 Task: Find connections with filter location Manggar with filter topic #machinelearningwith filter profile language English with filter current company Canada Jobs | Australia | UK | USA | Europe & Gulf Jobs with filter school RICS School of Built Environment, Amity University with filter industry Broadcast Media Production and Distribution with filter service category WordPress Design with filter keywords title Service Dog Trainer
Action: Mouse pressed left at (405, 30)
Screenshot: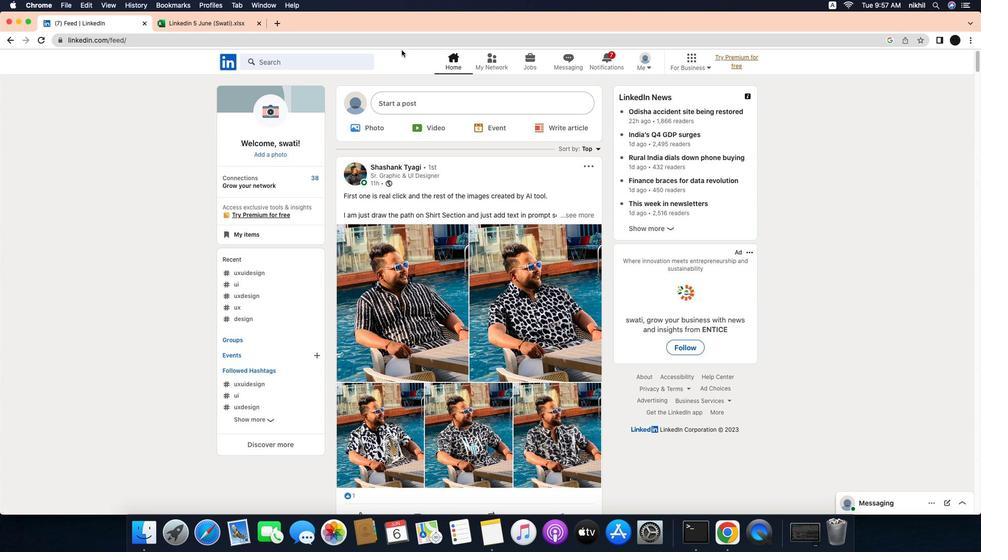 
Action: Mouse moved to (495, 42)
Screenshot: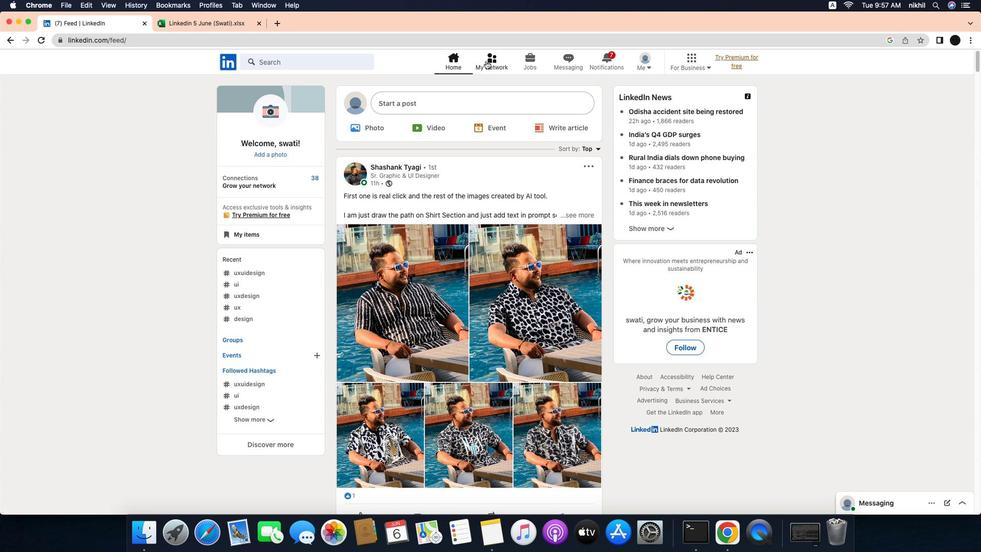 
Action: Mouse pressed left at (495, 42)
Screenshot: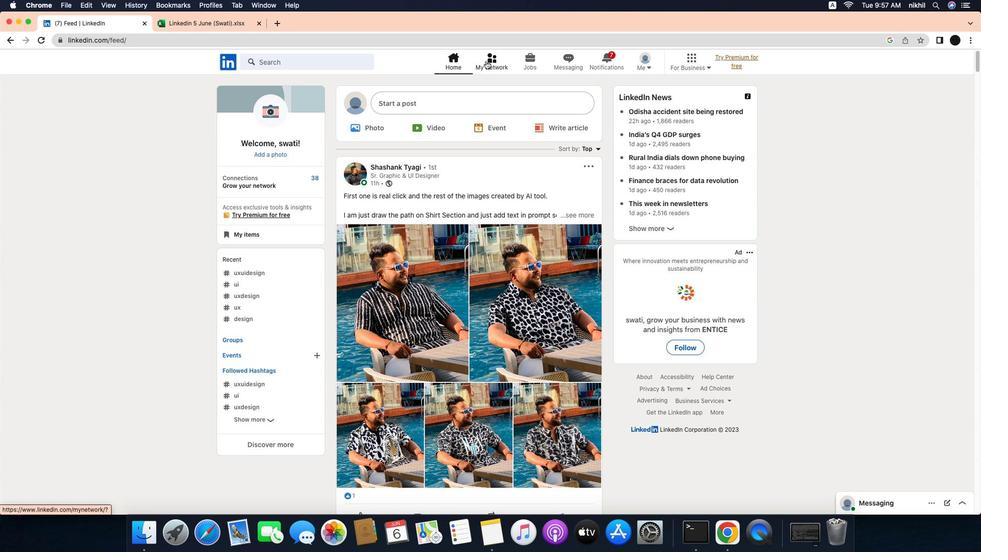
Action: Mouse moved to (303, 103)
Screenshot: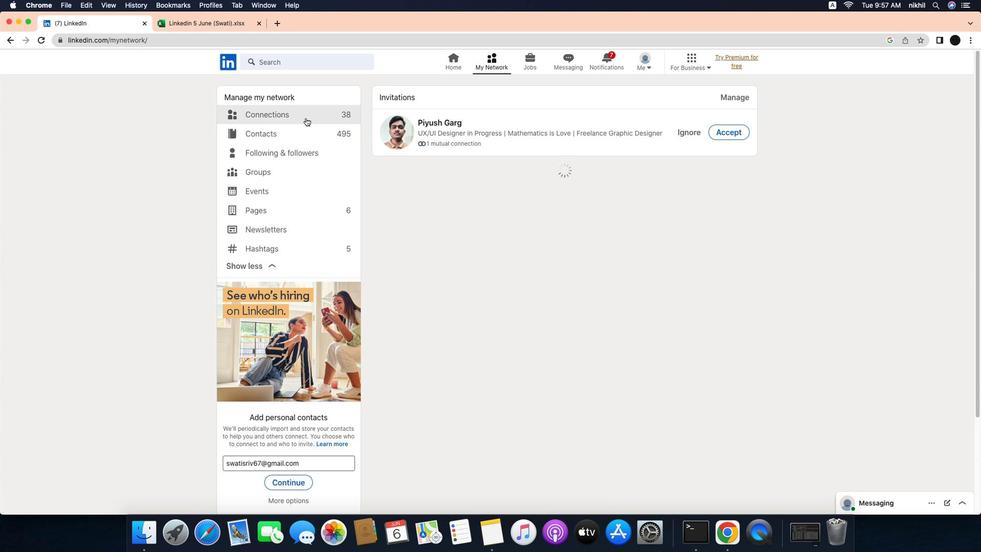 
Action: Mouse pressed left at (303, 103)
Screenshot: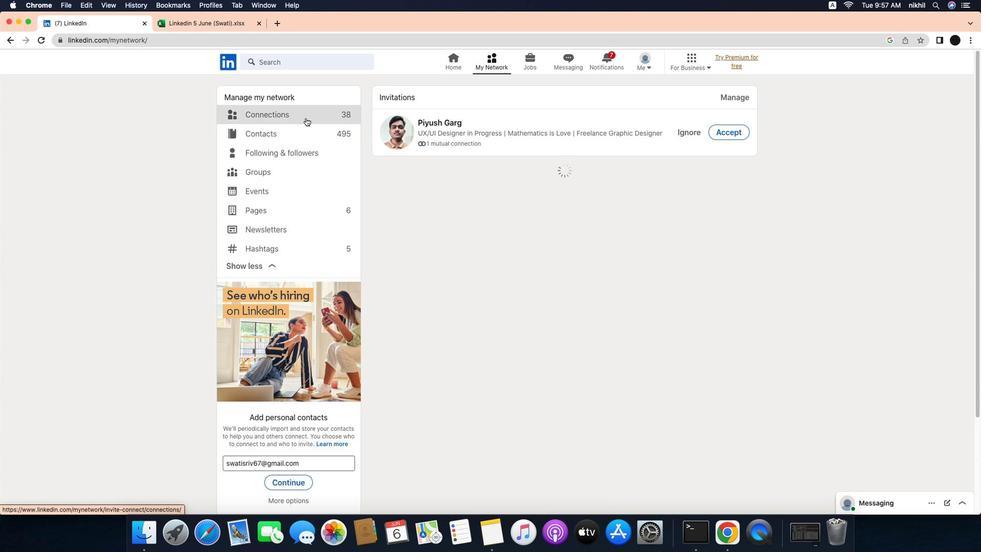 
Action: Mouse moved to (578, 98)
Screenshot: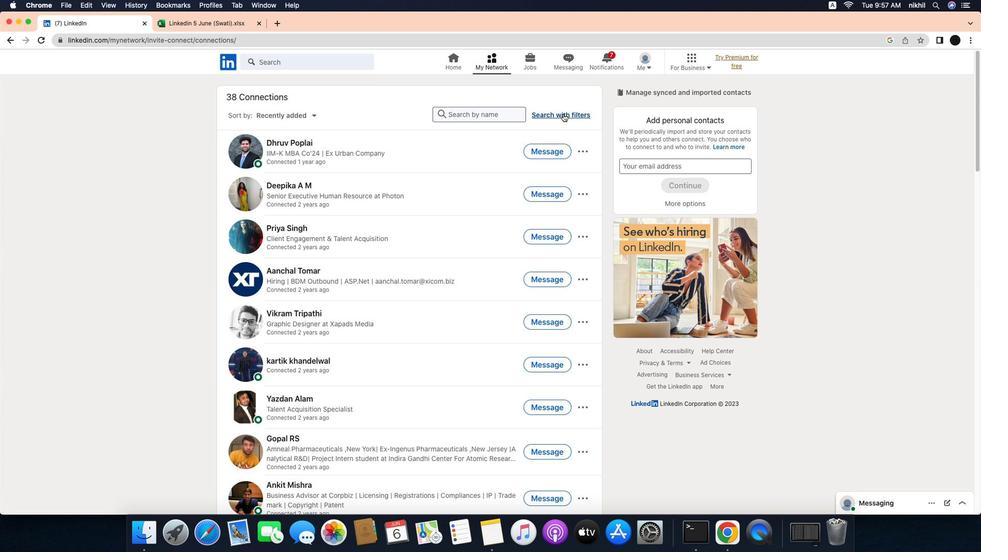 
Action: Mouse pressed left at (578, 98)
Screenshot: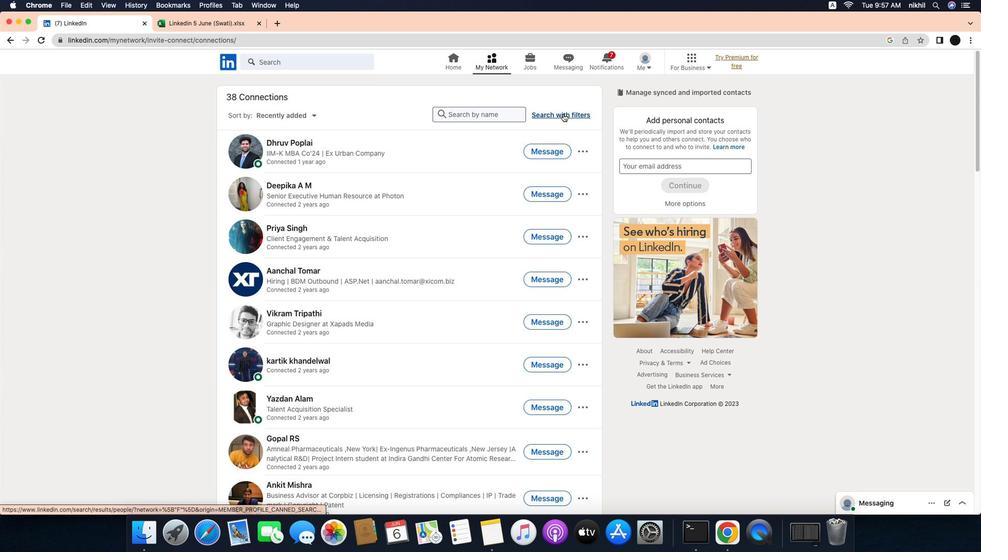 
Action: Mouse moved to (545, 72)
Screenshot: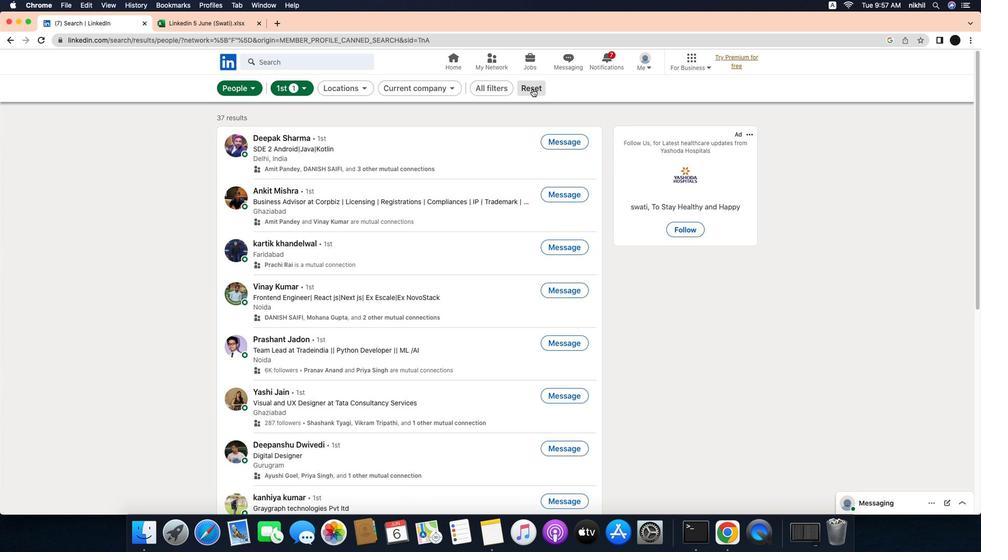 
Action: Mouse pressed left at (545, 72)
Screenshot: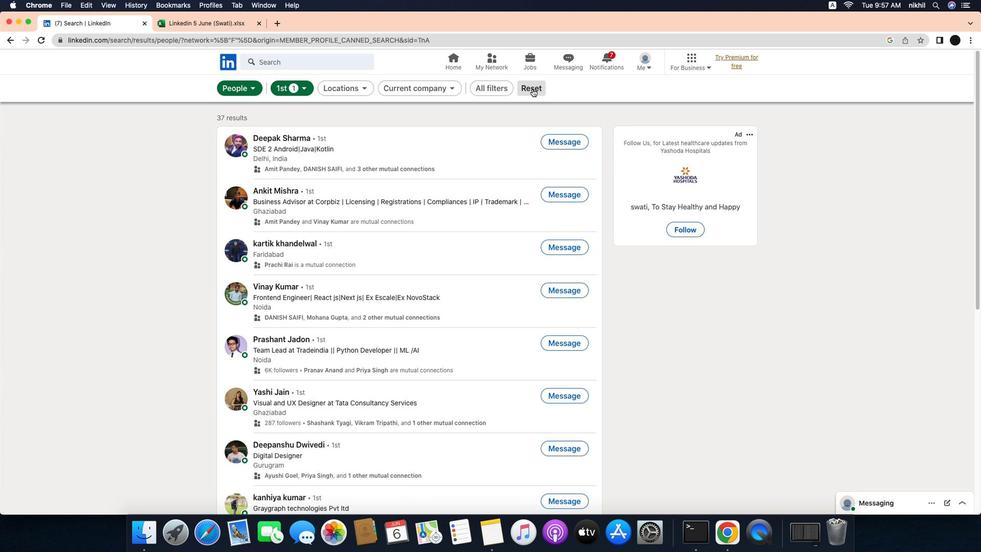 
Action: Mouse moved to (530, 72)
Screenshot: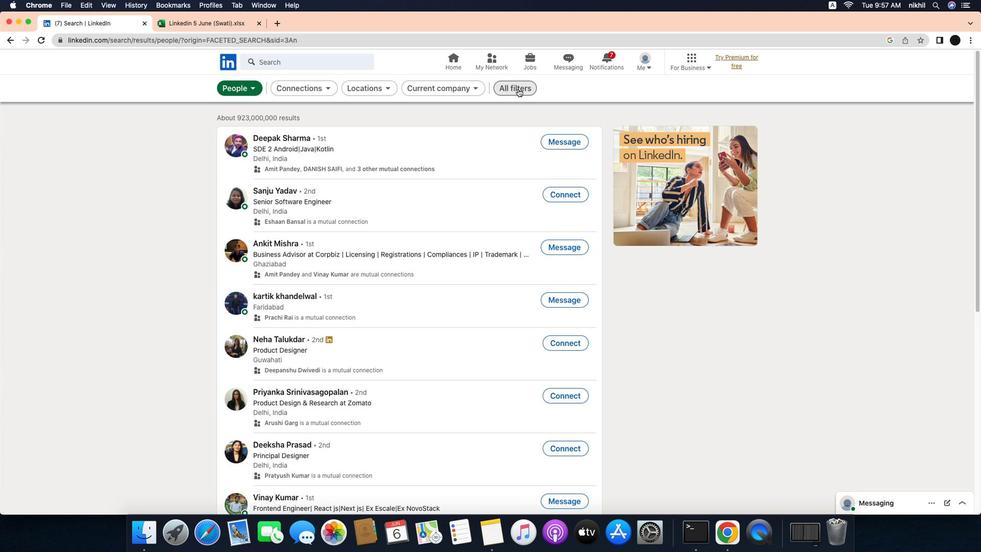 
Action: Mouse pressed left at (530, 72)
Screenshot: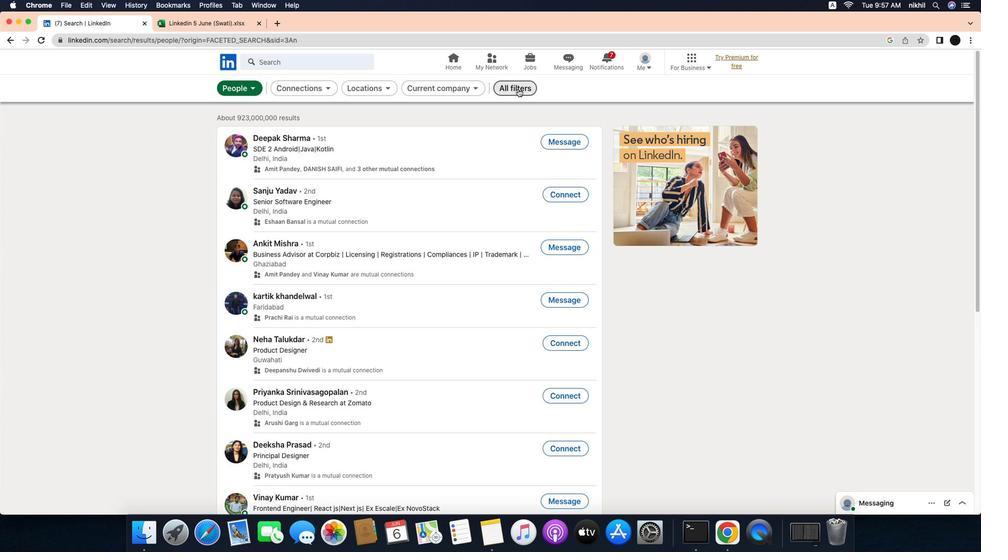 
Action: Mouse moved to (839, 259)
Screenshot: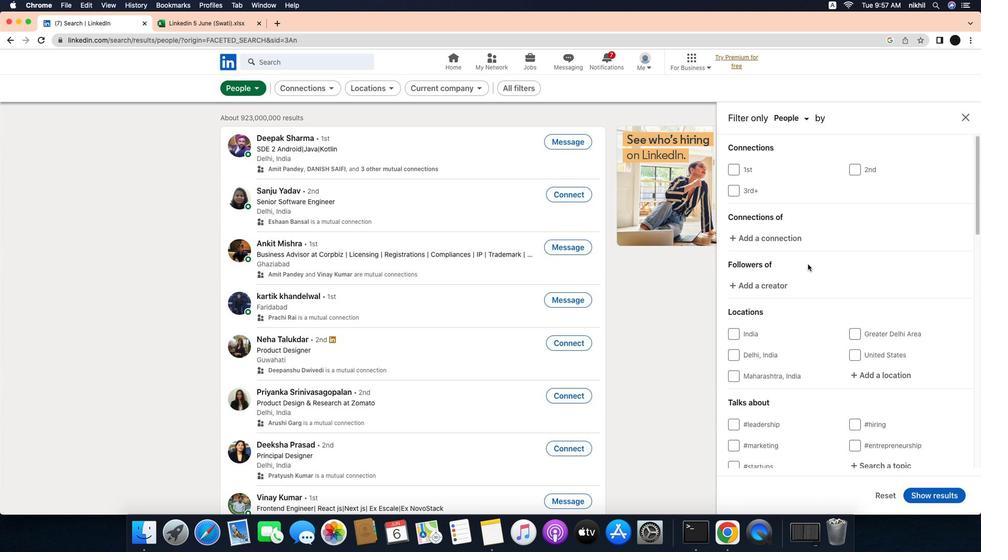 
Action: Mouse scrolled (839, 259) with delta (-21, -22)
Screenshot: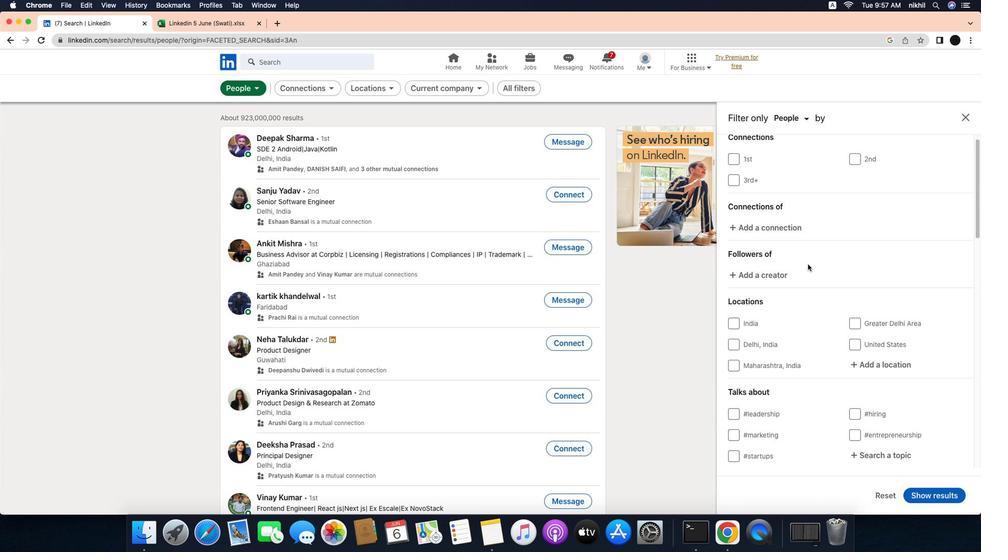 
Action: Mouse scrolled (839, 259) with delta (-21, -22)
Screenshot: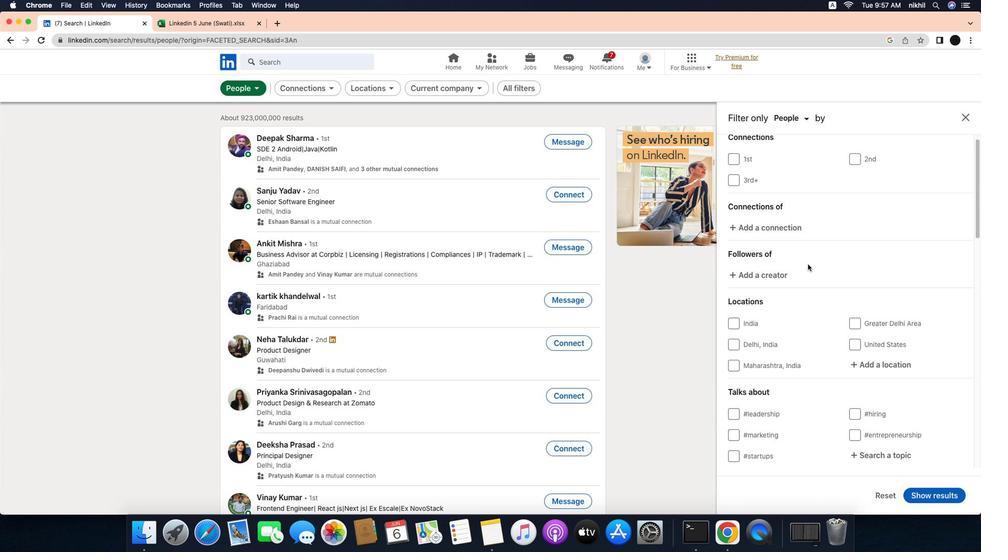 
Action: Mouse moved to (905, 358)
Screenshot: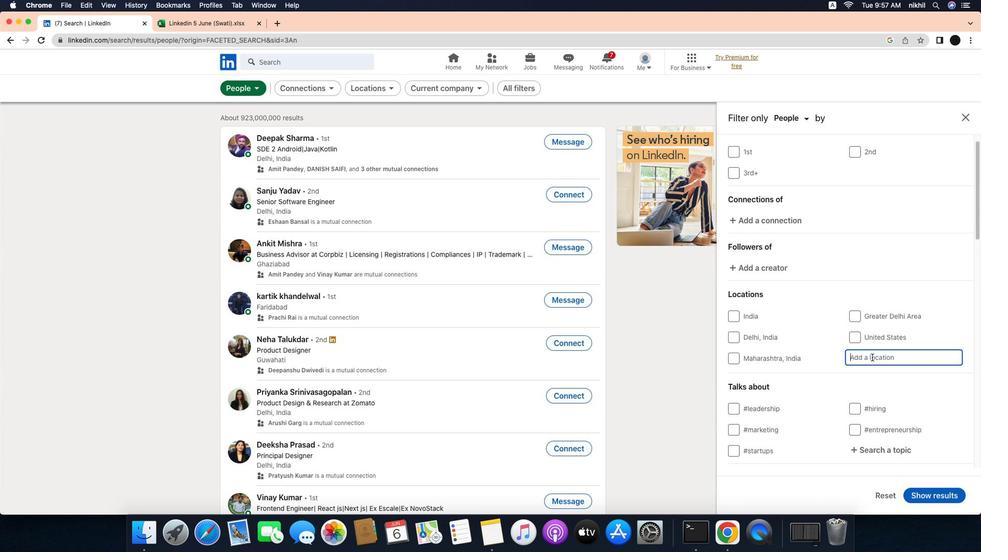 
Action: Mouse pressed left at (905, 358)
Screenshot: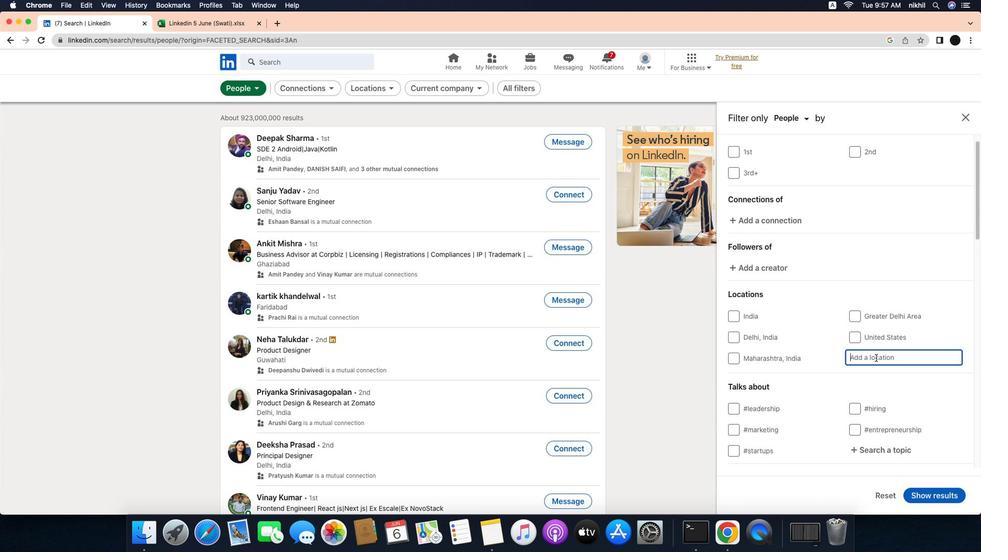 
Action: Mouse moved to (916, 358)
Screenshot: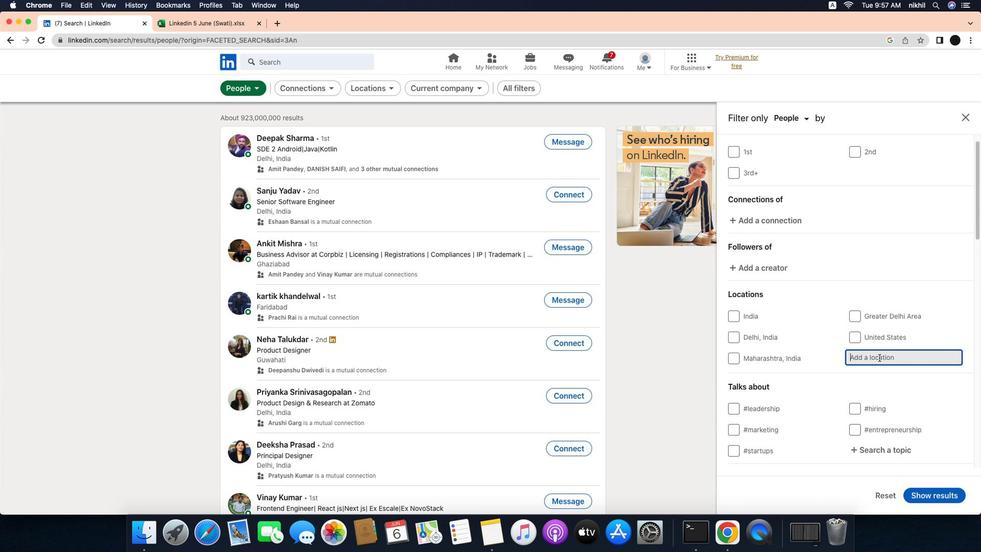 
Action: Mouse pressed left at (916, 358)
Screenshot: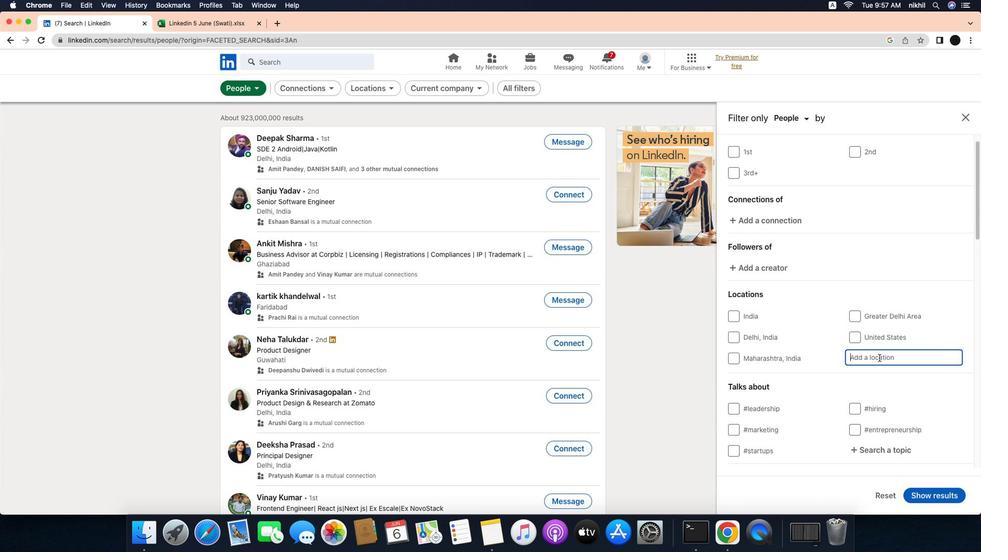 
Action: Mouse moved to (914, 358)
Screenshot: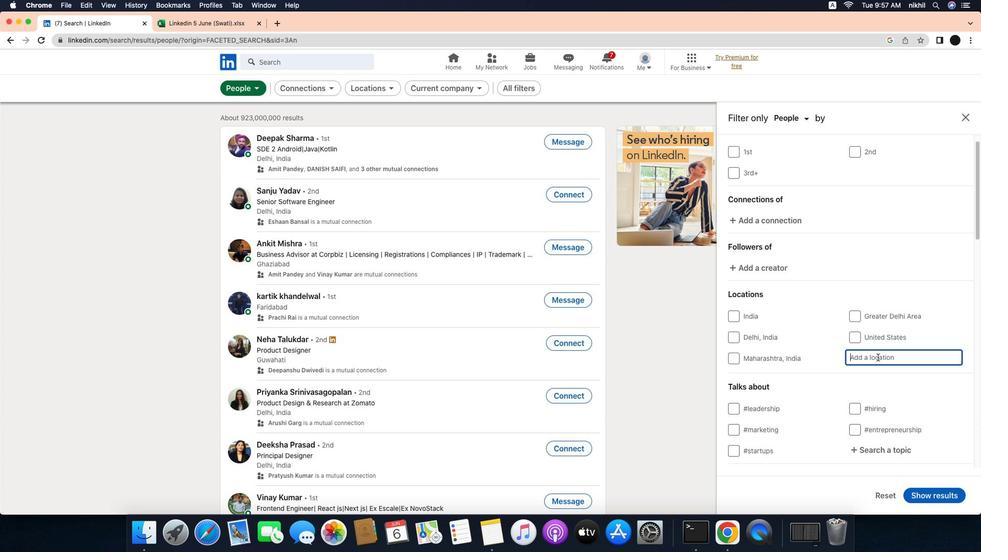 
Action: Key pressed Key.caps_lock'M'Key.caps_lock'a''n''g''g''a''r'Key.enter
Screenshot: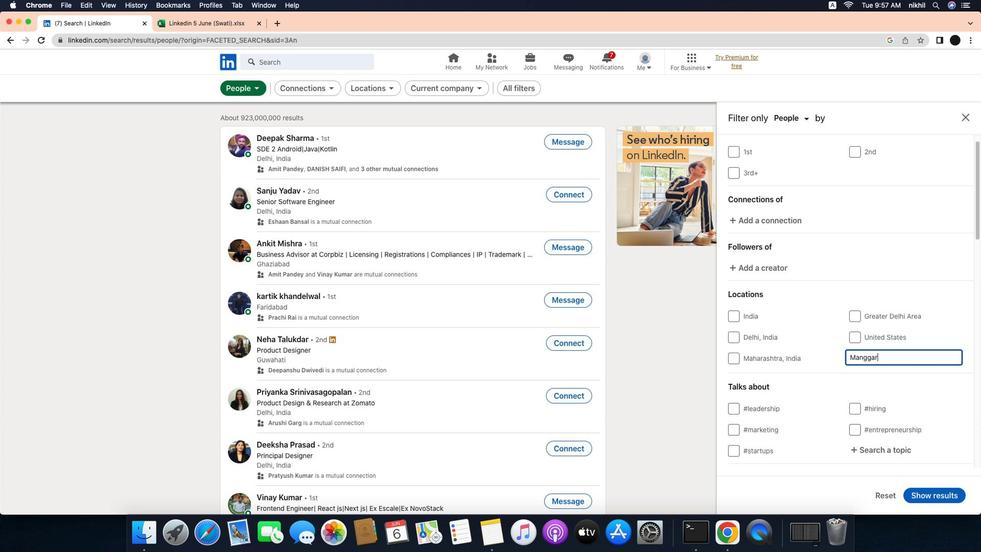 
Action: Mouse moved to (898, 378)
Screenshot: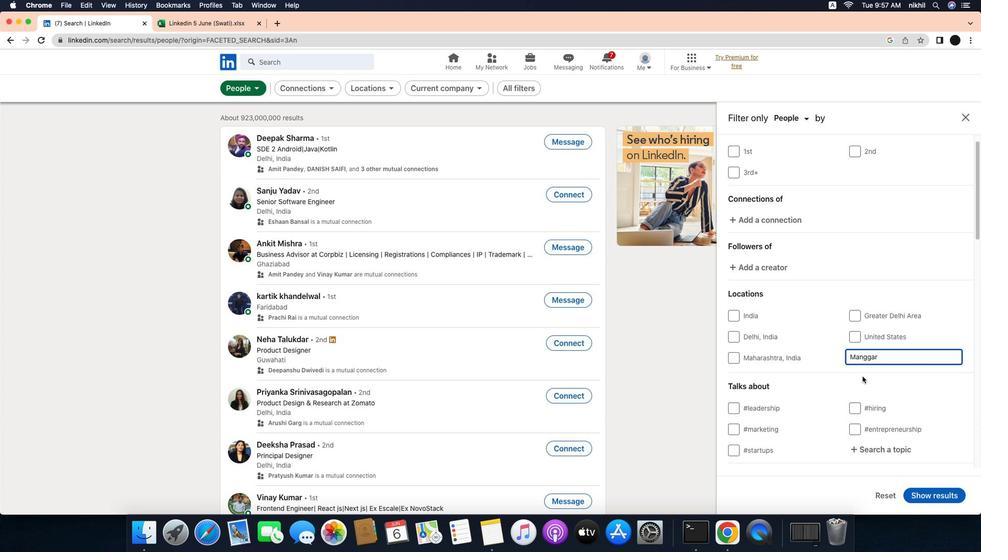 
Action: Mouse scrolled (898, 378) with delta (-21, -22)
Screenshot: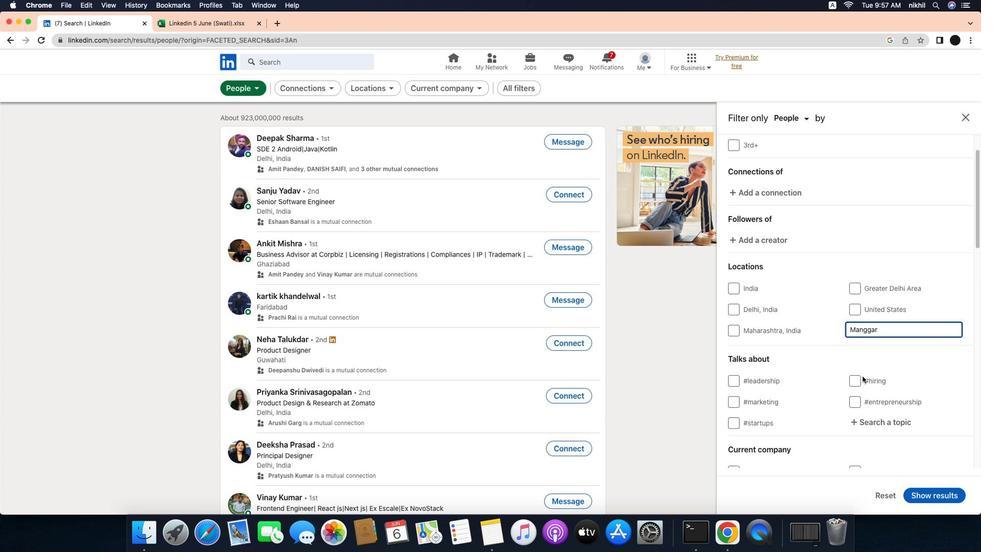 
Action: Mouse scrolled (898, 378) with delta (-21, -22)
Screenshot: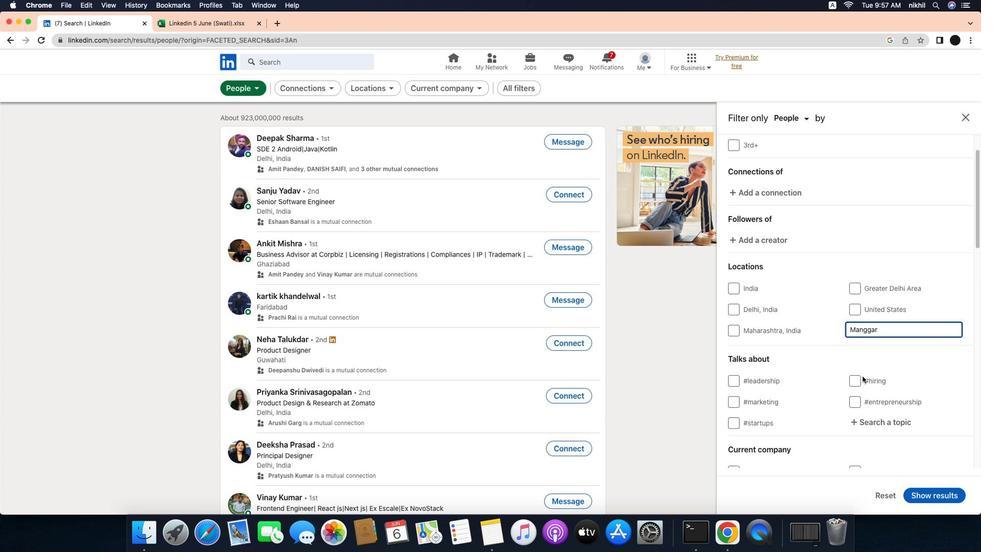
Action: Mouse scrolled (898, 378) with delta (-21, -23)
Screenshot: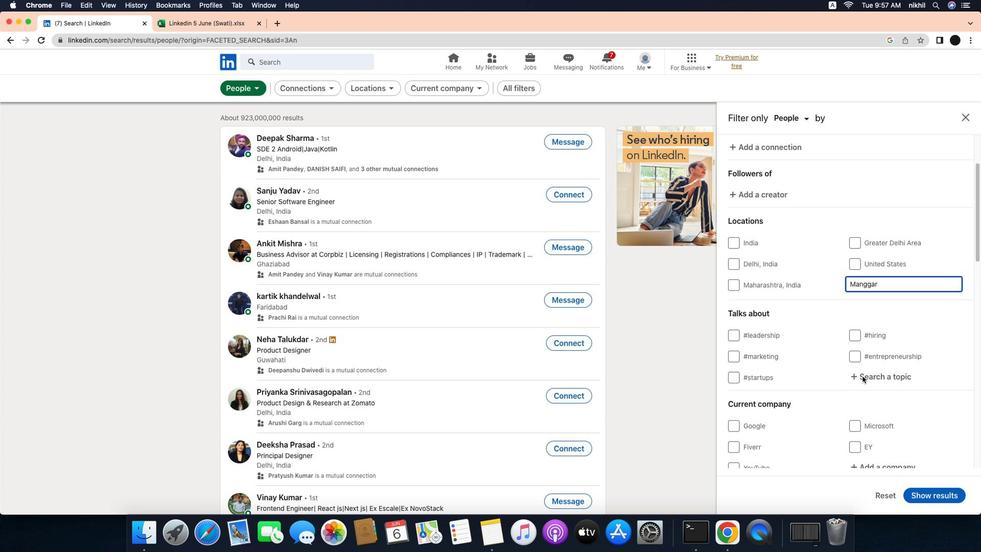 
Action: Mouse scrolled (898, 378) with delta (-21, -23)
Screenshot: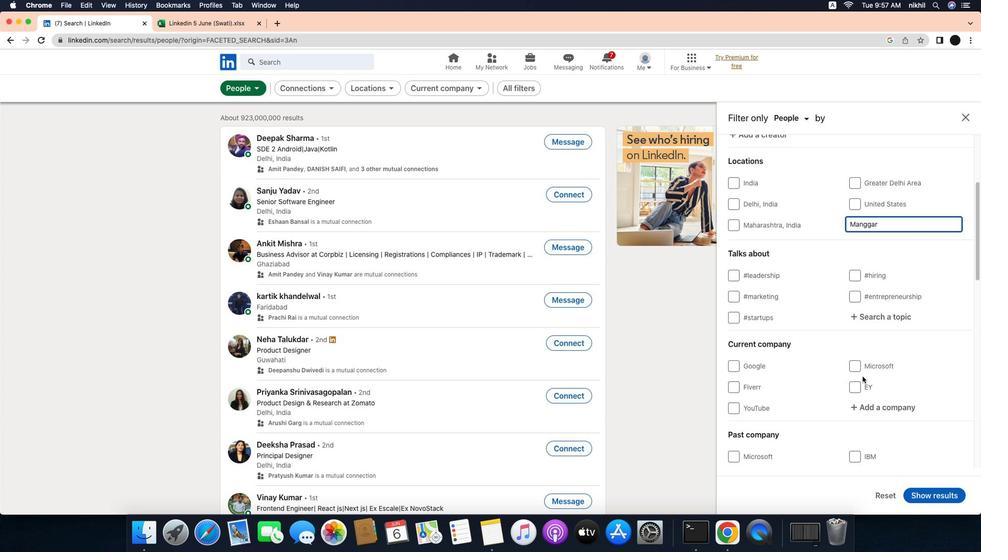 
Action: Mouse scrolled (898, 378) with delta (-21, -23)
Screenshot: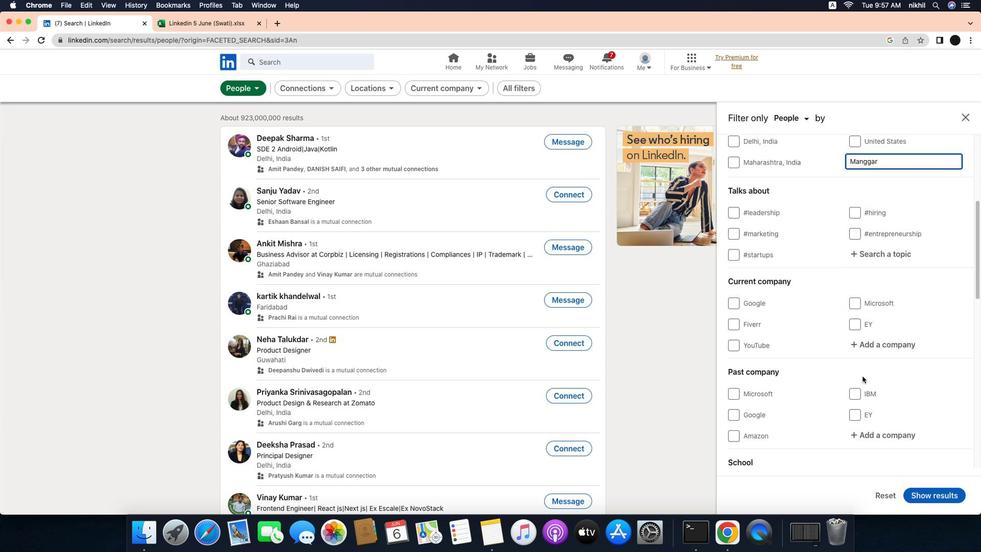
Action: Mouse moved to (904, 243)
Screenshot: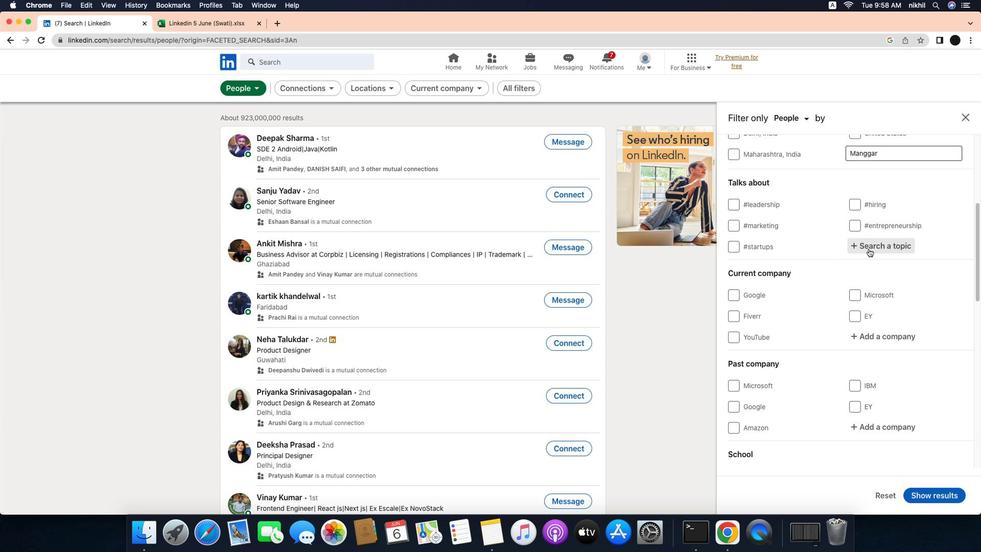 
Action: Mouse pressed left at (904, 243)
Screenshot: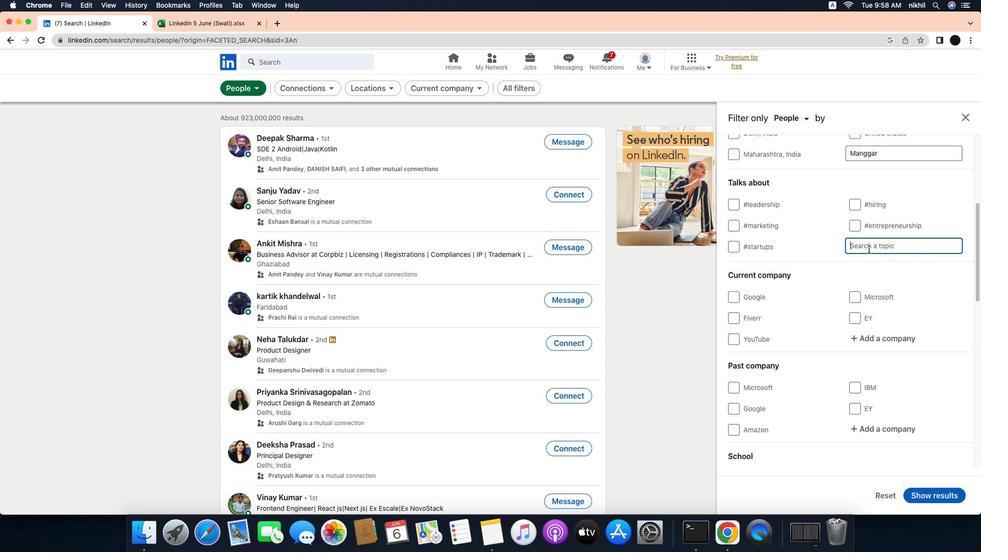 
Action: Mouse moved to (914, 241)
Screenshot: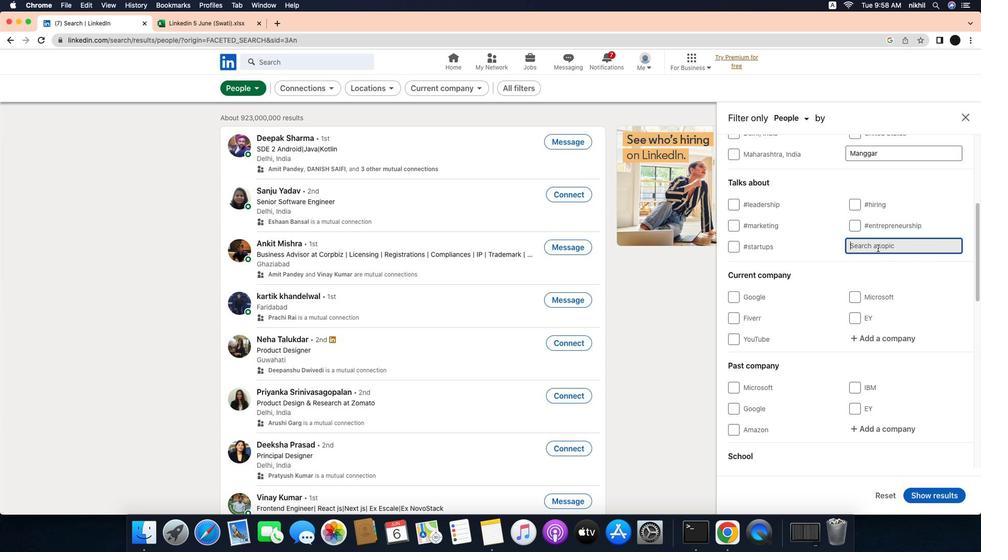 
Action: Mouse pressed left at (914, 241)
Screenshot: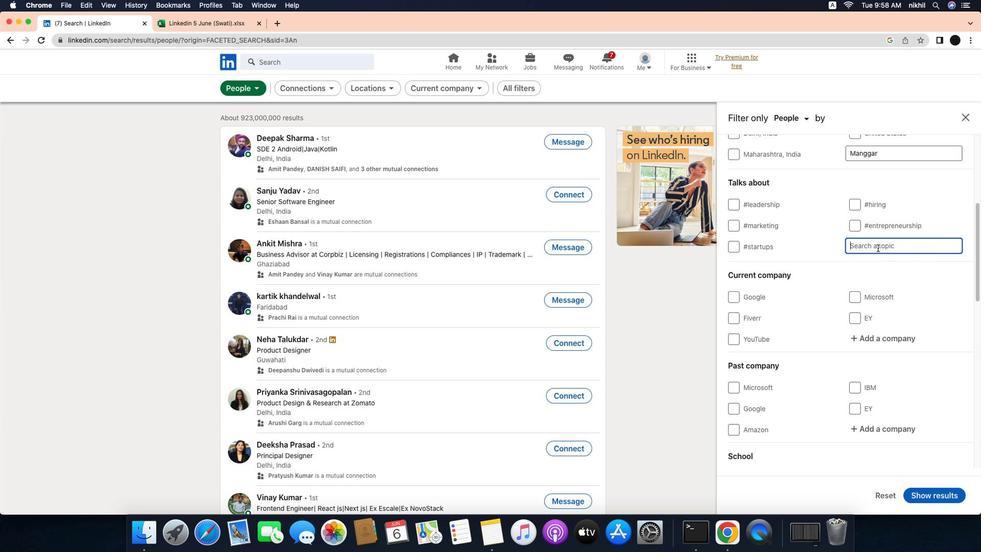 
Action: Key pressed 'm''a''c''h''i''n''e''l''e''a''r''n''i''n''g'
Screenshot: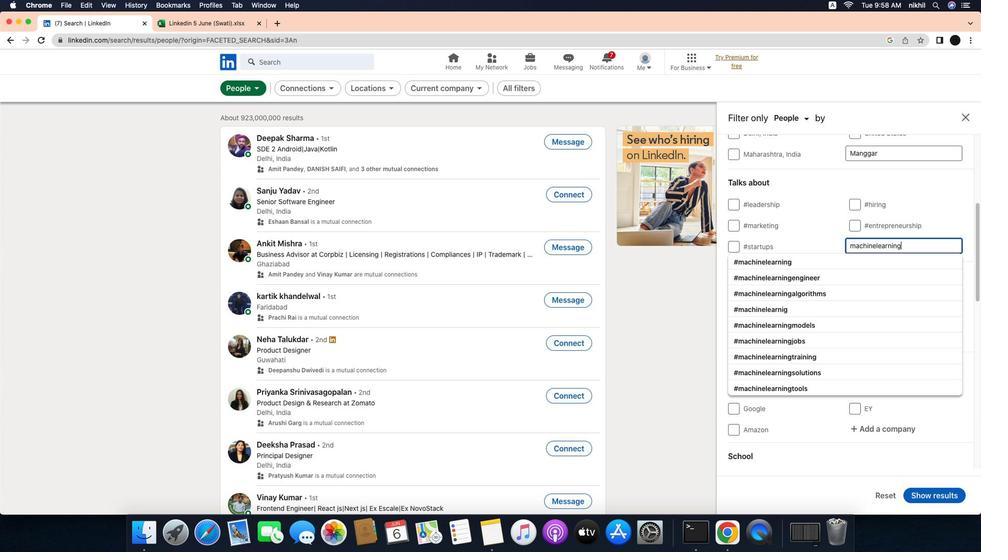 
Action: Mouse moved to (893, 255)
Screenshot: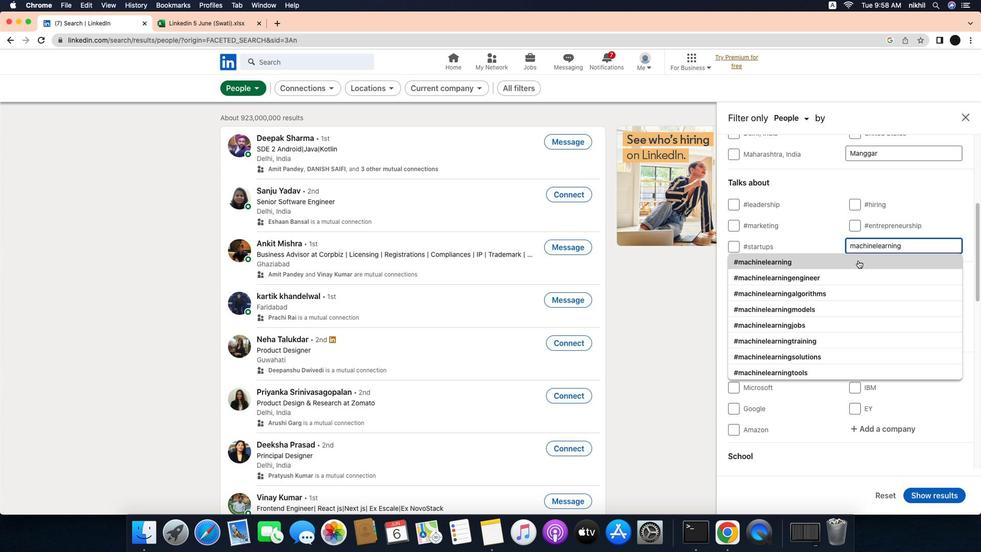 
Action: Mouse pressed left at (893, 255)
Screenshot: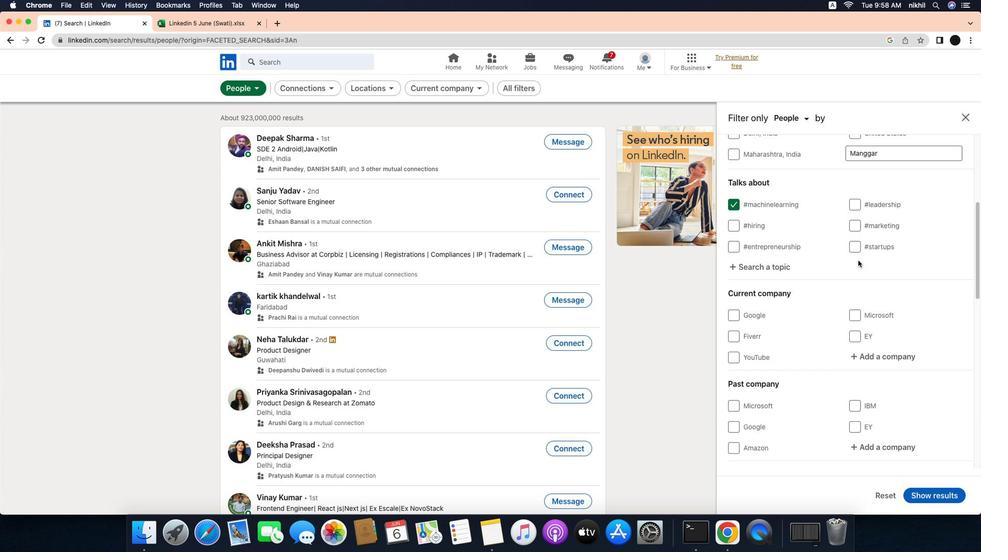 
Action: Mouse moved to (898, 282)
Screenshot: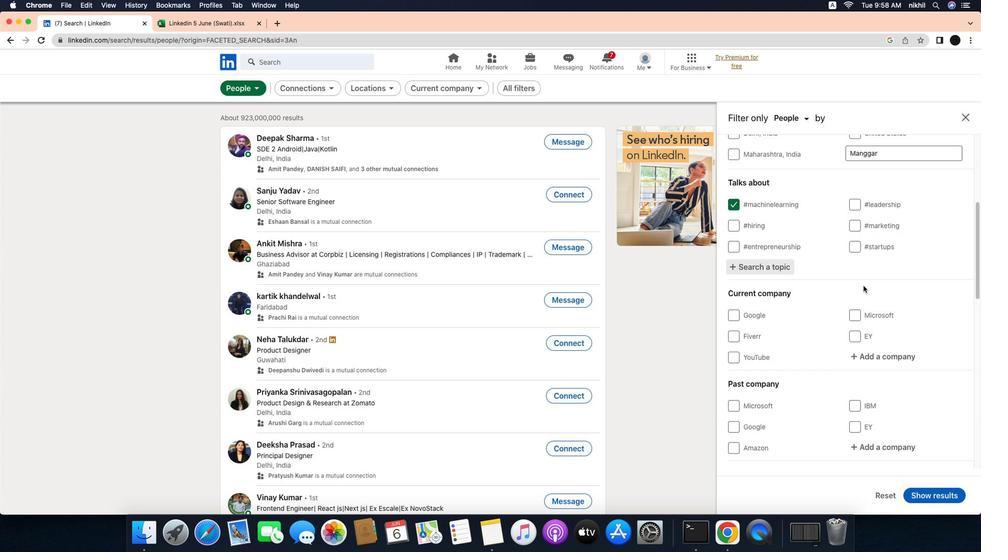 
Action: Mouse scrolled (898, 282) with delta (-21, -22)
Screenshot: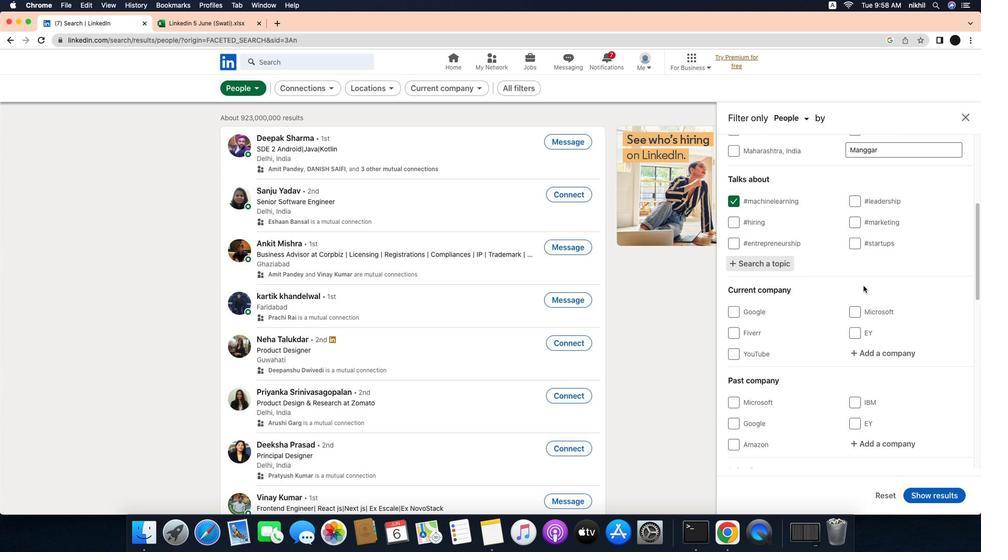 
Action: Mouse scrolled (898, 282) with delta (-21, -22)
Screenshot: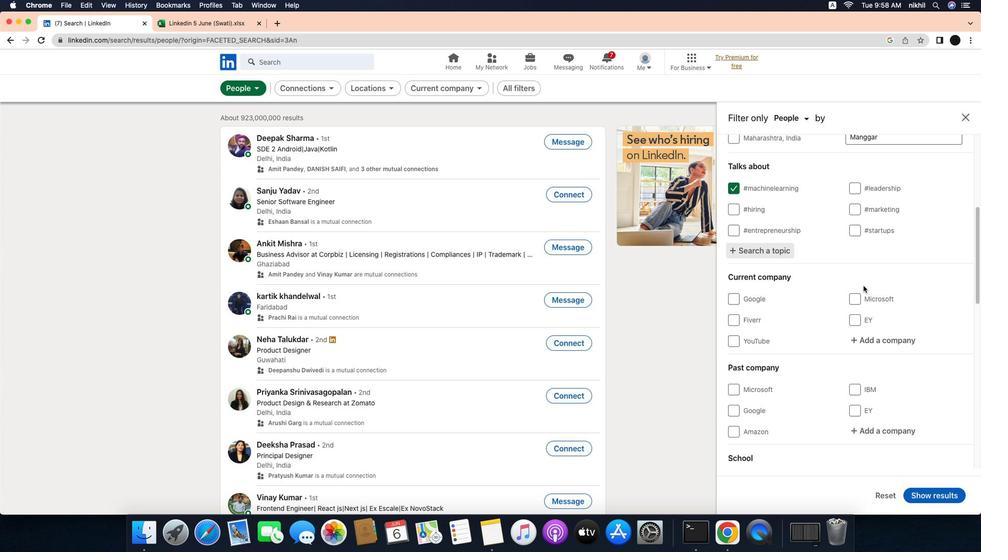 
Action: Mouse scrolled (898, 282) with delta (-21, -22)
Screenshot: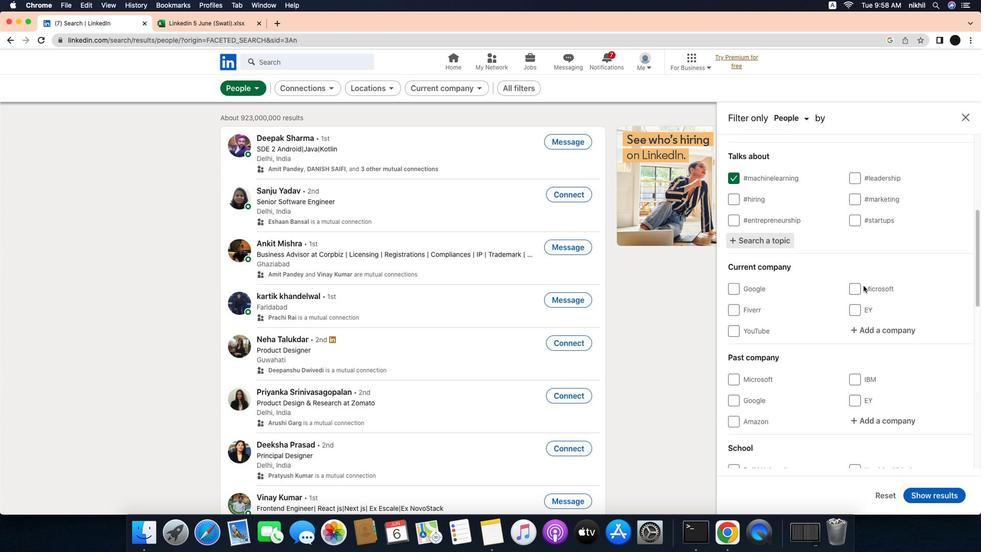 
Action: Mouse moved to (893, 283)
Screenshot: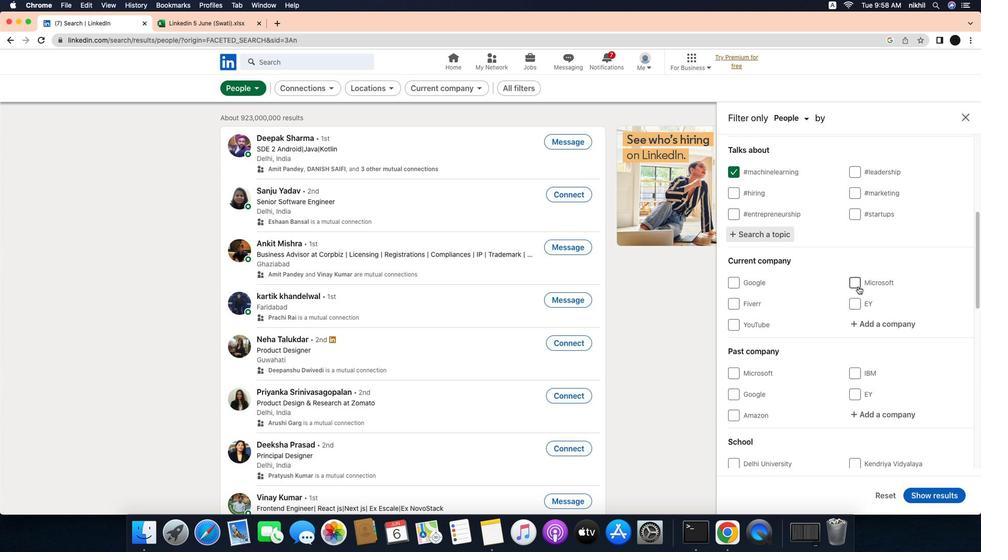 
Action: Mouse scrolled (893, 283) with delta (-21, -22)
Screenshot: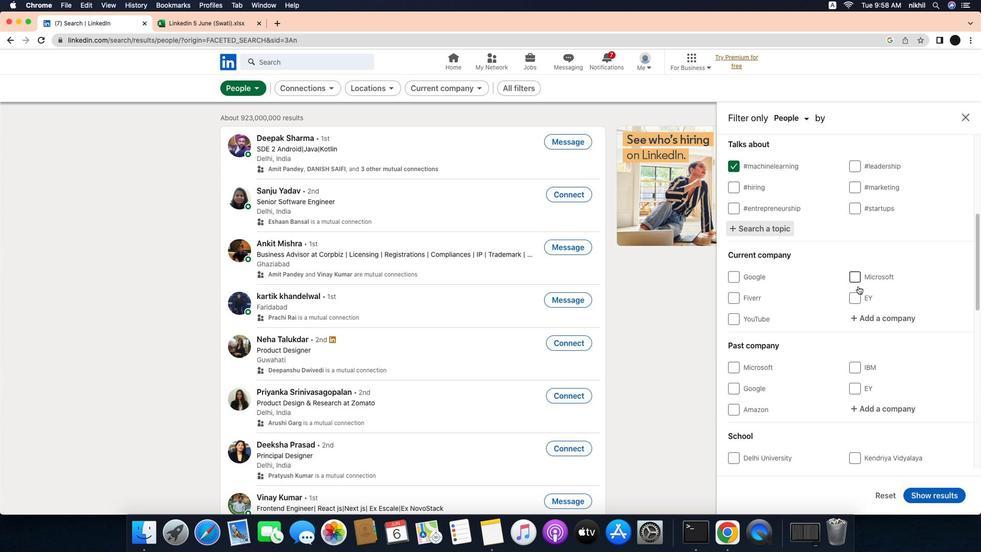 
Action: Mouse scrolled (893, 283) with delta (-21, -22)
Screenshot: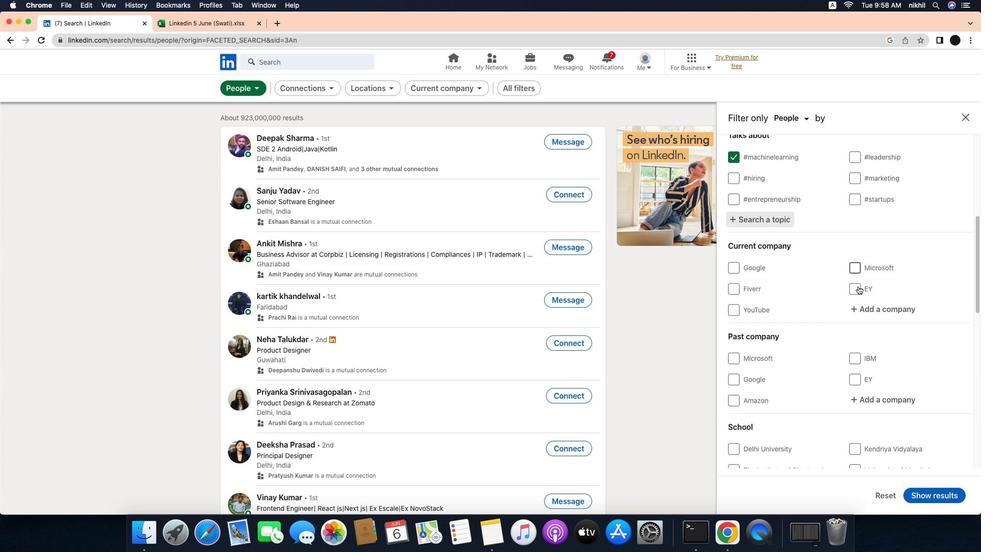 
Action: Mouse scrolled (893, 283) with delta (-21, -22)
Screenshot: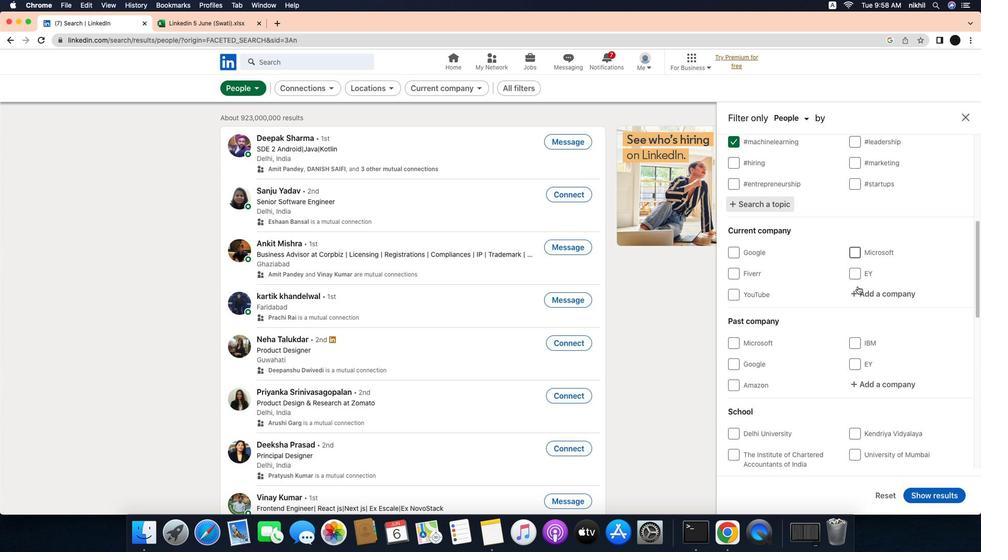 
Action: Mouse moved to (892, 283)
Screenshot: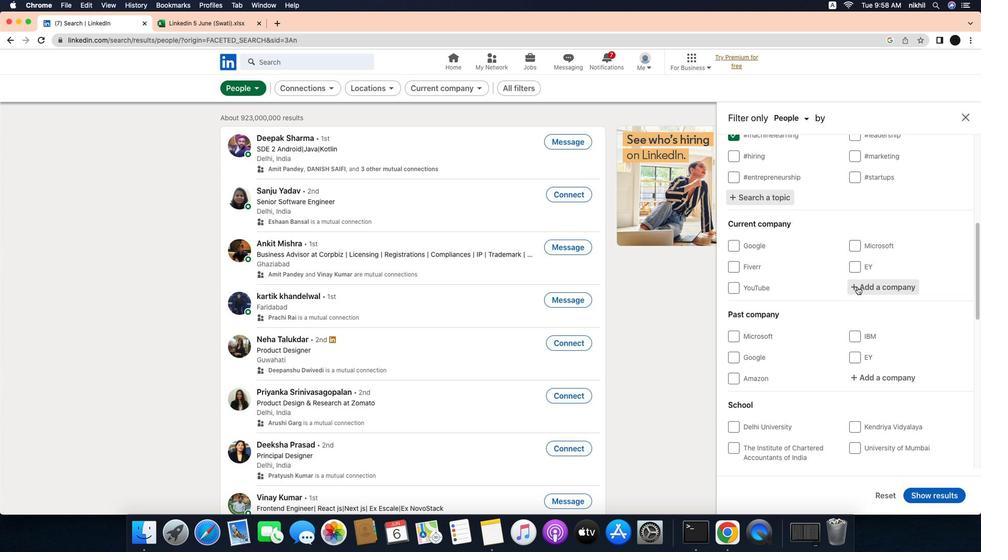 
Action: Mouse scrolled (892, 283) with delta (-21, -22)
Screenshot: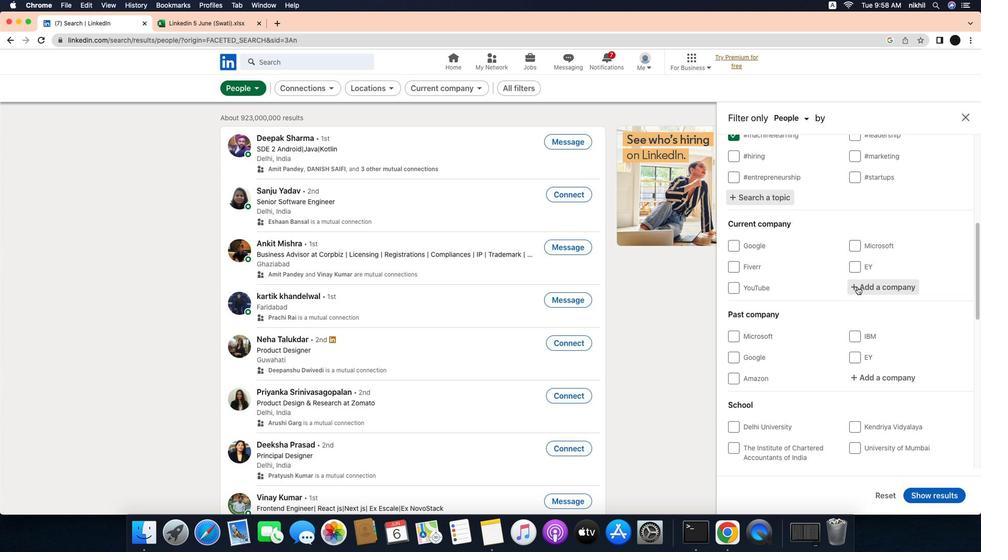 
Action: Mouse moved to (892, 283)
Screenshot: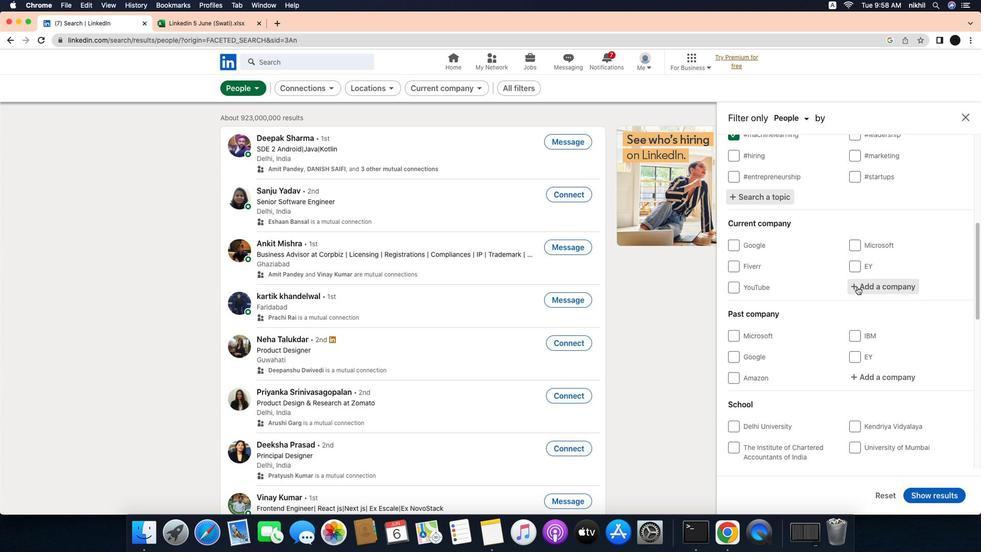 
Action: Mouse scrolled (892, 283) with delta (-21, -22)
Screenshot: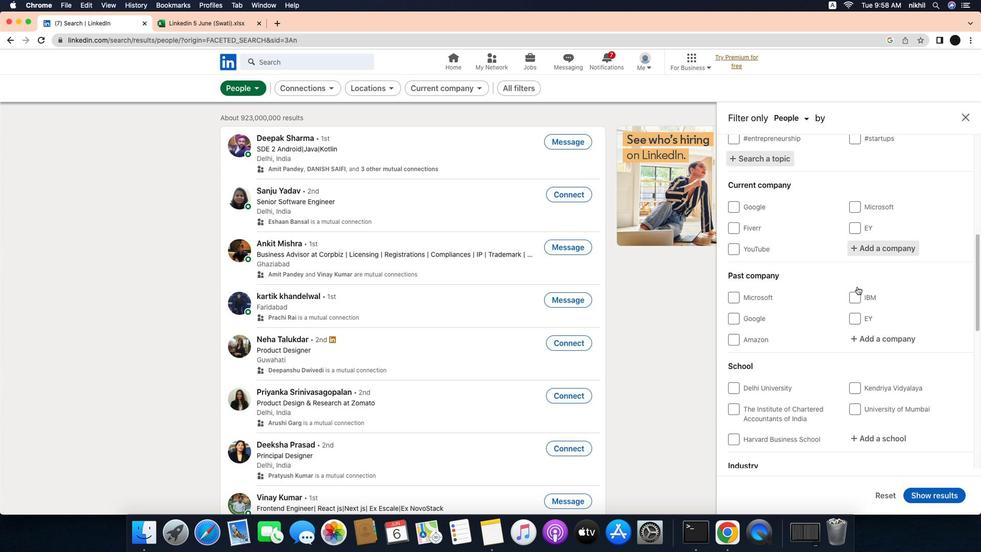 
Action: Mouse scrolled (892, 283) with delta (-21, -22)
Screenshot: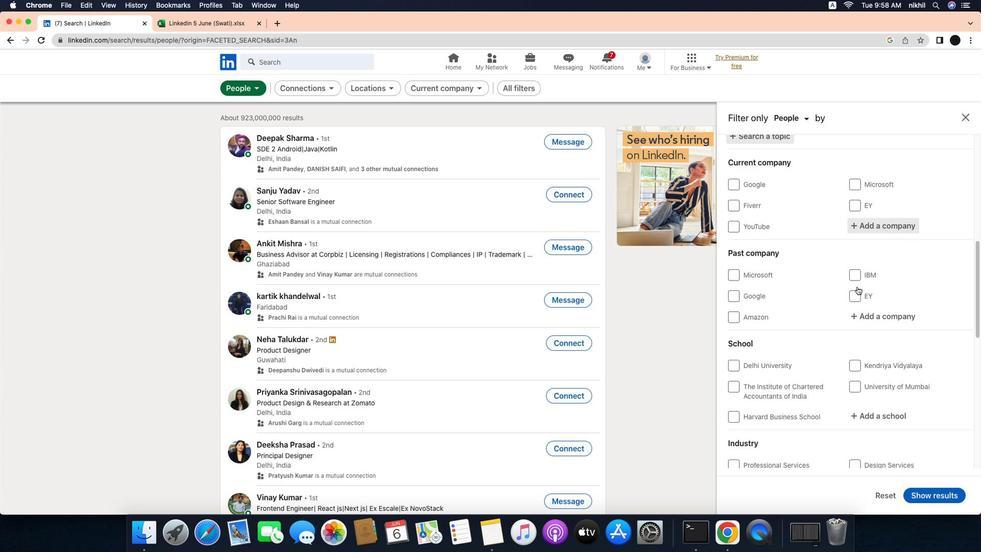 
Action: Mouse scrolled (892, 283) with delta (-21, -23)
Screenshot: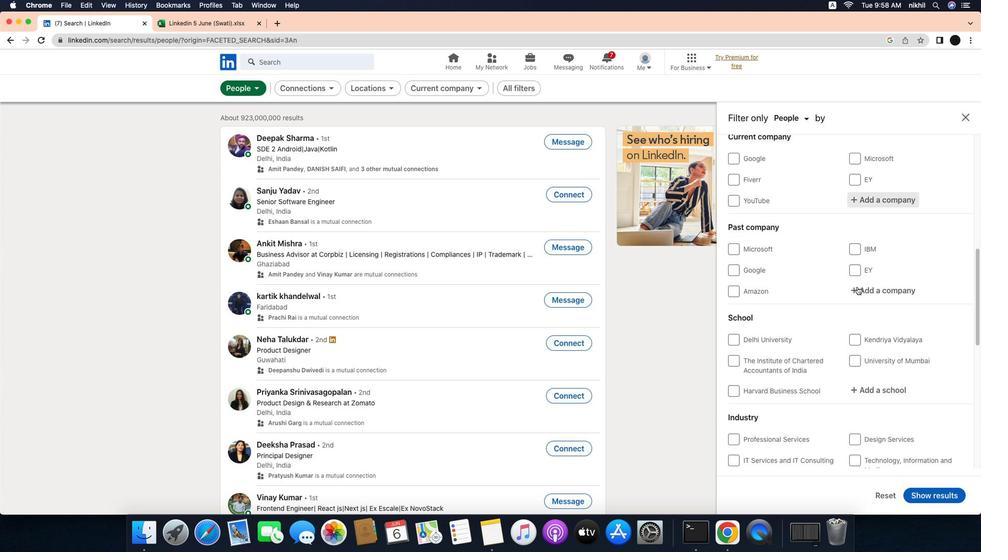 
Action: Mouse scrolled (892, 283) with delta (-21, -23)
Screenshot: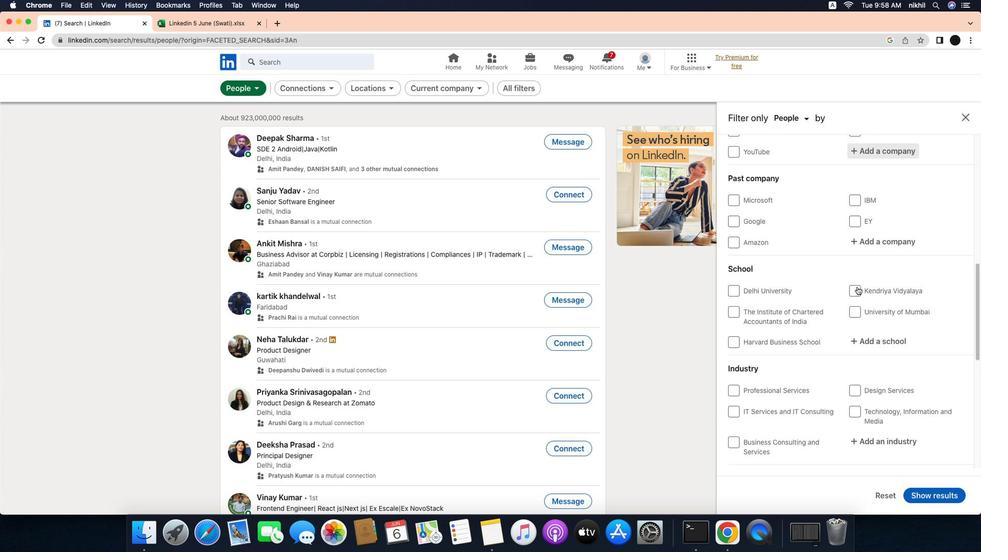 
Action: Mouse scrolled (892, 283) with delta (-21, -22)
Screenshot: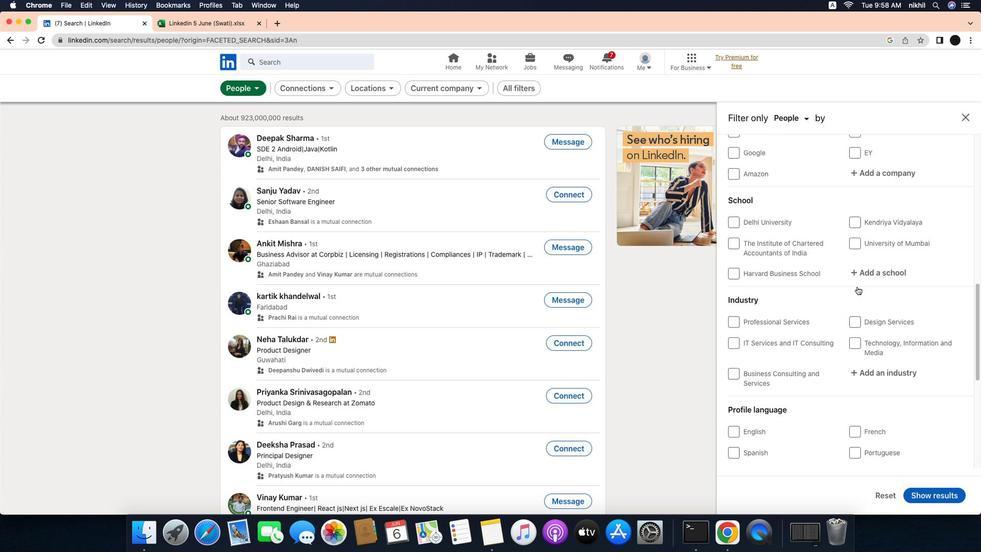 
Action: Mouse scrolled (892, 283) with delta (-21, -22)
Screenshot: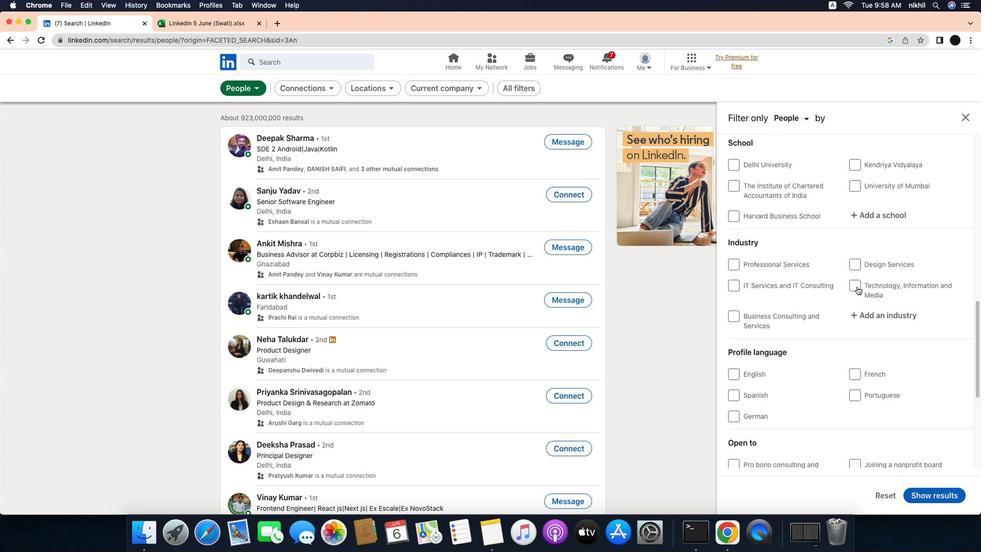 
Action: Mouse scrolled (892, 283) with delta (-21, -23)
Screenshot: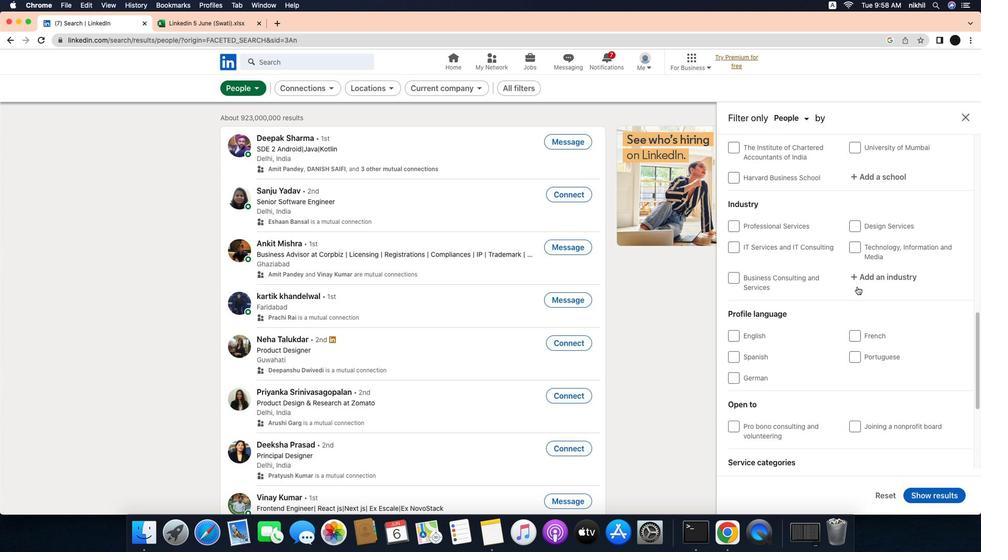 
Action: Mouse scrolled (892, 283) with delta (-21, -24)
Screenshot: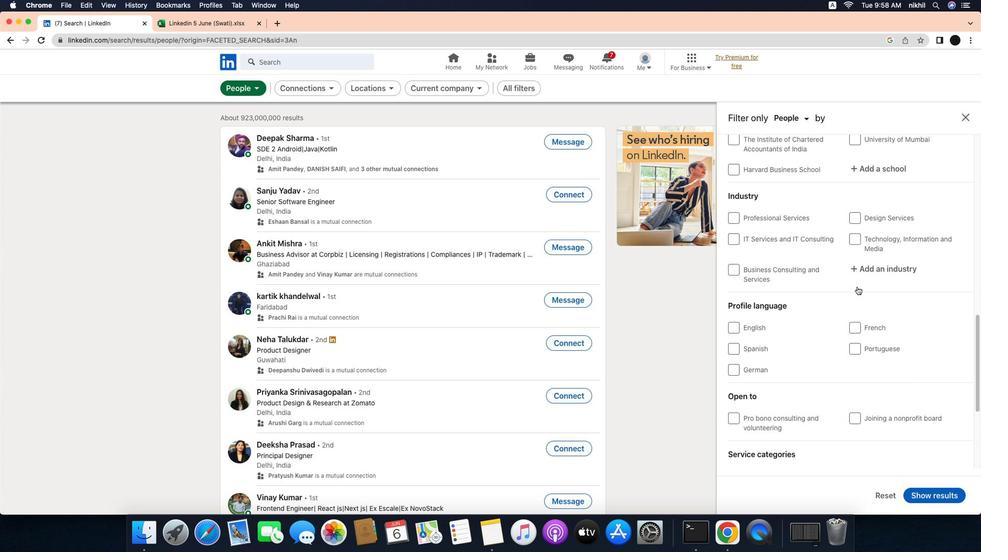 
Action: Mouse moved to (756, 325)
Screenshot: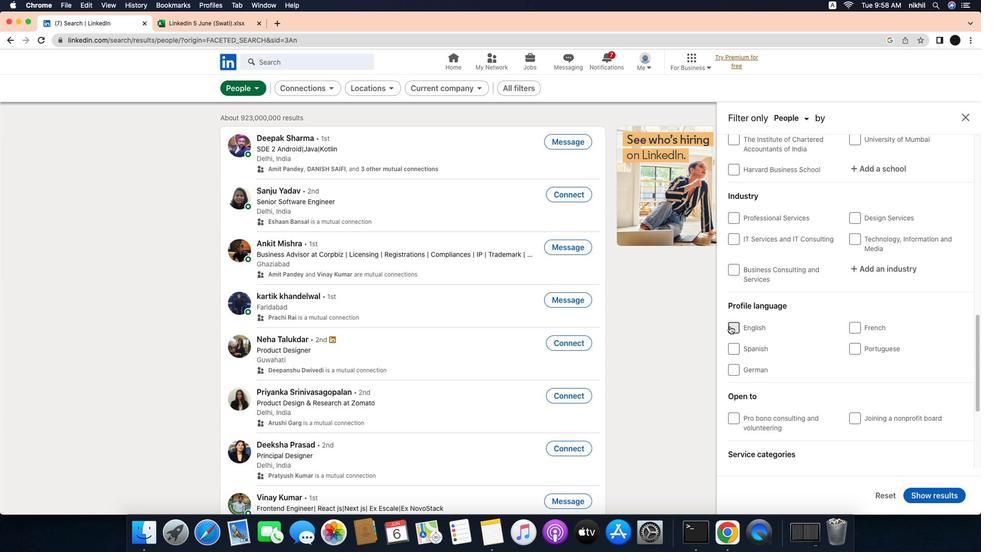 
Action: Mouse pressed left at (756, 325)
Screenshot: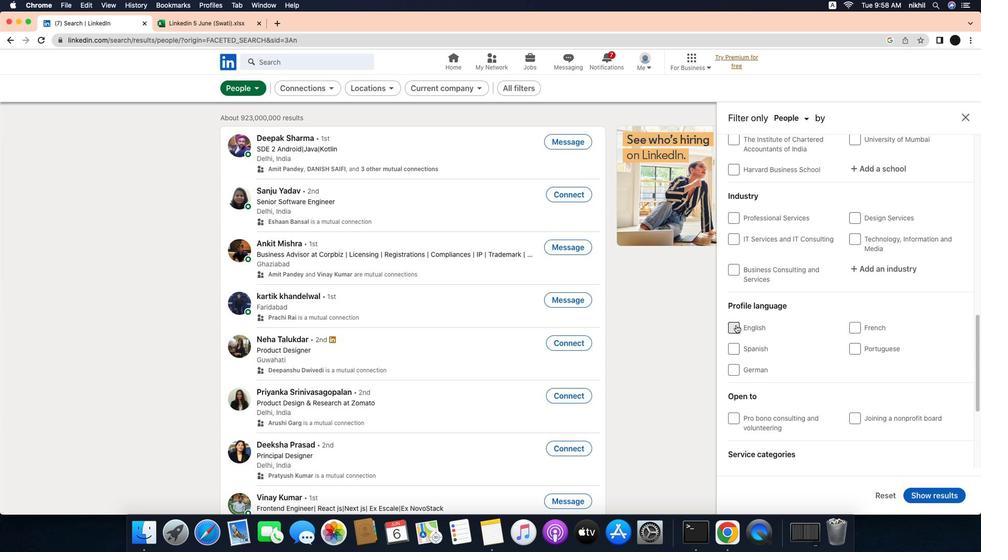 
Action: Mouse moved to (861, 287)
Screenshot: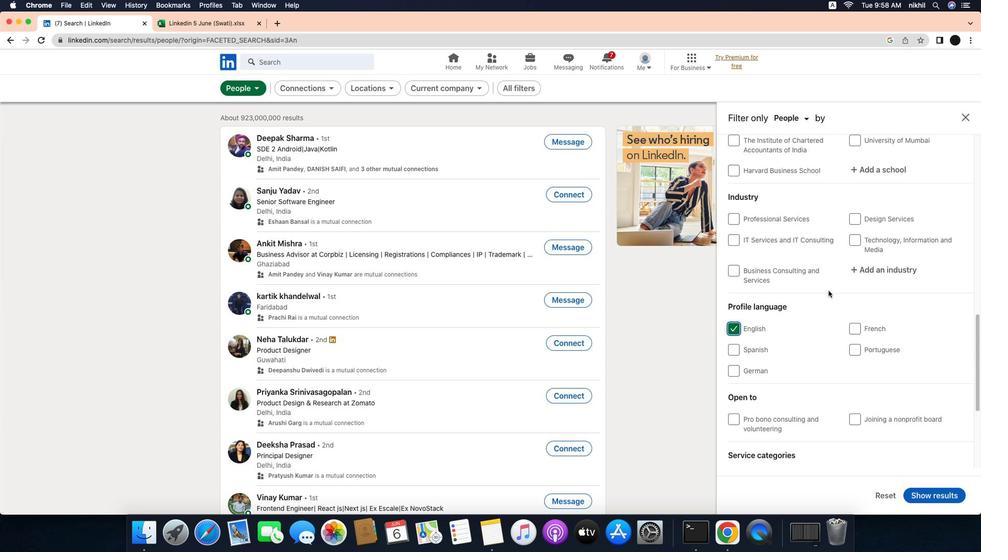 
Action: Mouse scrolled (861, 287) with delta (-21, -21)
Screenshot: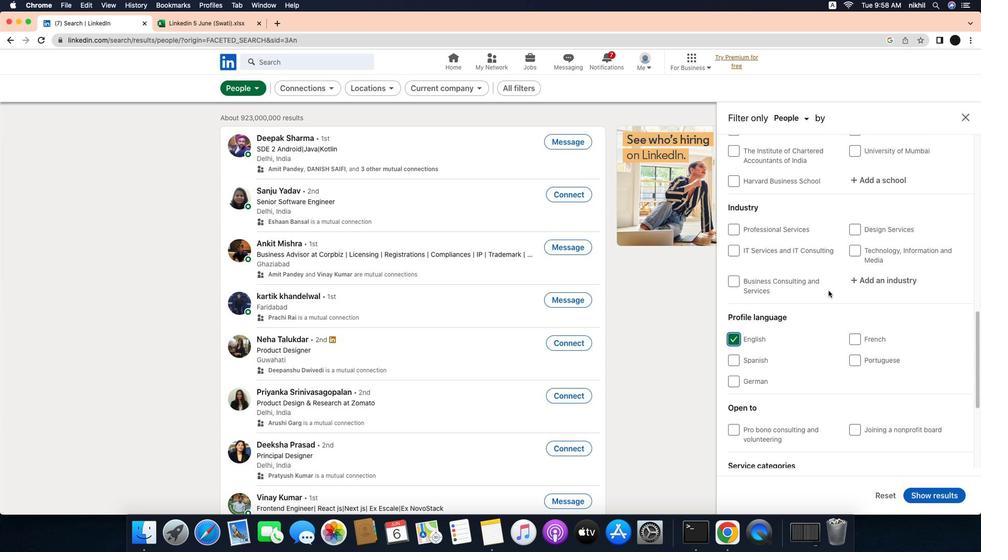 
Action: Mouse scrolled (861, 287) with delta (-21, -21)
Screenshot: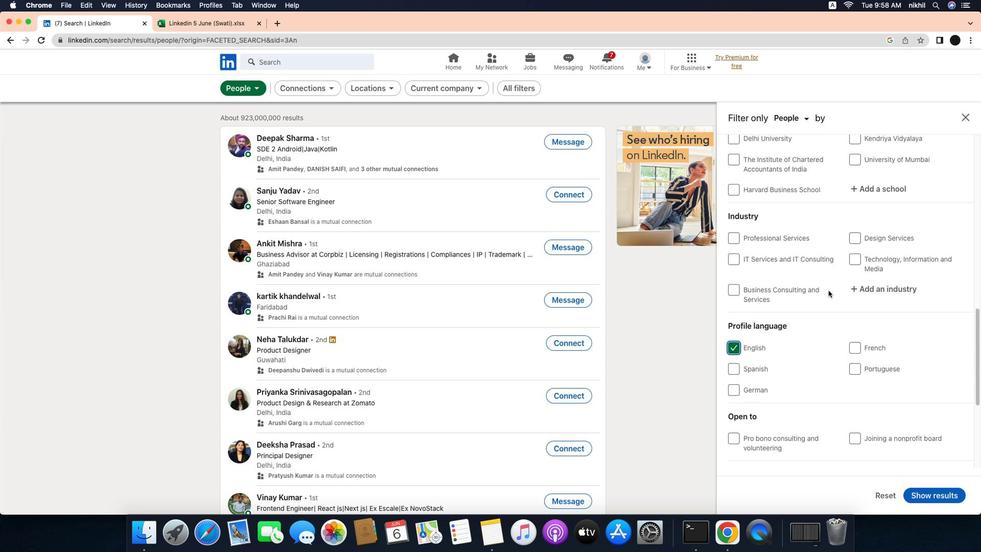 
Action: Mouse scrolled (861, 287) with delta (-21, -21)
Screenshot: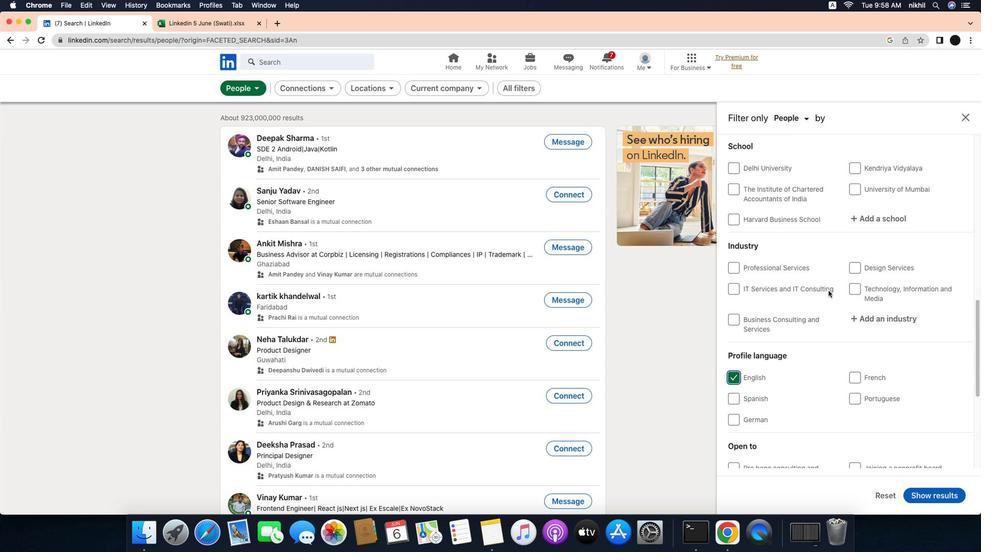 
Action: Mouse scrolled (861, 287) with delta (-21, -21)
Screenshot: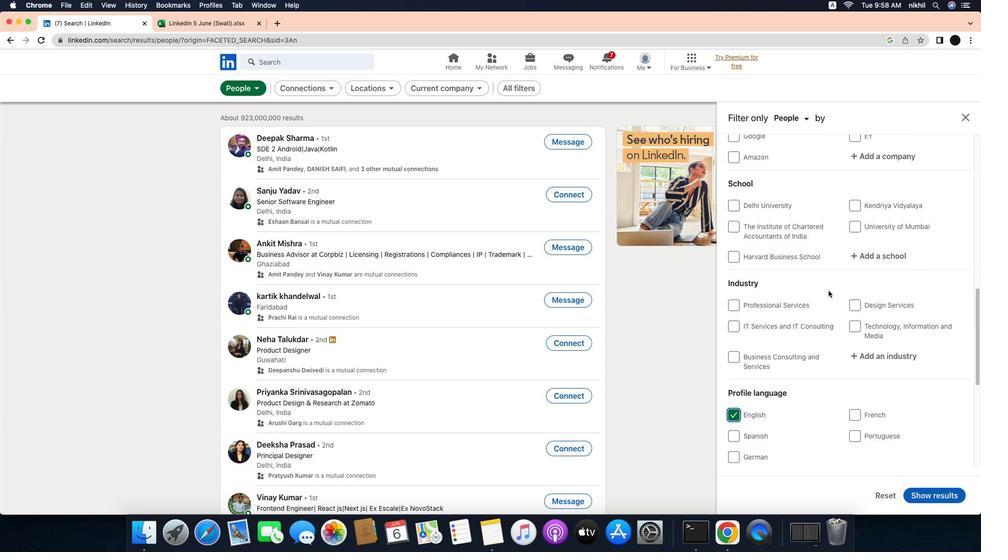 
Action: Mouse scrolled (861, 287) with delta (-21, -20)
Screenshot: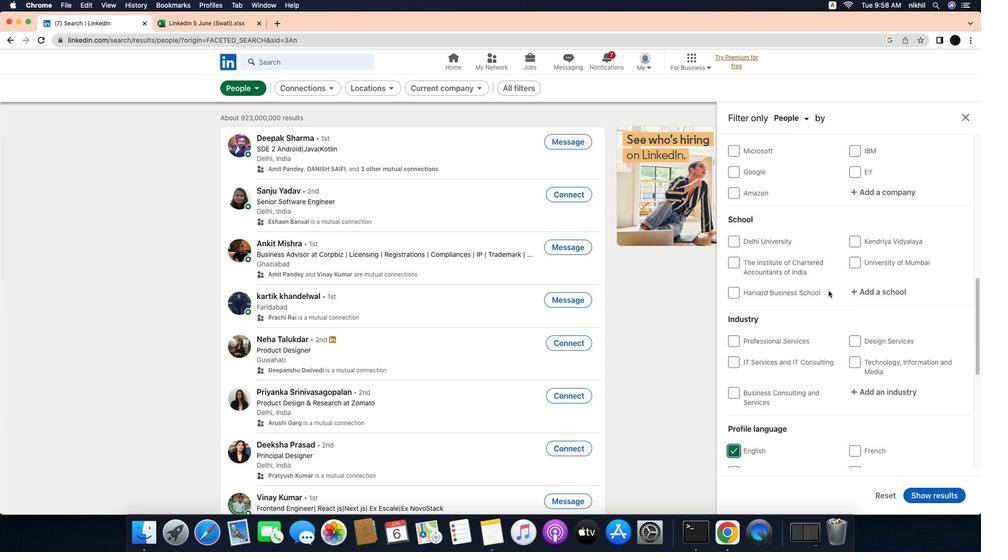 
Action: Mouse scrolled (861, 287) with delta (-21, -21)
Screenshot: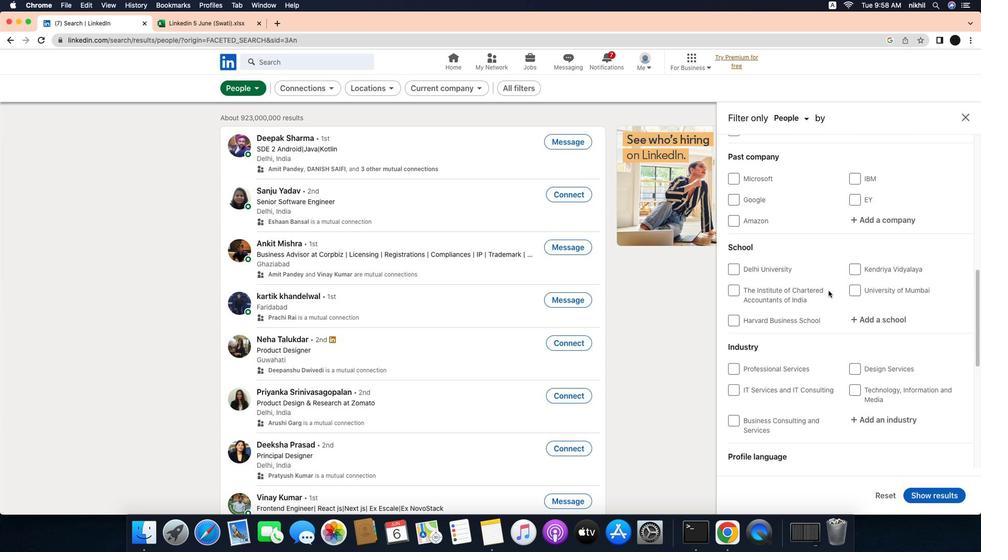 
Action: Mouse scrolled (861, 287) with delta (-21, -21)
Screenshot: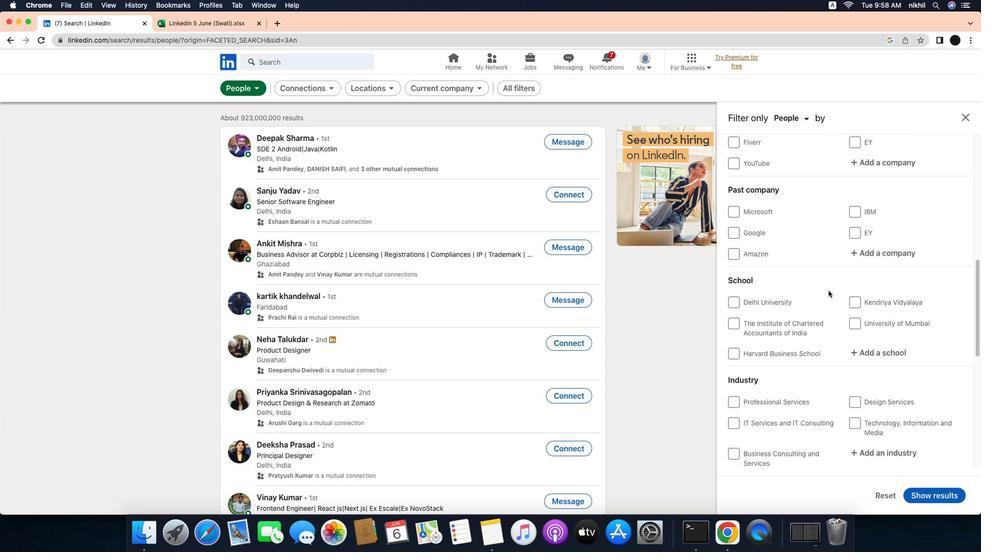 
Action: Mouse scrolled (861, 287) with delta (-21, -20)
Screenshot: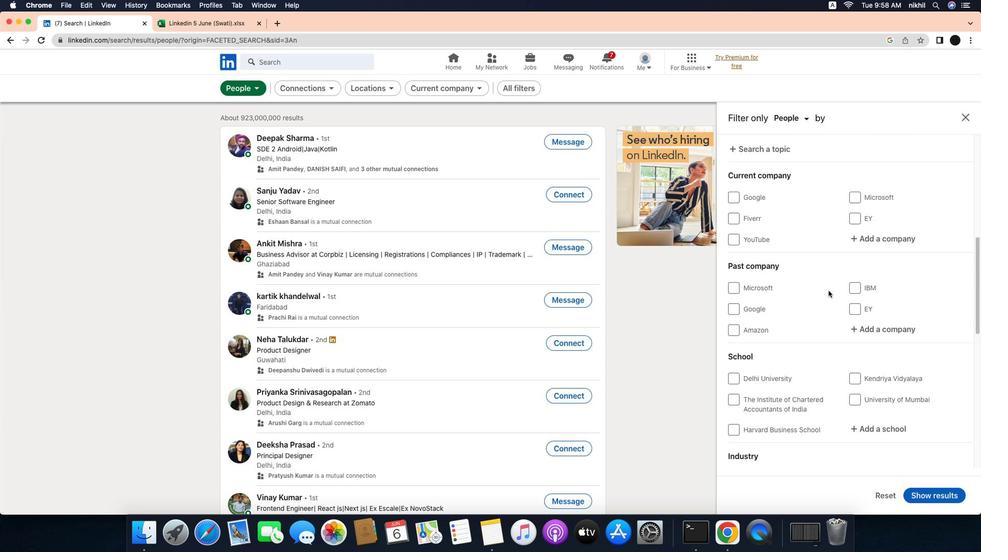 
Action: Mouse scrolled (861, 287) with delta (-21, -19)
Screenshot: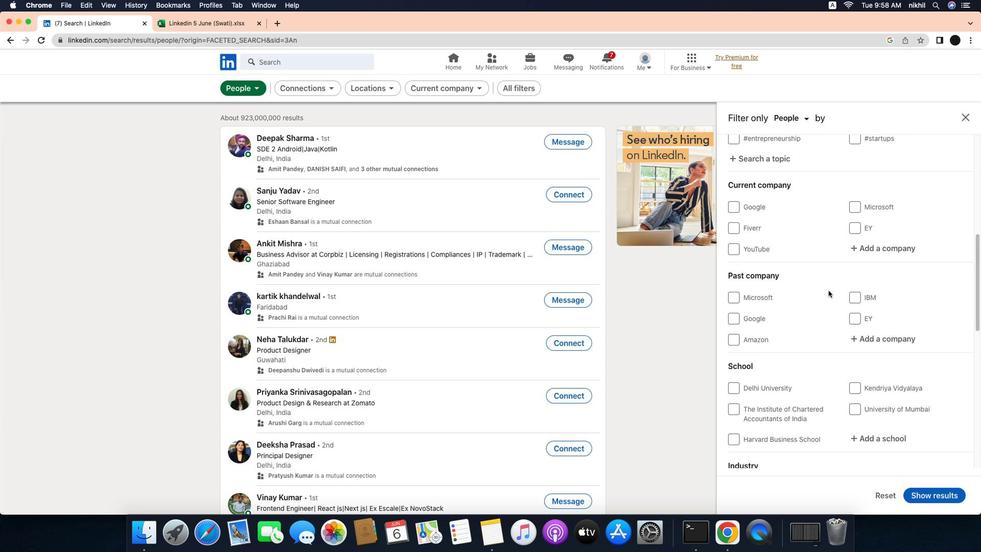
Action: Mouse scrolled (861, 287) with delta (-21, -21)
Screenshot: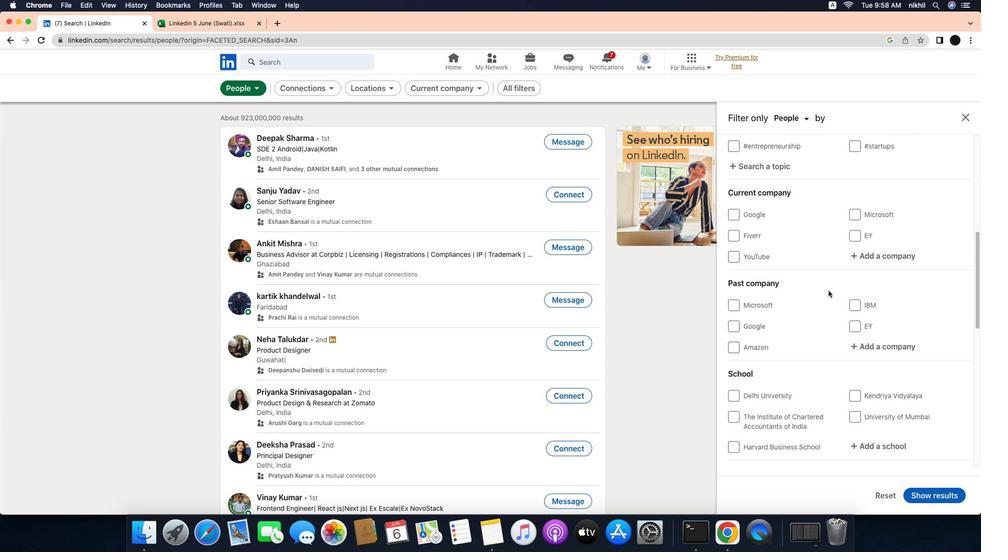 
Action: Mouse scrolled (861, 287) with delta (-21, -21)
Screenshot: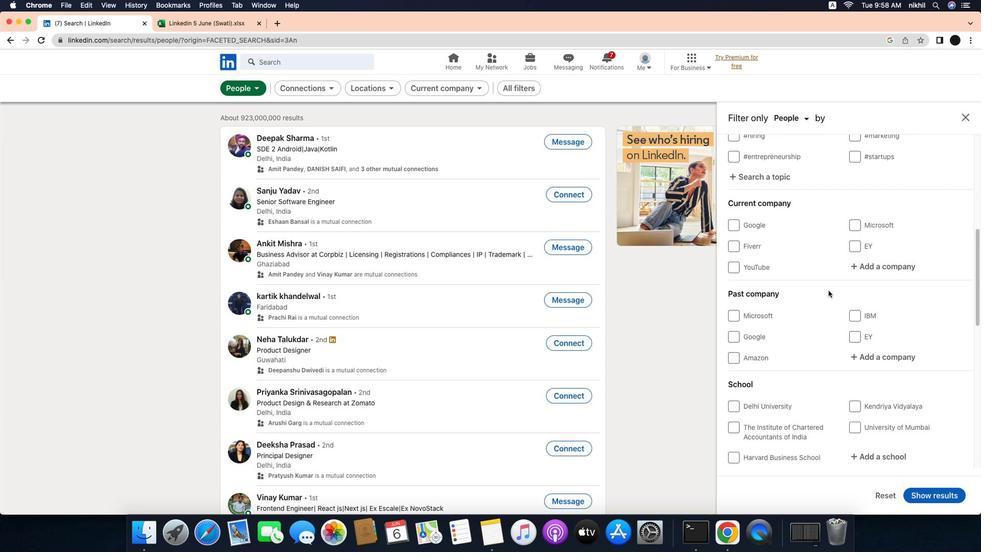 
Action: Mouse scrolled (861, 287) with delta (-21, -21)
Screenshot: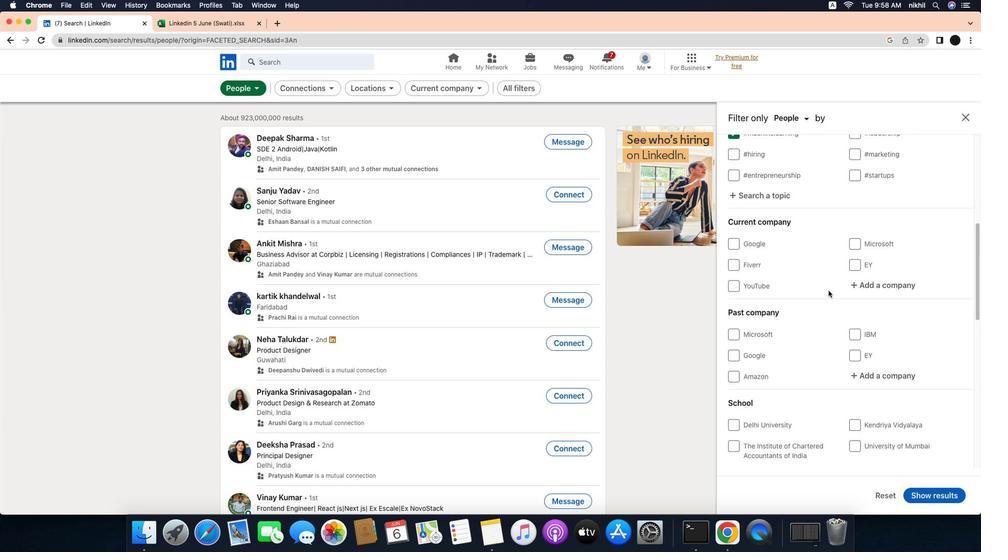 
Action: Mouse scrolled (861, 287) with delta (-21, -21)
Screenshot: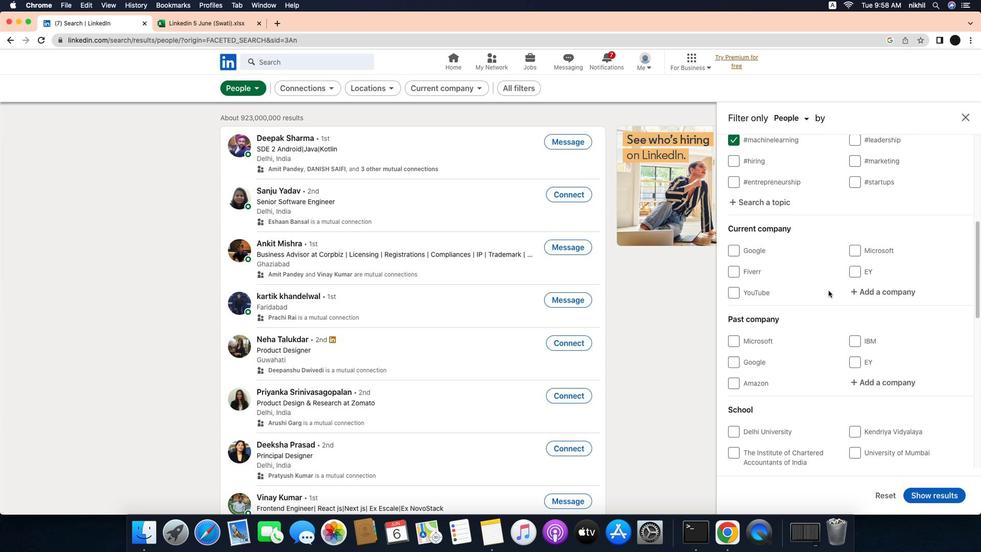 
Action: Mouse scrolled (861, 287) with delta (-21, -21)
Screenshot: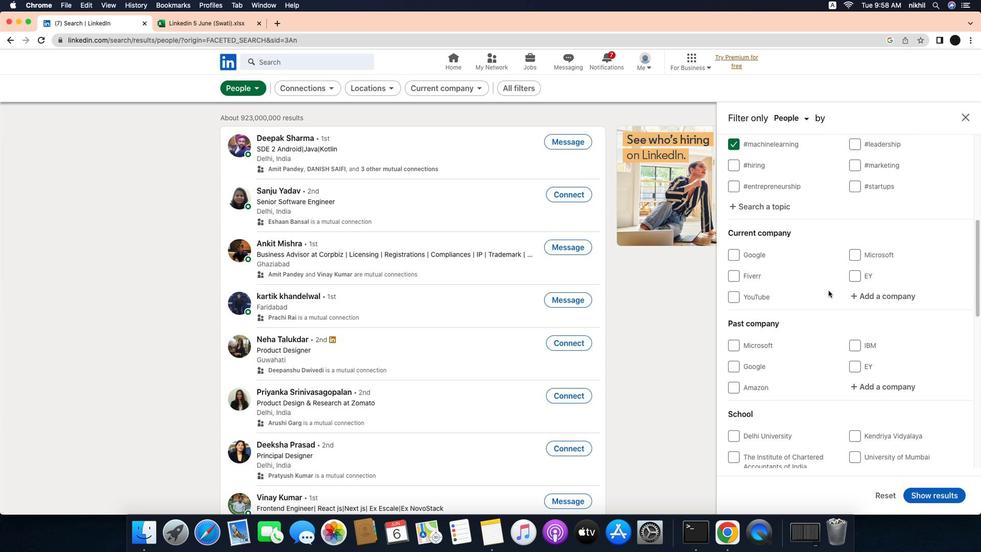 
Action: Mouse moved to (911, 293)
Screenshot: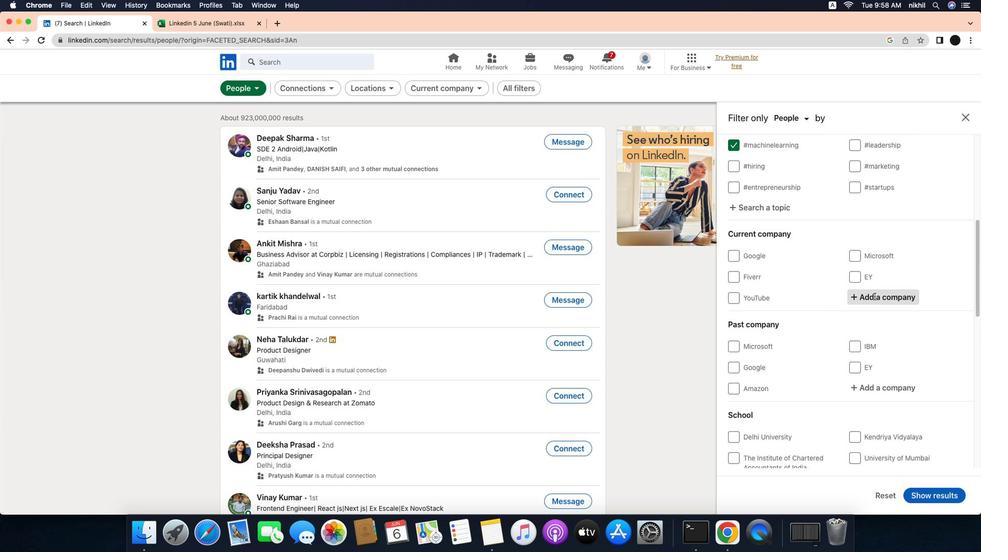 
Action: Mouse pressed left at (911, 293)
Screenshot: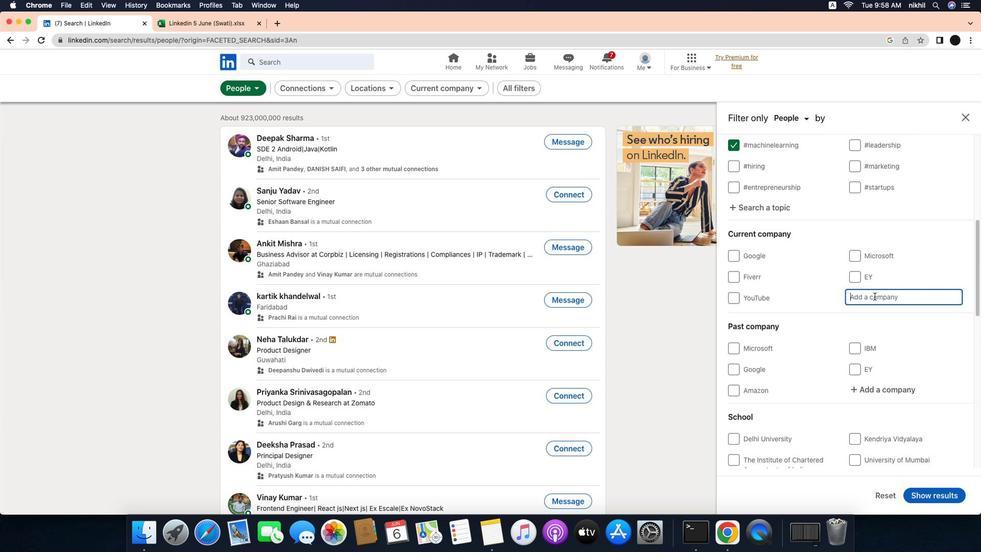 
Action: Mouse moved to (917, 293)
Screenshot: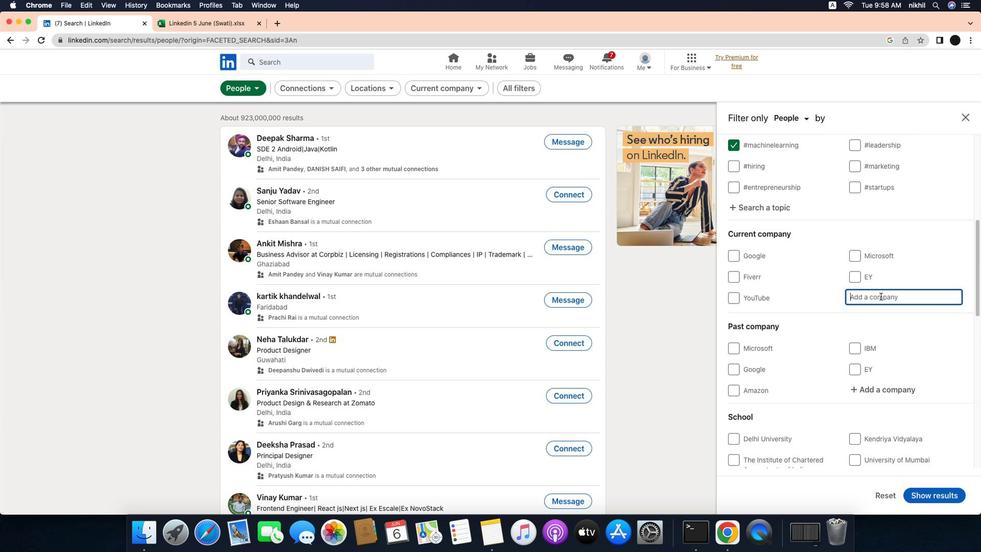 
Action: Mouse pressed left at (917, 293)
Screenshot: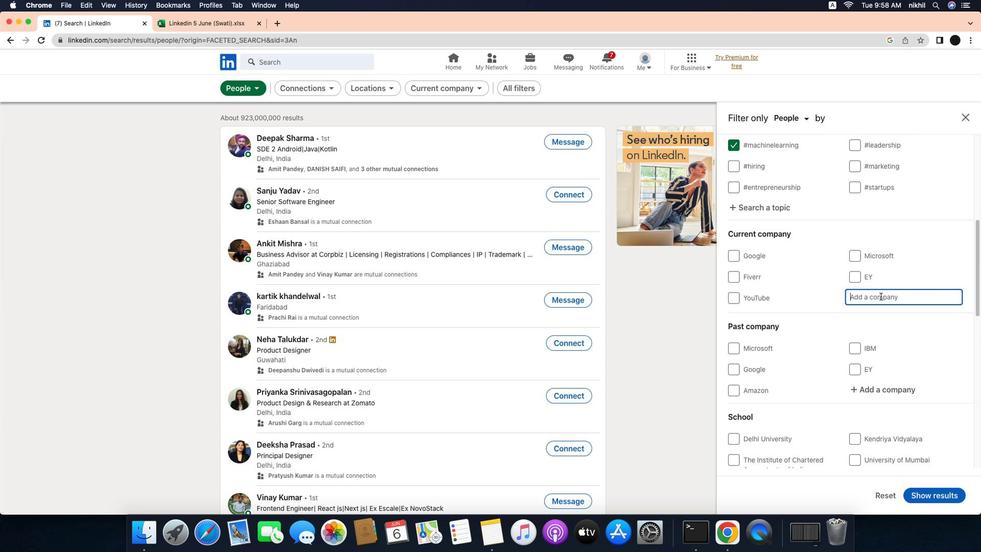 
Action: Mouse moved to (917, 293)
Screenshot: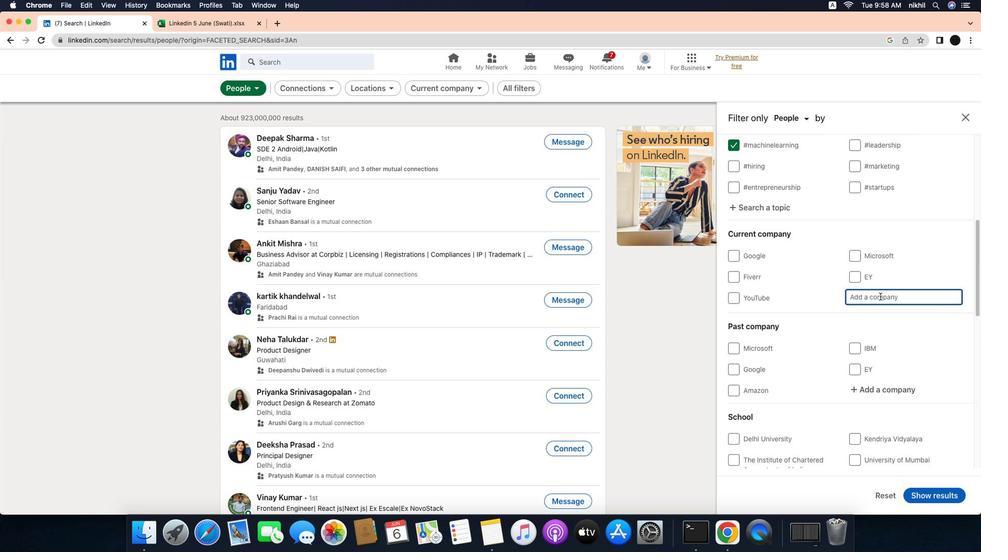 
Action: Key pressed Key.caps_lock'C'Key.caps_lock'a''n''a''d''a'Key.spaceKey.caps_lock'J'Key.caps_lock'o''b''s'
Screenshot: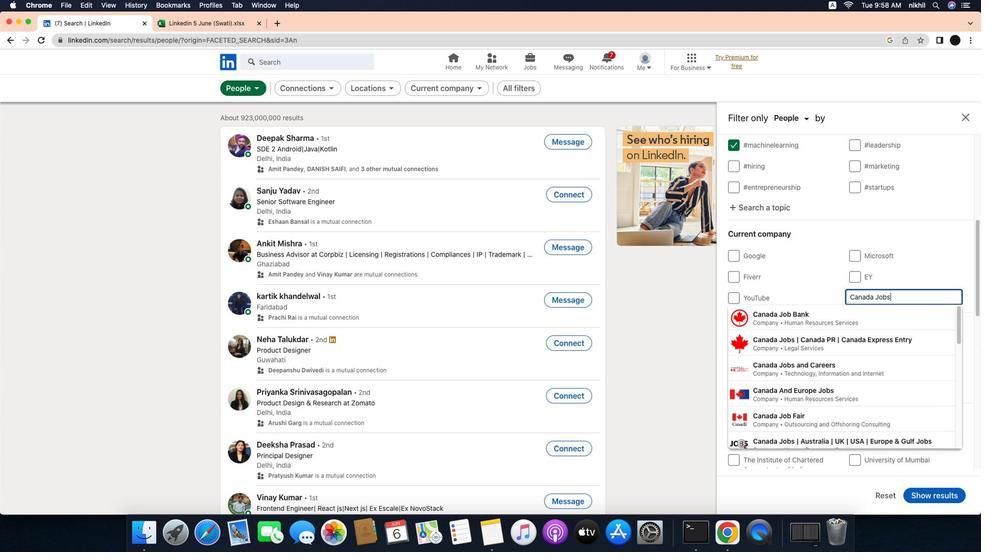 
Action: Mouse moved to (879, 335)
Screenshot: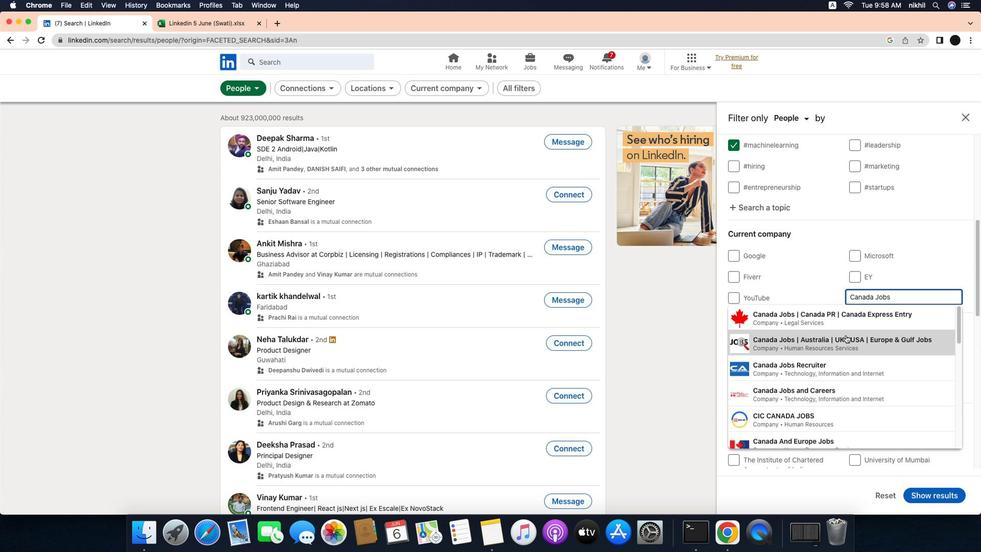 
Action: Mouse pressed left at (879, 335)
Screenshot: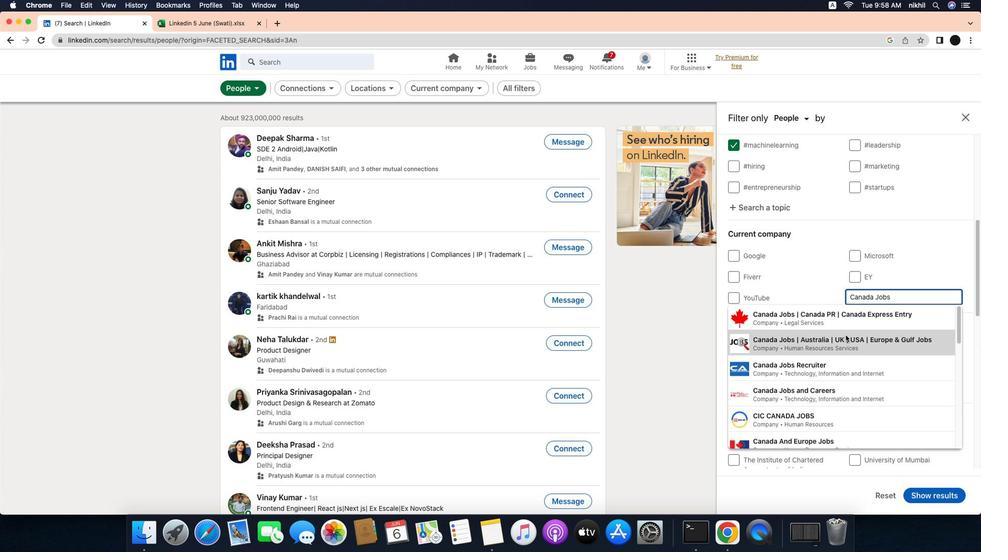 
Action: Mouse moved to (889, 329)
Screenshot: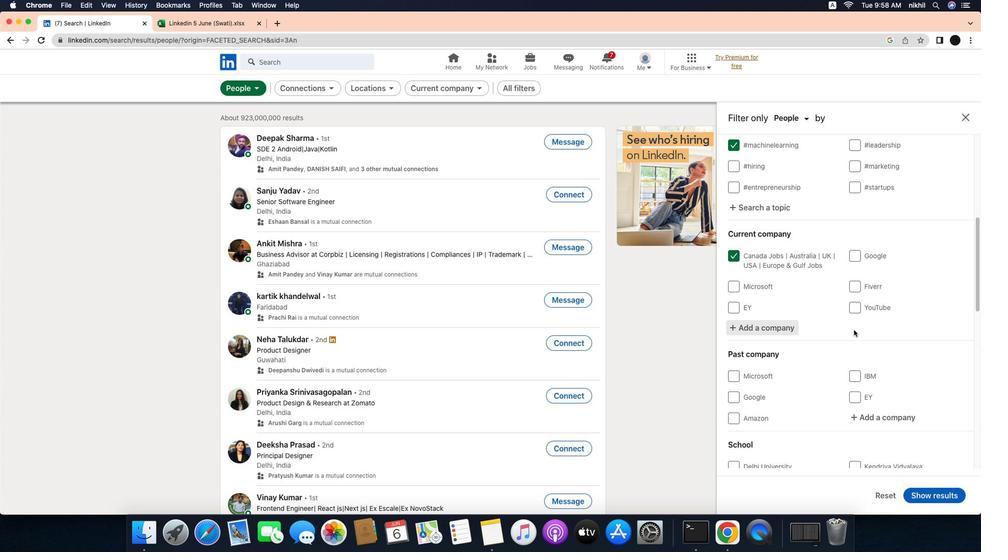 
Action: Mouse scrolled (889, 329) with delta (-21, -22)
Screenshot: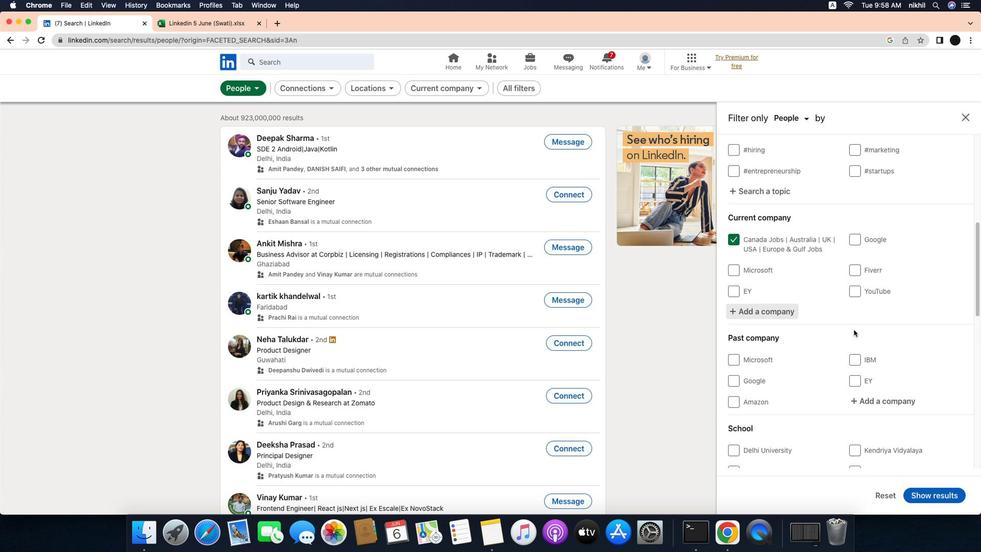 
Action: Mouse scrolled (889, 329) with delta (-21, -22)
Screenshot: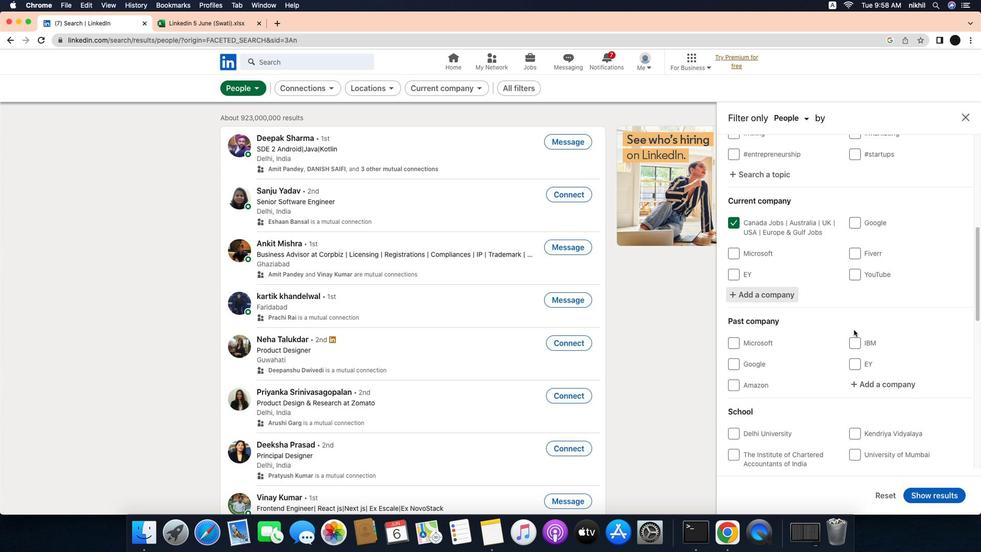 
Action: Mouse scrolled (889, 329) with delta (-21, -23)
Screenshot: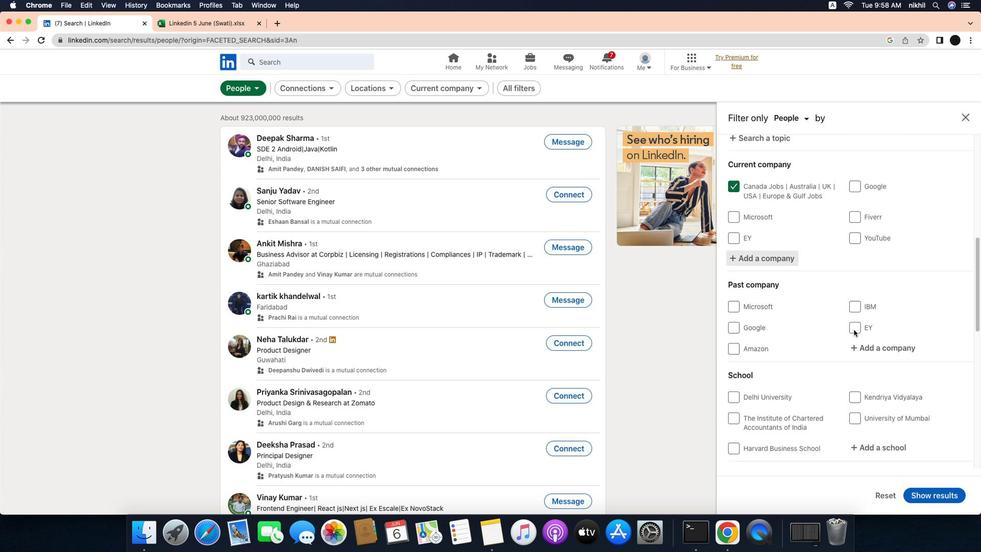 
Action: Mouse scrolled (889, 329) with delta (-21, -23)
Screenshot: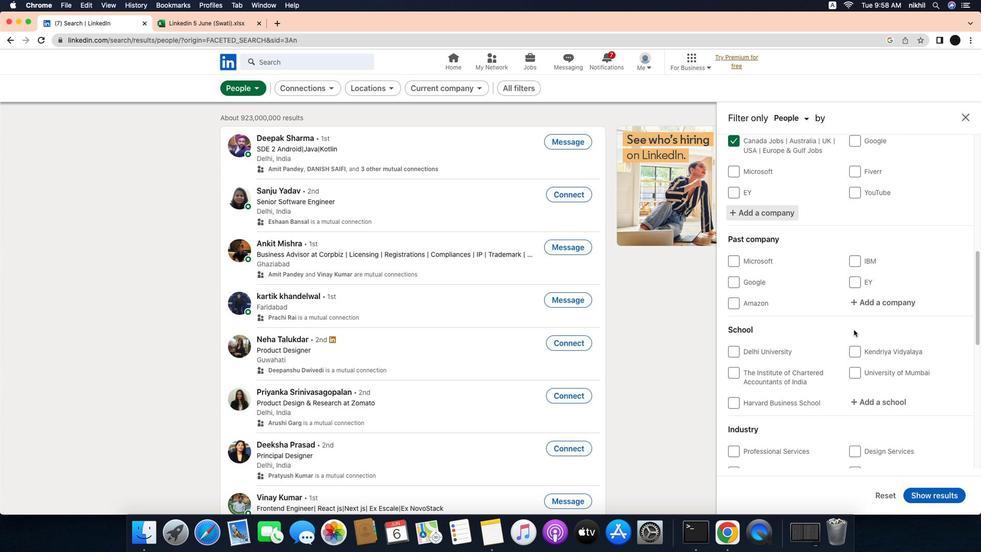
Action: Mouse scrolled (889, 329) with delta (-21, -22)
Screenshot: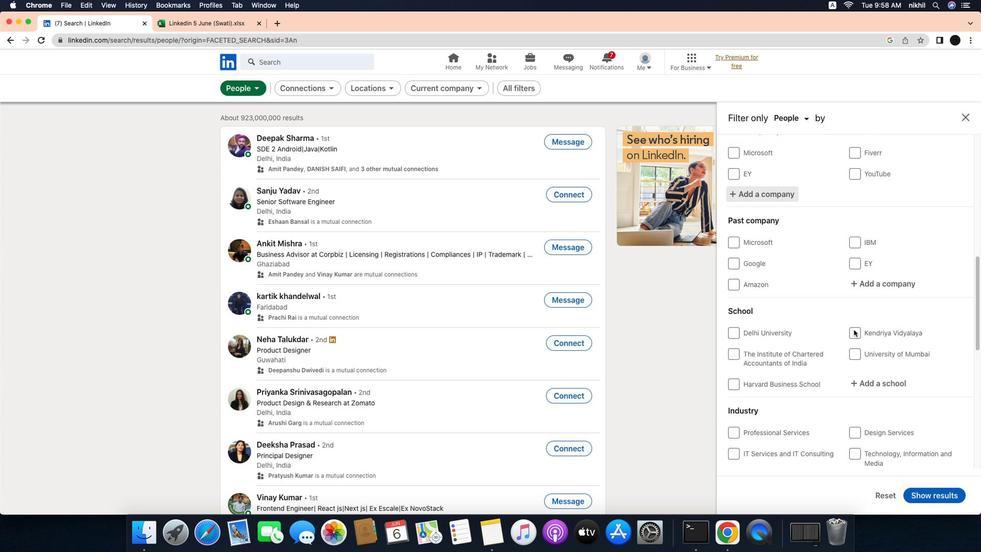 
Action: Mouse scrolled (889, 329) with delta (-21, -22)
Screenshot: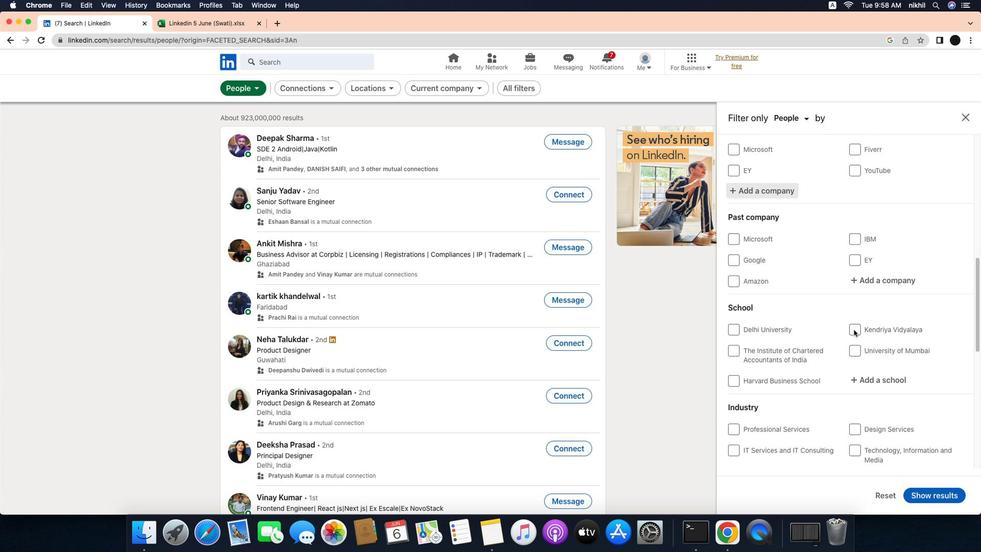 
Action: Mouse moved to (925, 382)
Screenshot: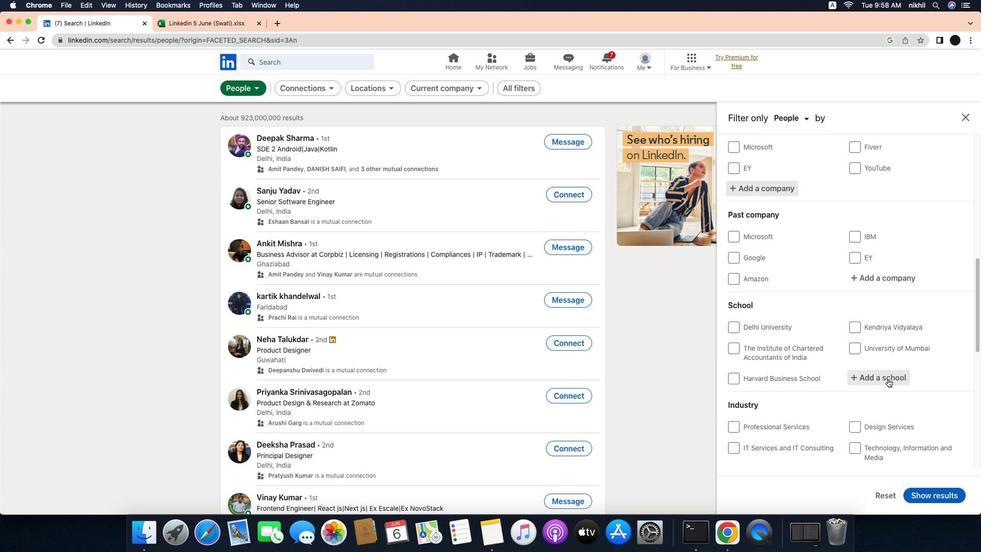 
Action: Mouse pressed left at (925, 382)
Screenshot: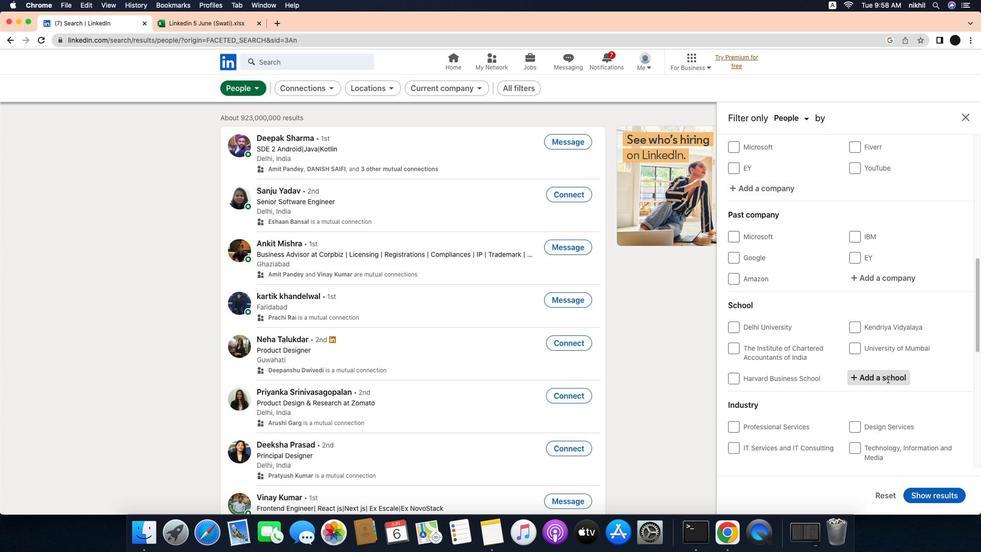 
Action: Mouse moved to (932, 380)
Screenshot: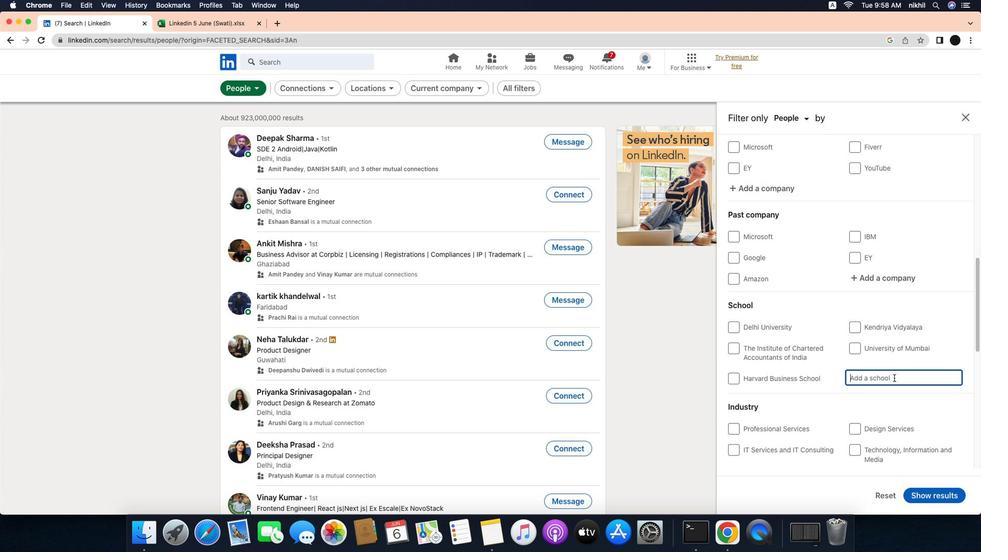 
Action: Mouse pressed left at (932, 380)
Screenshot: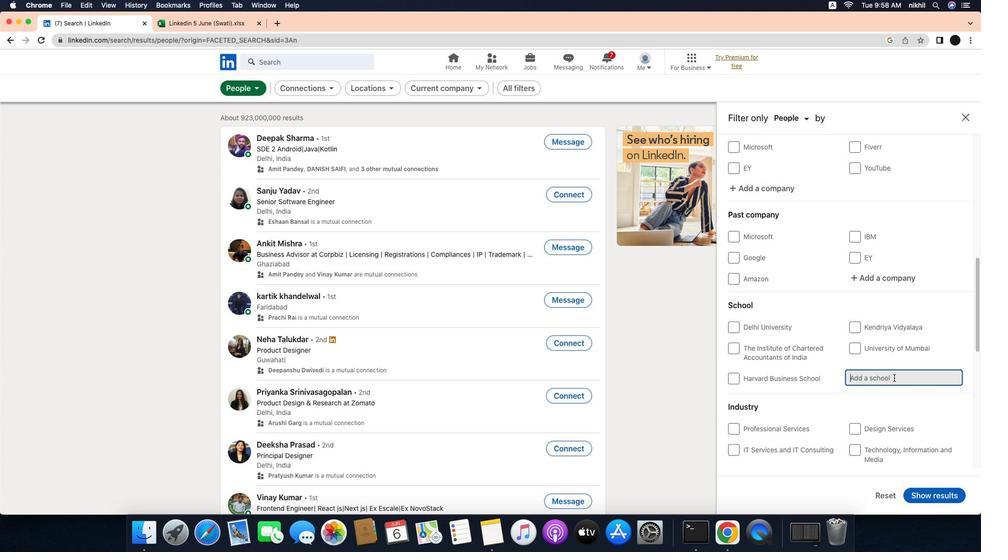 
Action: Mouse moved to (931, 379)
Screenshot: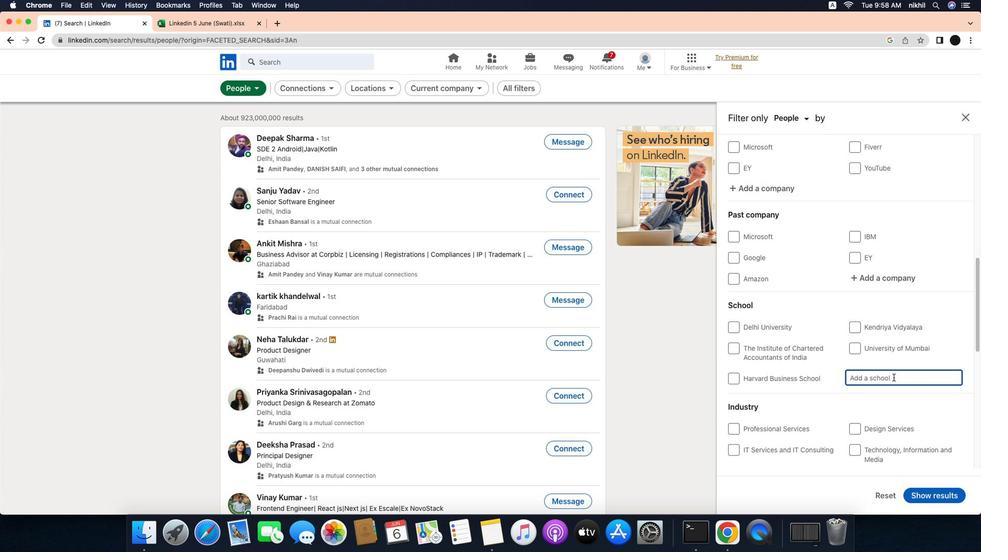 
Action: Key pressed Key.caps_lock'R''I''C''S'Key.space'S'Key.caps_lock'c''h''o''o''l'Key.space'o''f'Key.spaceKey.caps_lock'B'Key.caps_lock'u''i''l''t'Key.spaceKey.caps_lock'E'Key.caps_lock'n''v''i''r''o''n''m''e''n''t'','Key.caps_lock'A'Key.caps_lock'm''i''t''y'Key.spaceKey.caps_lock'U'Key.caps_lock'n''i''v''e''r''s''i''t''y'
Screenshot: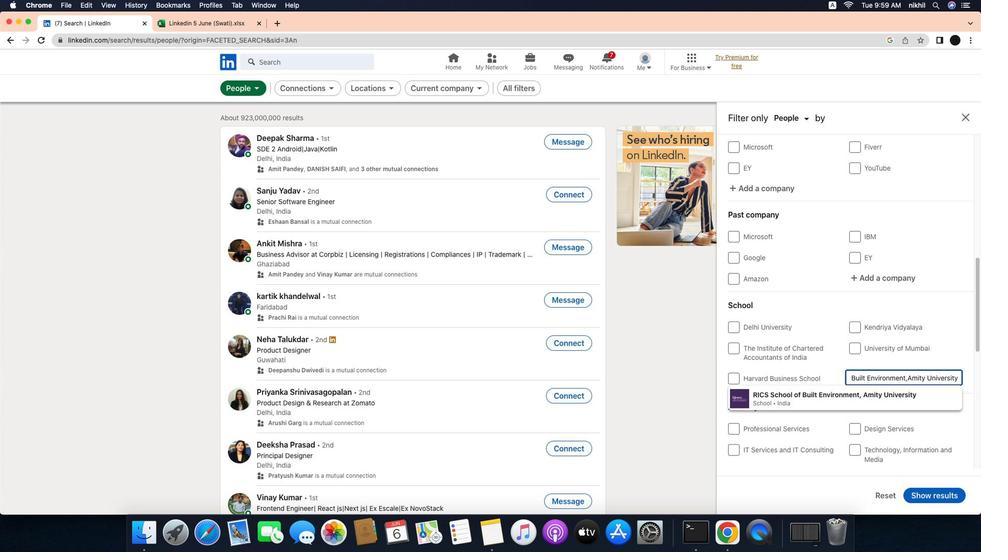 
Action: Mouse moved to (905, 398)
Screenshot: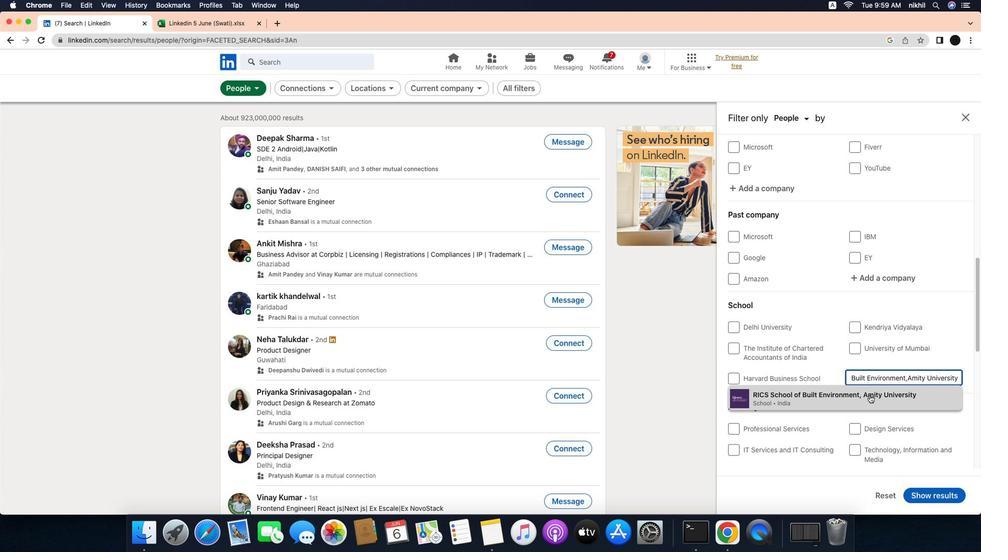 
Action: Mouse pressed left at (905, 398)
Screenshot: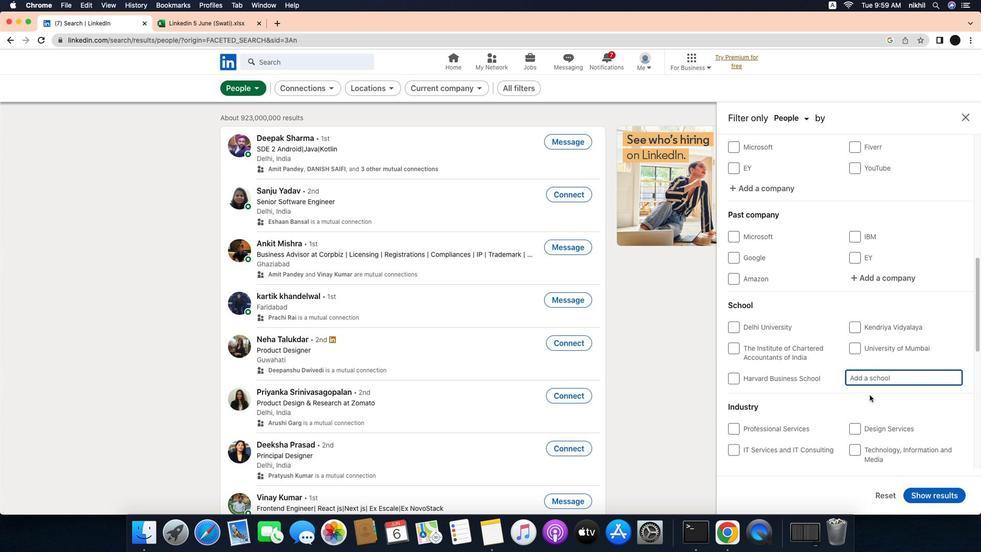 
Action: Mouse moved to (900, 390)
Screenshot: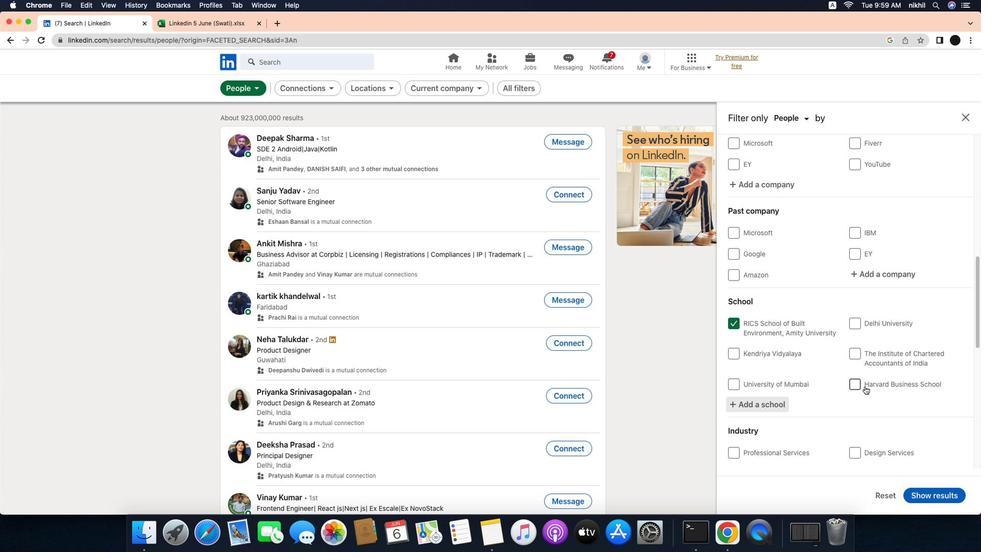 
Action: Mouse scrolled (900, 390) with delta (-21, -22)
Screenshot: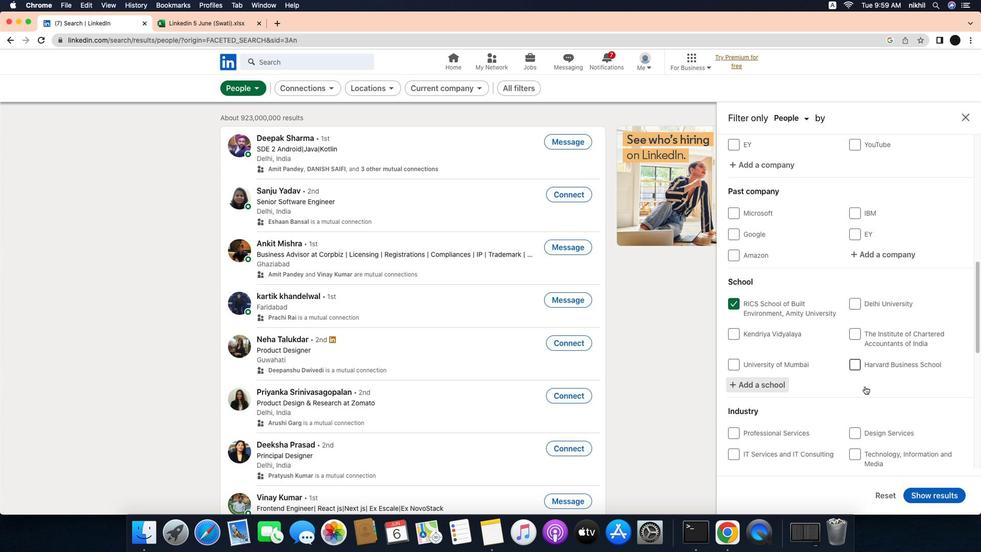 
Action: Mouse scrolled (900, 390) with delta (-21, -22)
Screenshot: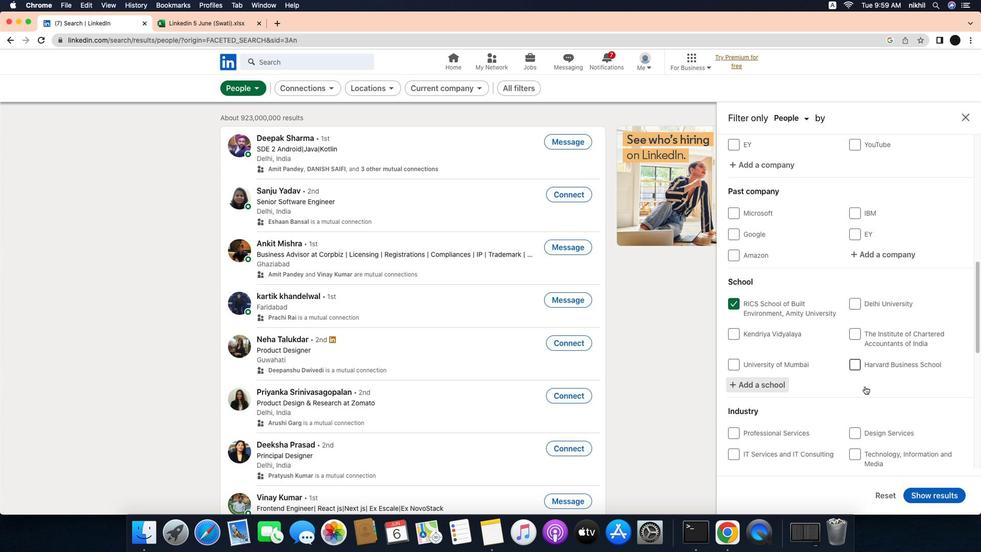 
Action: Mouse scrolled (900, 390) with delta (-21, -23)
Screenshot: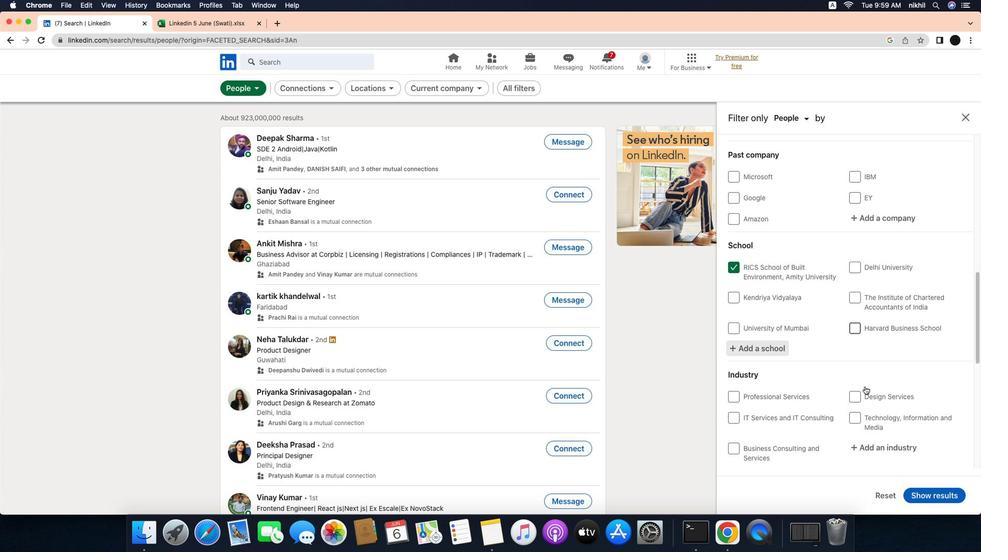 
Action: Mouse scrolled (900, 390) with delta (-21, -22)
Screenshot: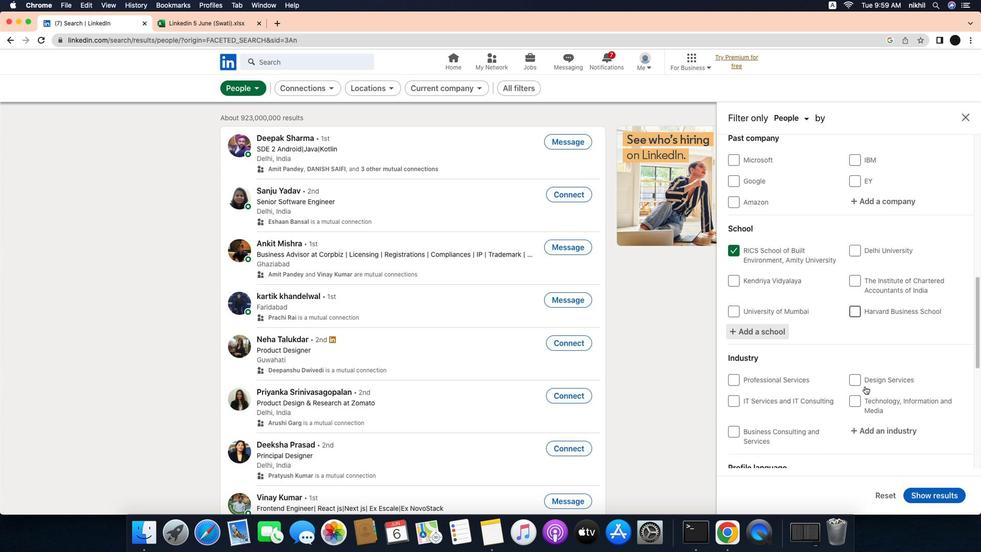 
Action: Mouse scrolled (900, 390) with delta (-21, -22)
Screenshot: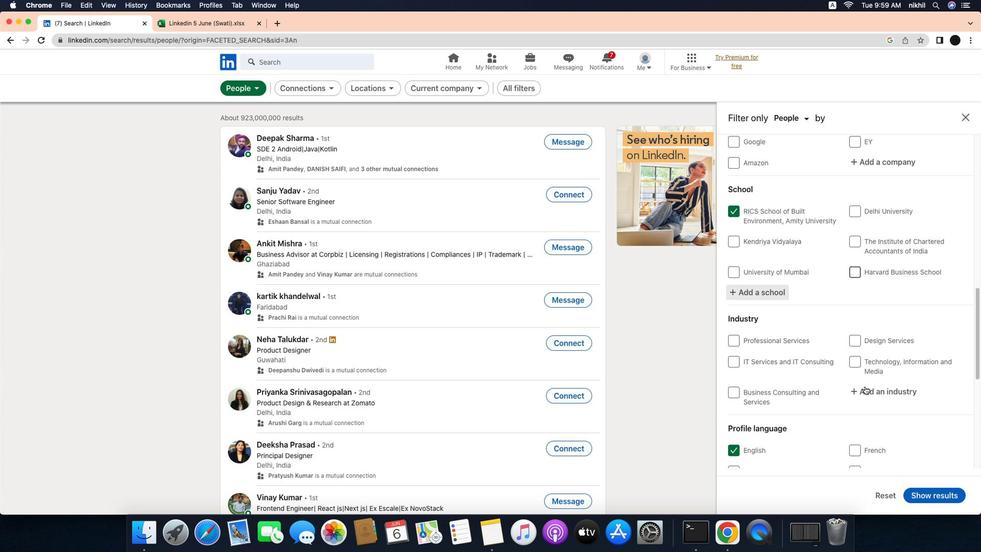 
Action: Mouse scrolled (900, 390) with delta (-21, -22)
Screenshot: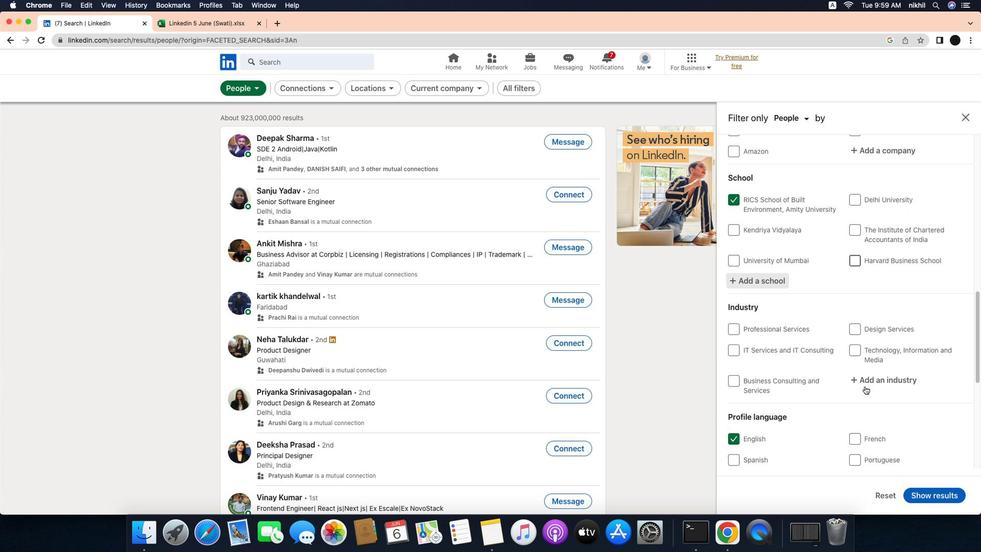 
Action: Mouse scrolled (900, 390) with delta (-21, -23)
Screenshot: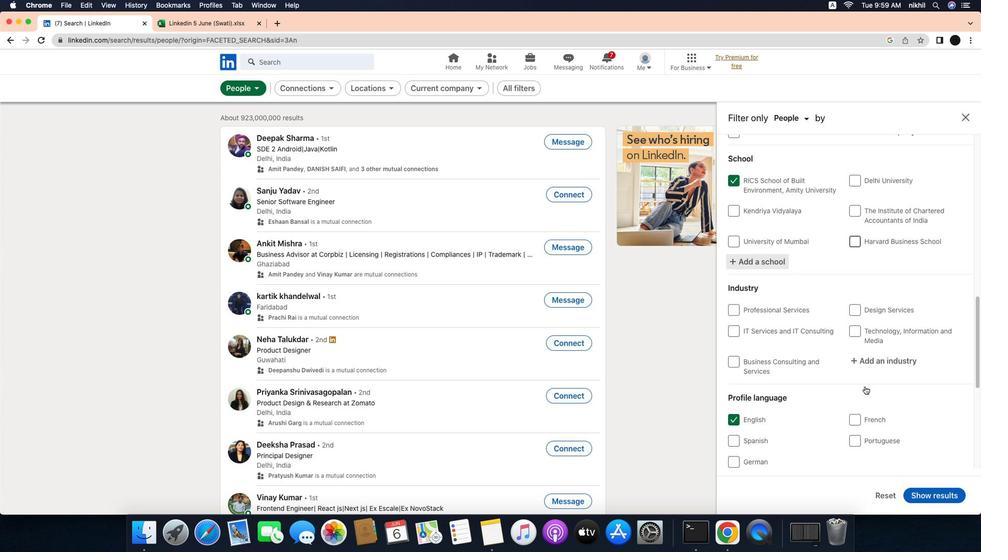 
Action: Mouse moved to (914, 351)
Screenshot: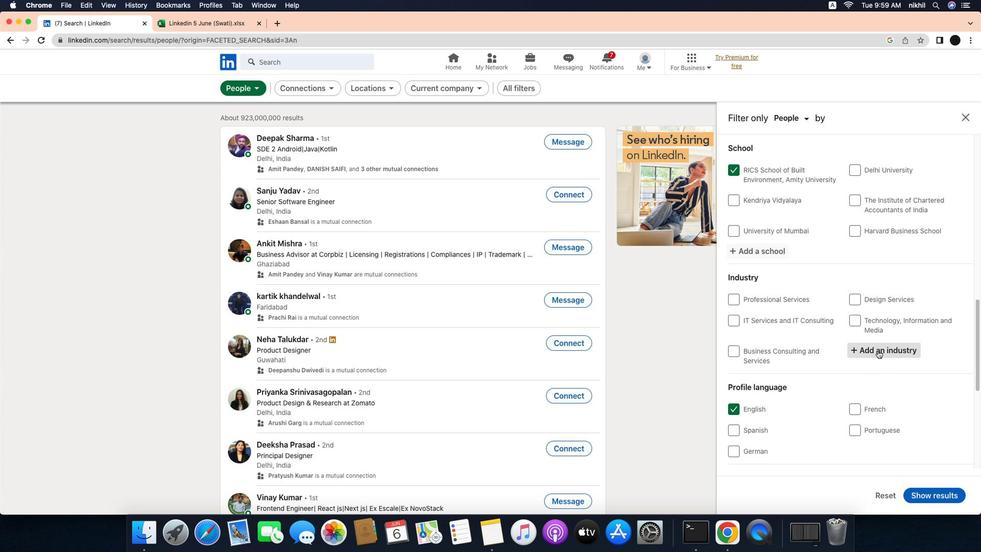 
Action: Mouse pressed left at (914, 351)
Screenshot: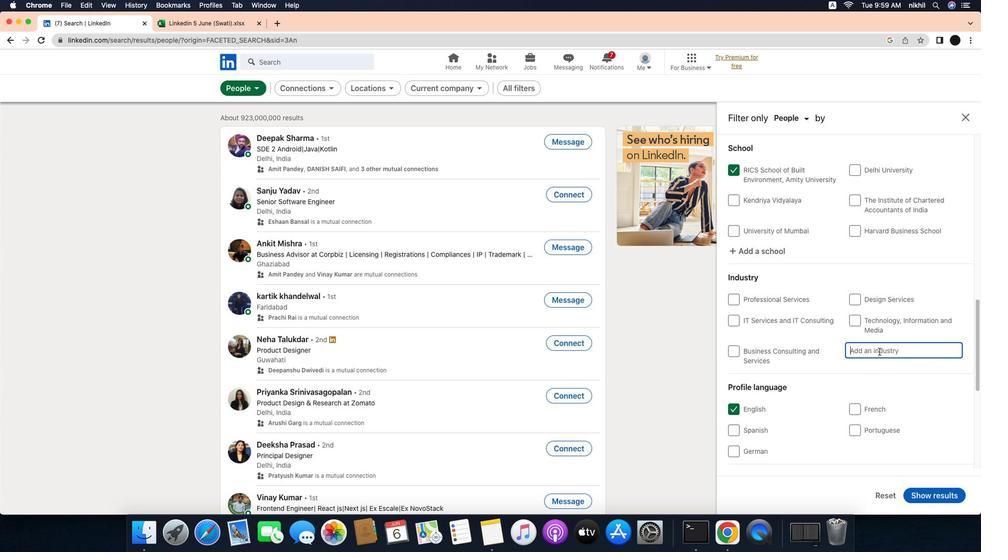 
Action: Mouse moved to (932, 352)
Screenshot: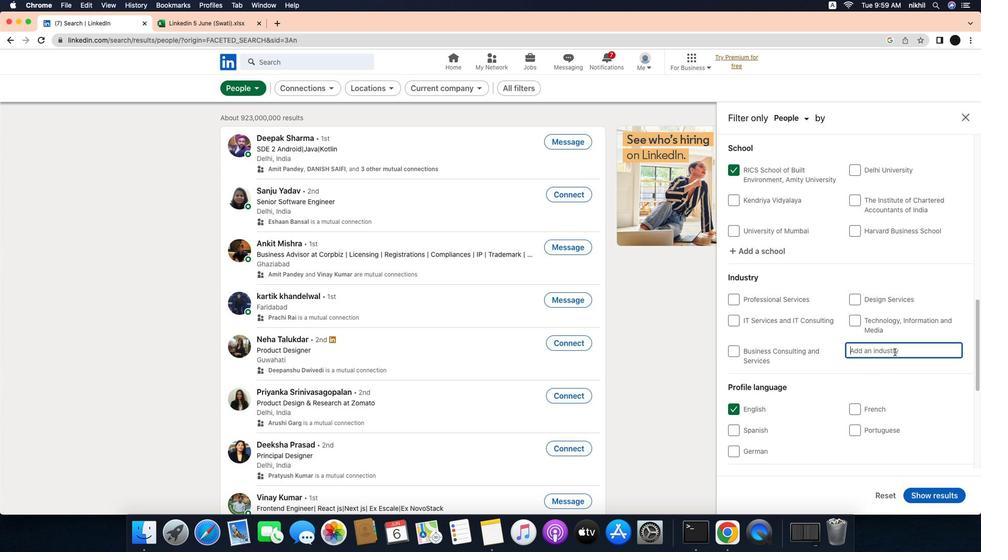 
Action: Mouse pressed left at (932, 352)
Screenshot: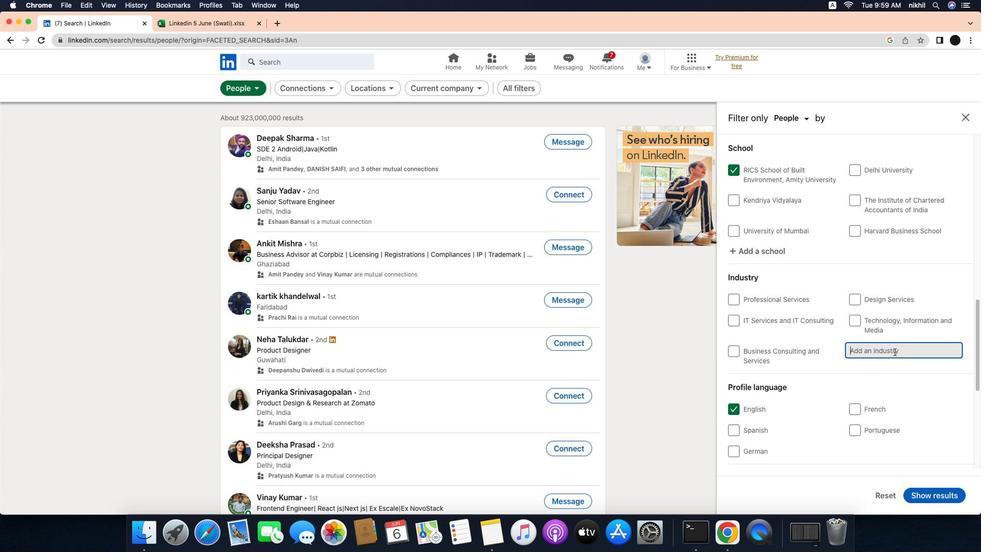 
Action: Key pressed Key.caps_lock'B'Key.caps_lock'r''o''a''d''c''a''s''t'Key.spaceKey.caps_lock'M'Key.caps_lock'e''d''i''a'Key.spaceKey.caps_lock'P'Key.caps_lock'r''o''d''u''c''t''i''o''n'Key.space'a''n''d'Key.spaceKey.caps_lock'D'Key.caps_lock'i''s''t''r''i''b''u''t''i''o''n'
Screenshot: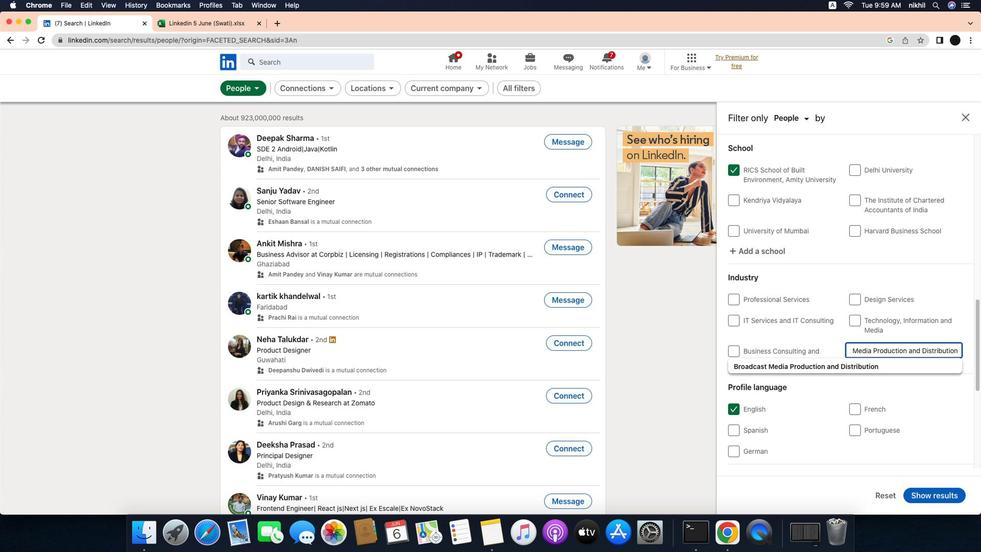 
Action: Mouse moved to (922, 369)
Screenshot: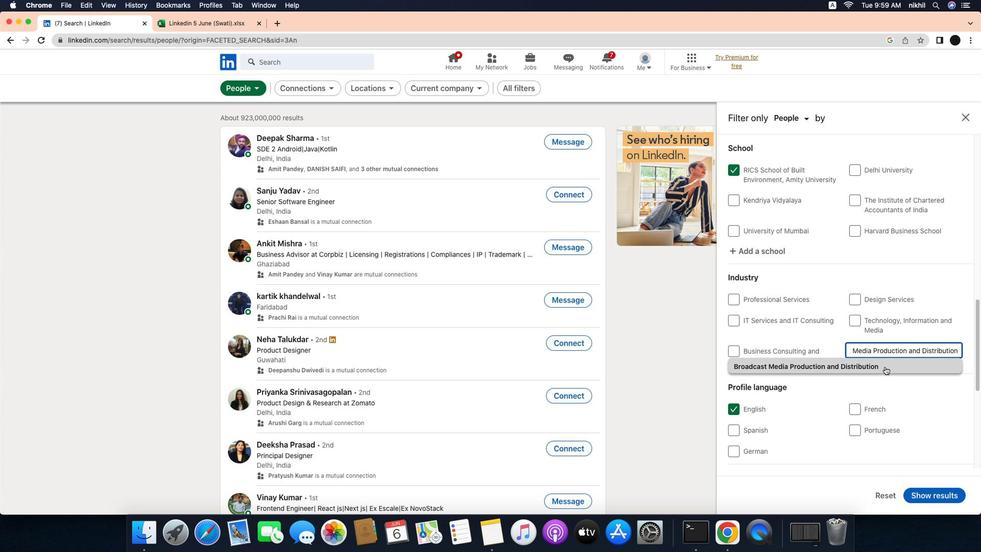 
Action: Mouse pressed left at (922, 369)
Screenshot: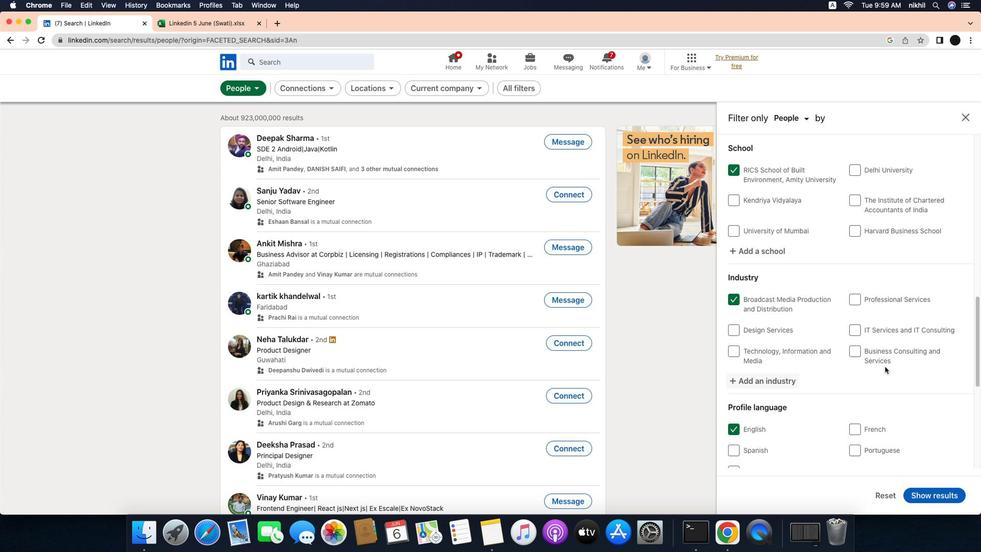 
Action: Mouse moved to (909, 370)
Screenshot: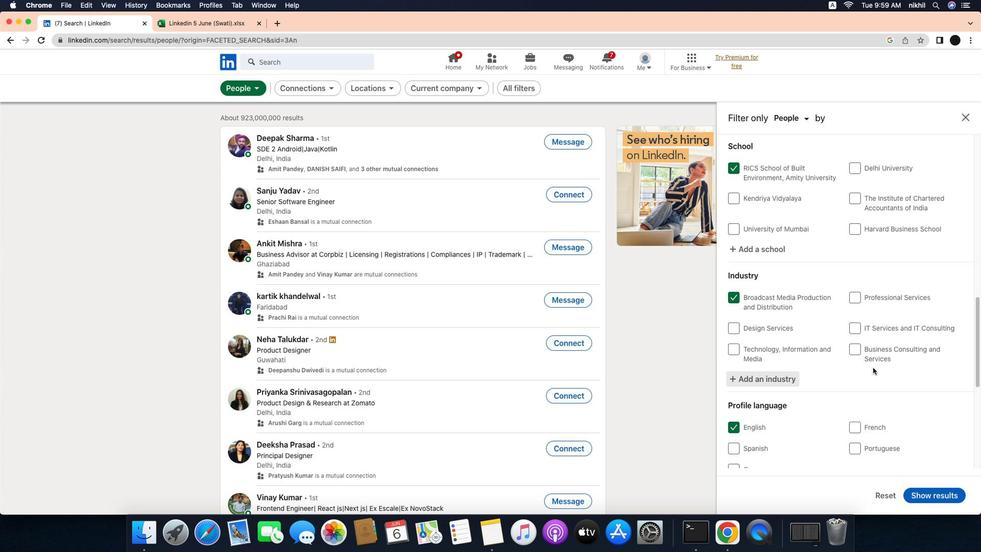 
Action: Mouse scrolled (909, 370) with delta (-21, -22)
Screenshot: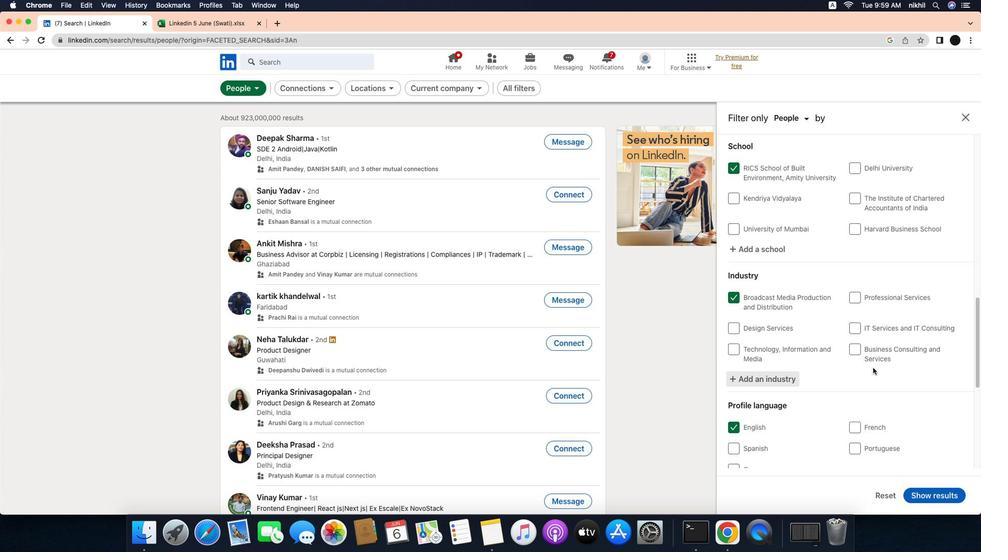 
Action: Mouse moved to (909, 369)
Screenshot: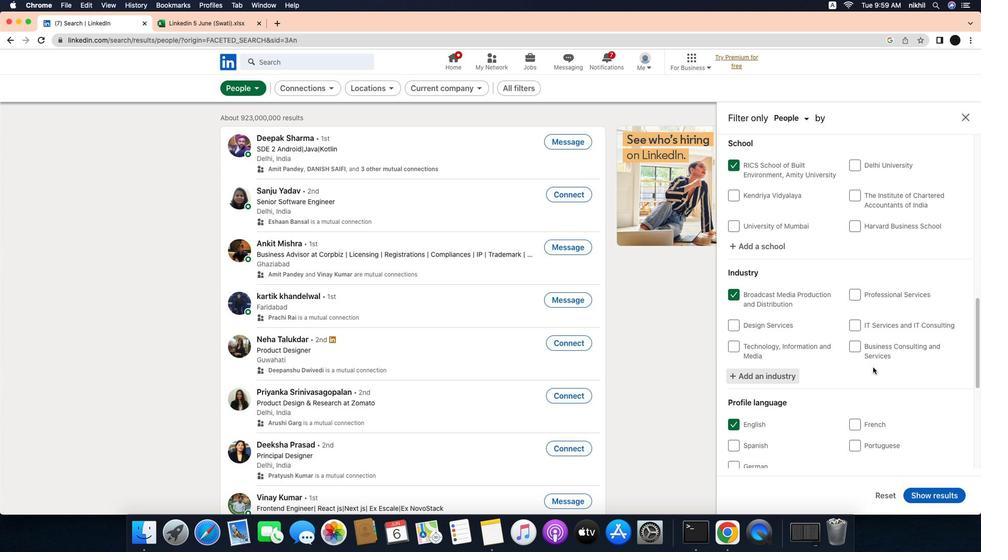 
Action: Mouse scrolled (909, 369) with delta (-21, -22)
Screenshot: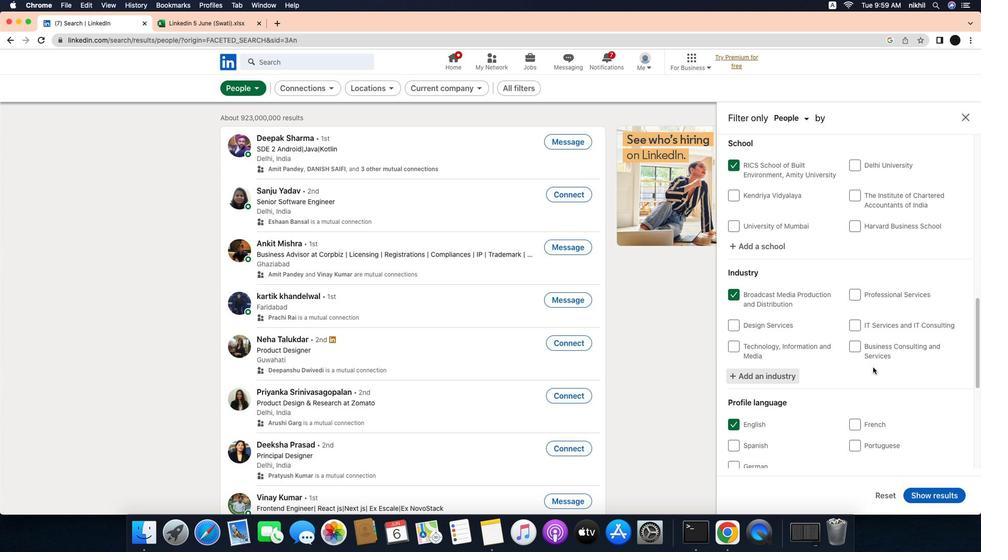 
Action: Mouse moved to (909, 369)
Screenshot: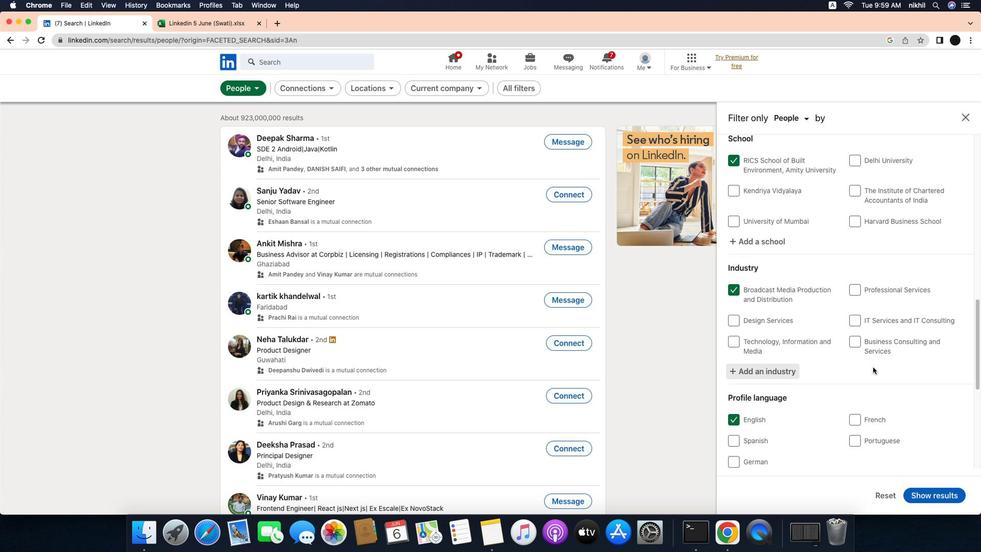 
Action: Mouse scrolled (909, 369) with delta (-21, -22)
Screenshot: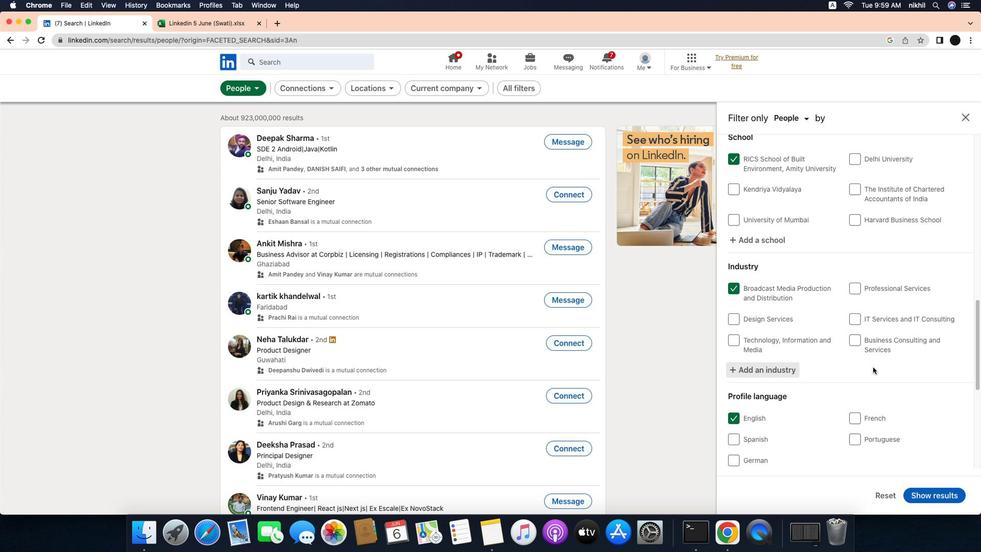 
Action: Mouse moved to (909, 369)
Screenshot: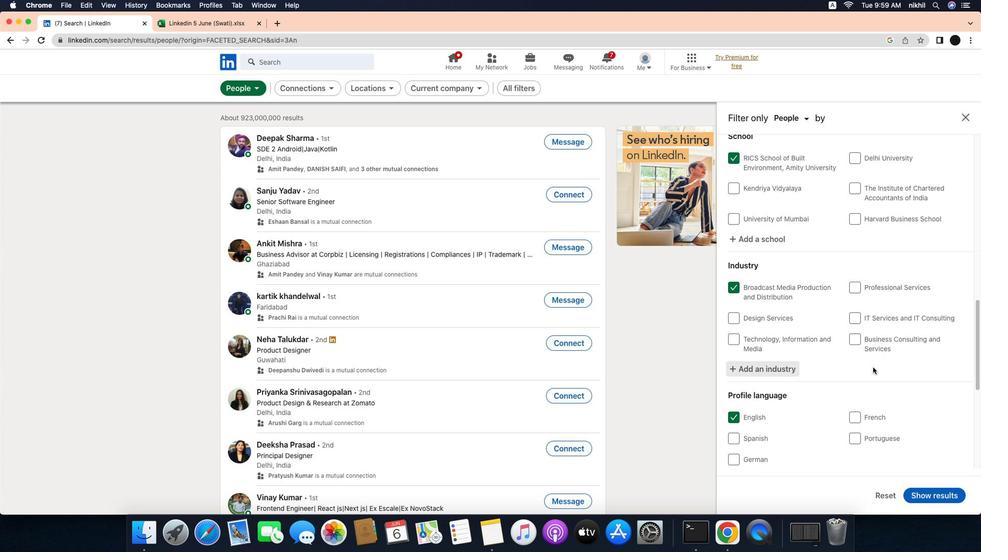 
Action: Mouse scrolled (909, 369) with delta (-21, -22)
Screenshot: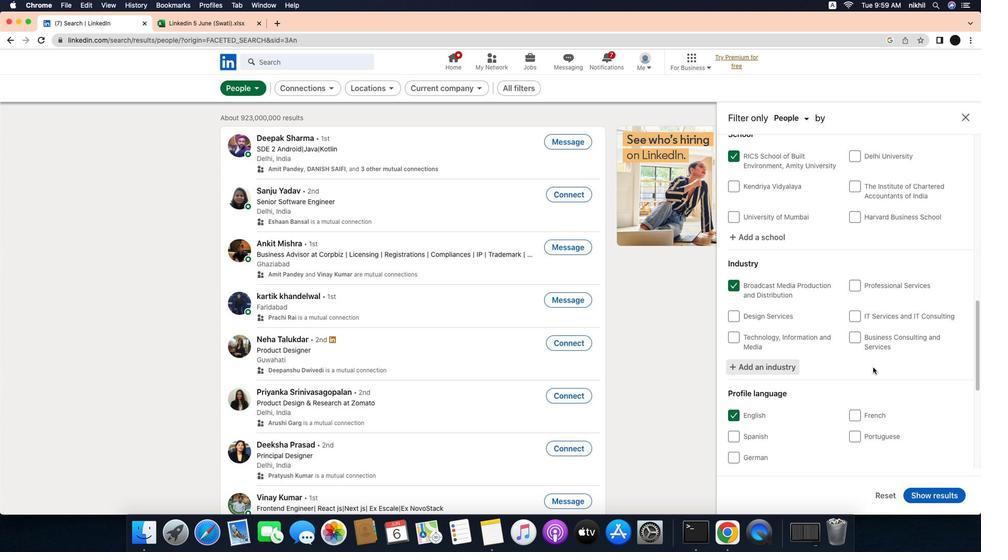 
Action: Mouse scrolled (909, 369) with delta (-21, -22)
Screenshot: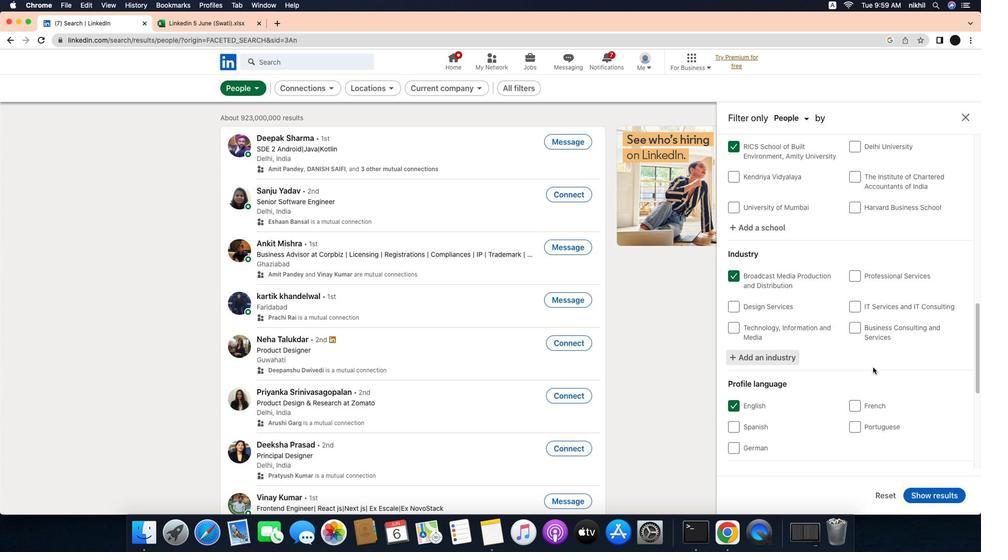 
Action: Mouse scrolled (909, 369) with delta (-21, -22)
Screenshot: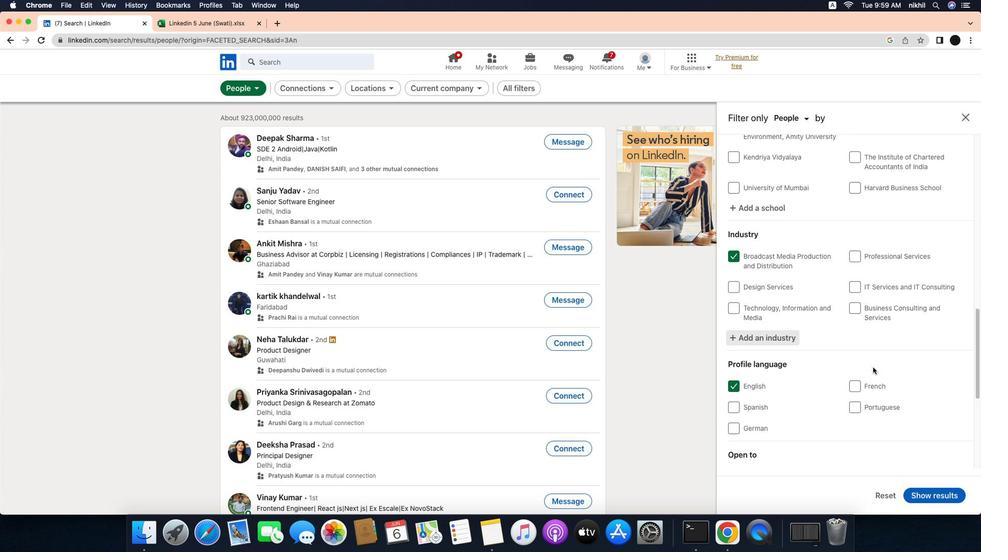 
Action: Mouse scrolled (909, 369) with delta (-21, -22)
Screenshot: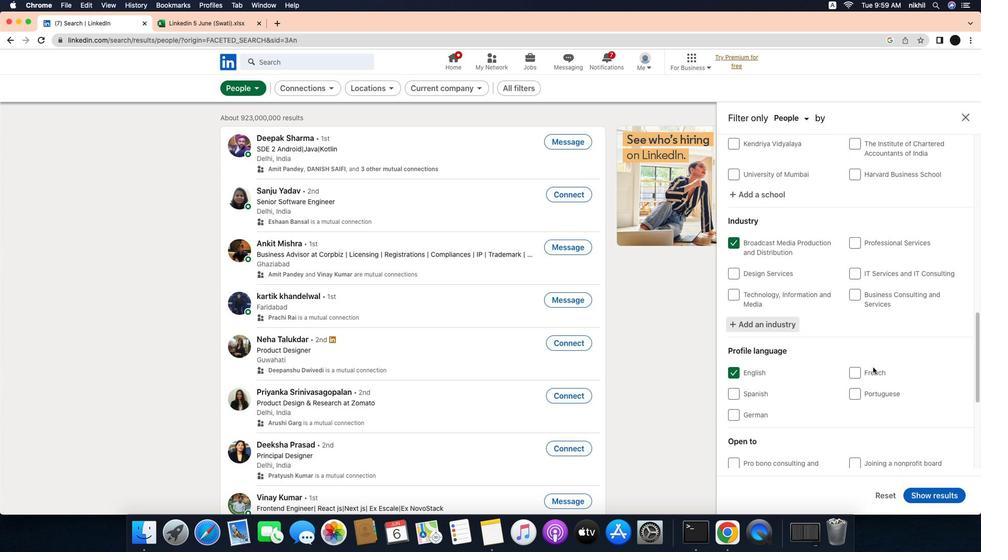 
Action: Mouse scrolled (909, 369) with delta (-21, -22)
Screenshot: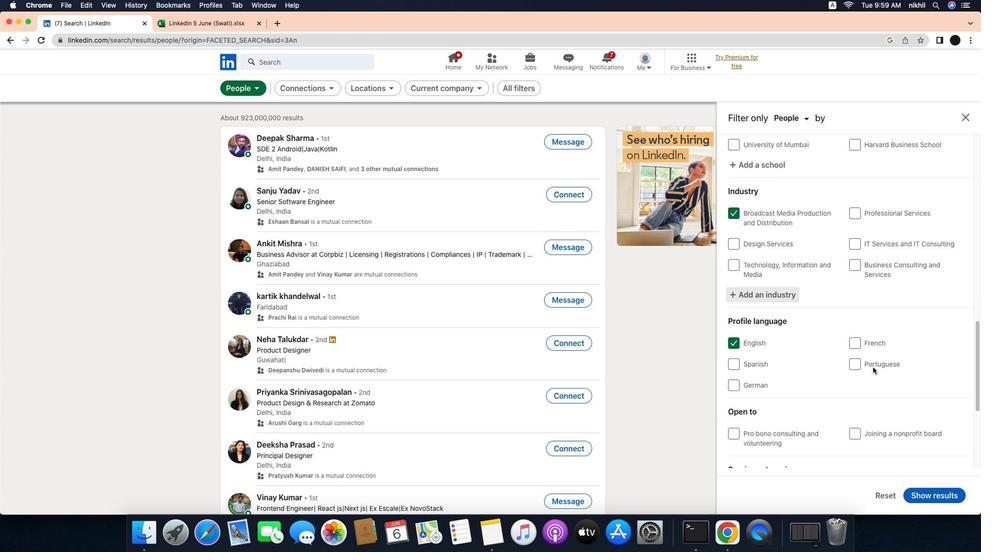 
Action: Mouse scrolled (909, 369) with delta (-21, -22)
Screenshot: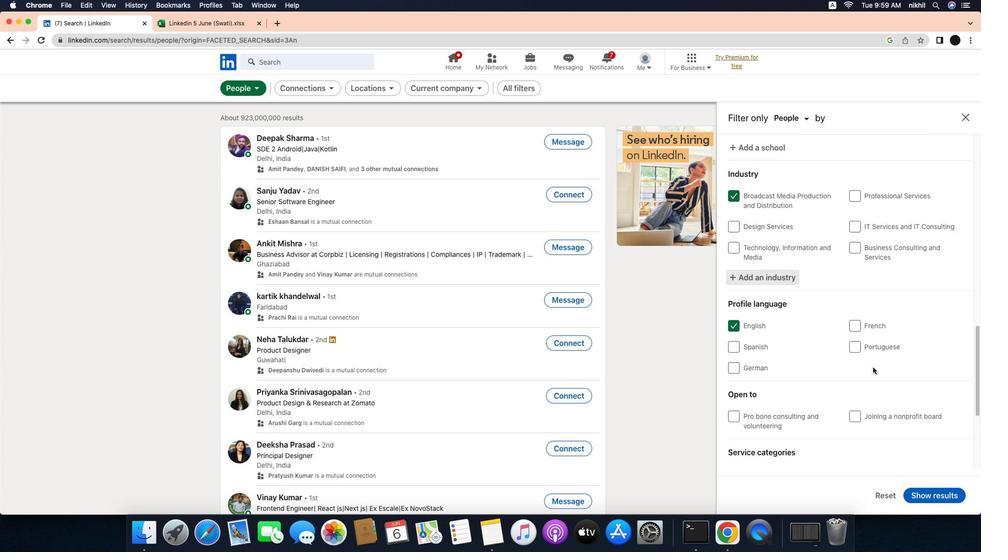 
Action: Mouse scrolled (909, 369) with delta (-21, -23)
Screenshot: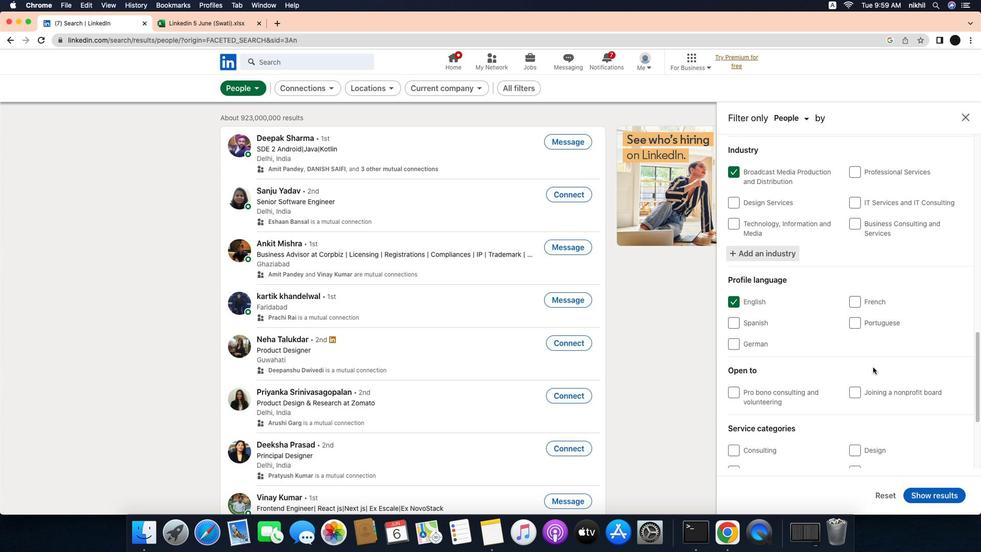 
Action: Mouse scrolled (909, 369) with delta (-21, -22)
Screenshot: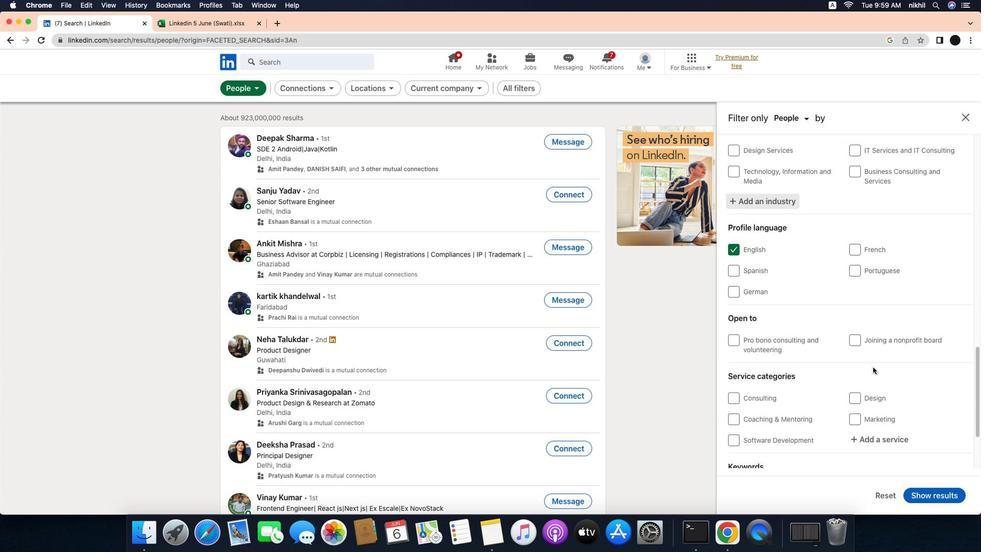 
Action: Mouse scrolled (909, 369) with delta (-21, -22)
Screenshot: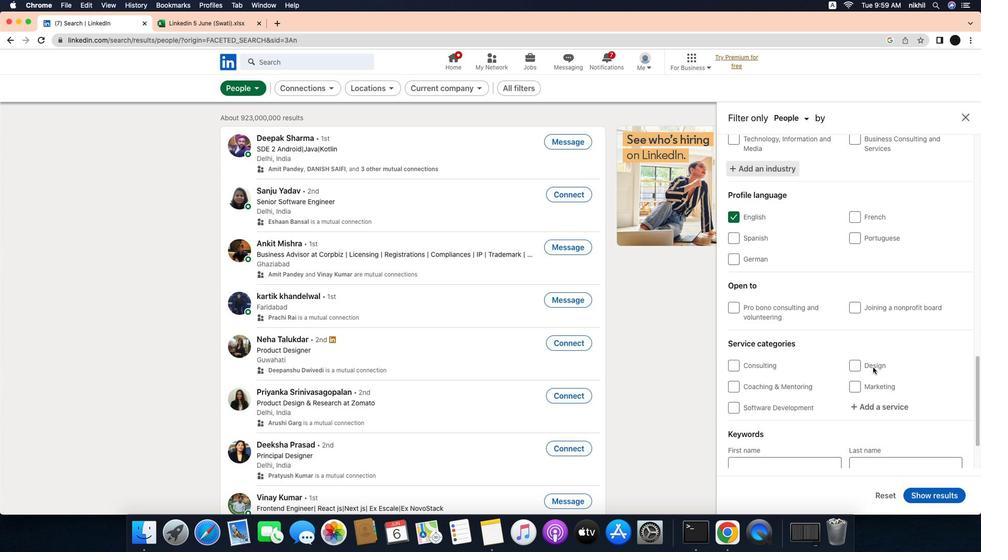
Action: Mouse scrolled (909, 369) with delta (-21, -23)
Screenshot: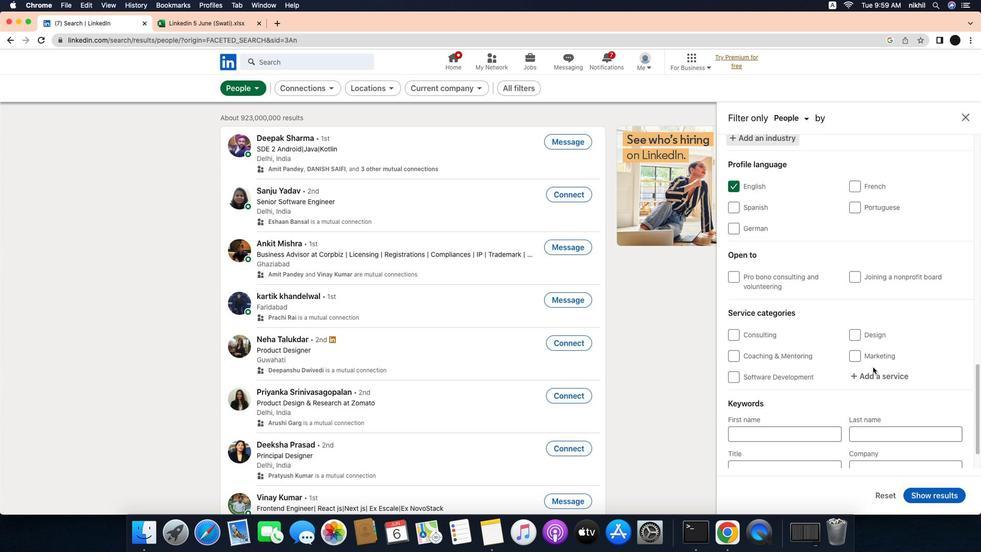 
Action: Mouse scrolled (909, 369) with delta (-21, -23)
Screenshot: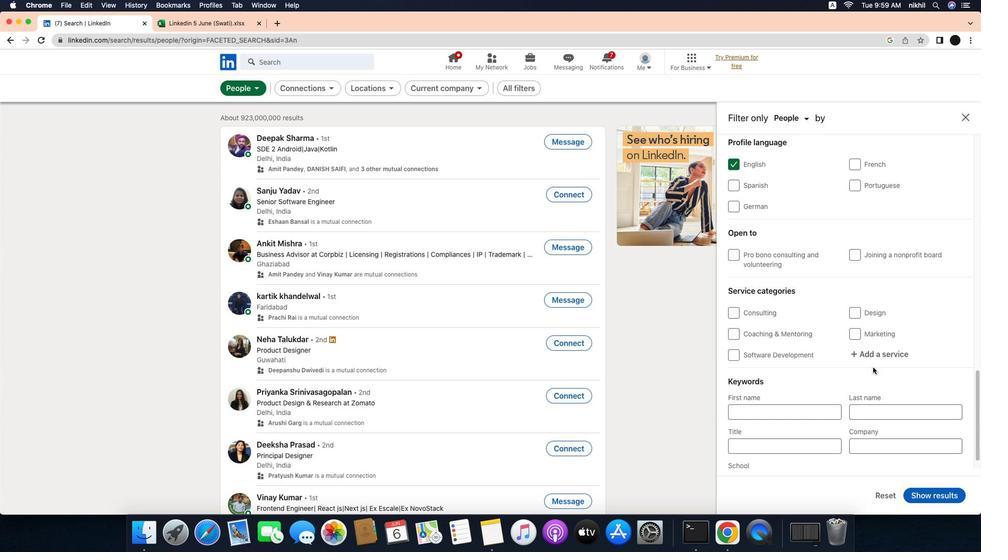 
Action: Mouse moved to (908, 358)
Screenshot: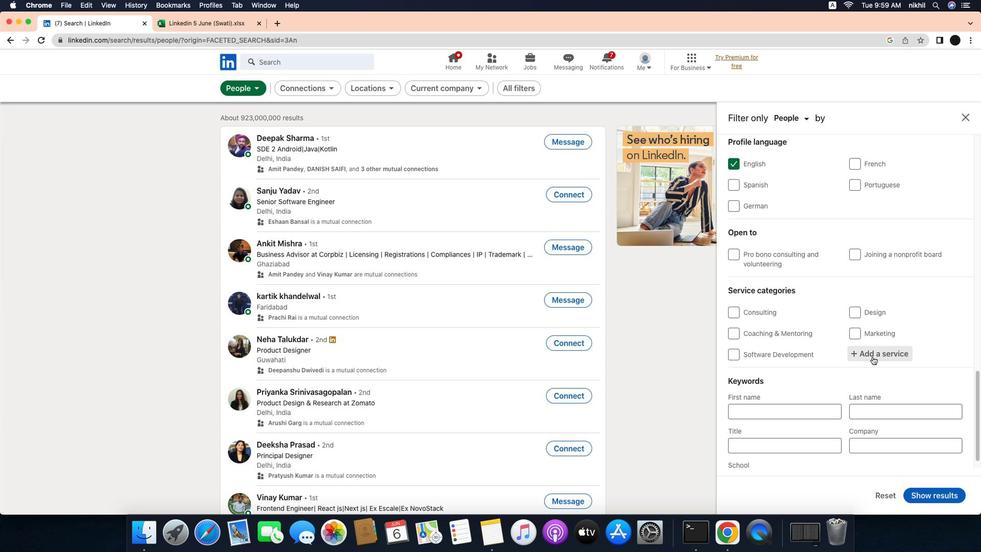 
Action: Mouse pressed left at (908, 358)
Screenshot: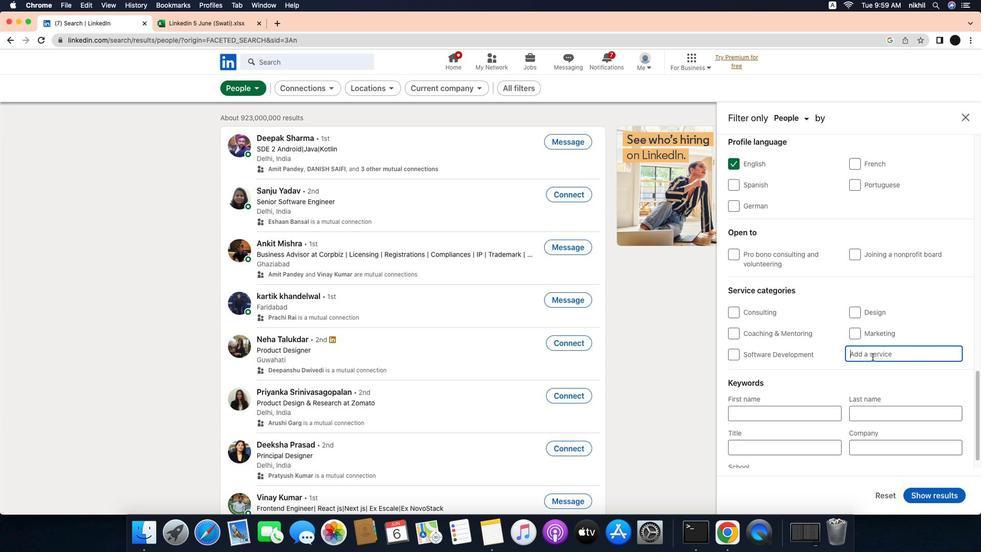 
Action: Mouse moved to (927, 355)
Screenshot: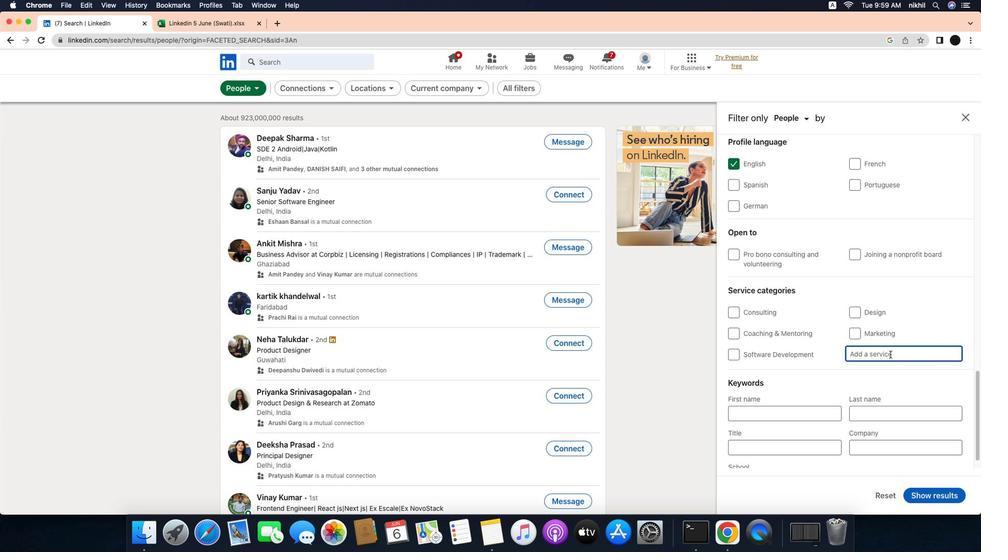 
Action: Key pressed Key.caps_lock'W'Key.caps_lock'o''r''d'Key.caps_lock'P'Key.caps_lock'r''e''s''s'Key.spaceKey.caps_lock'D'Key.caps_lock'e''s''i''g''n'
Screenshot: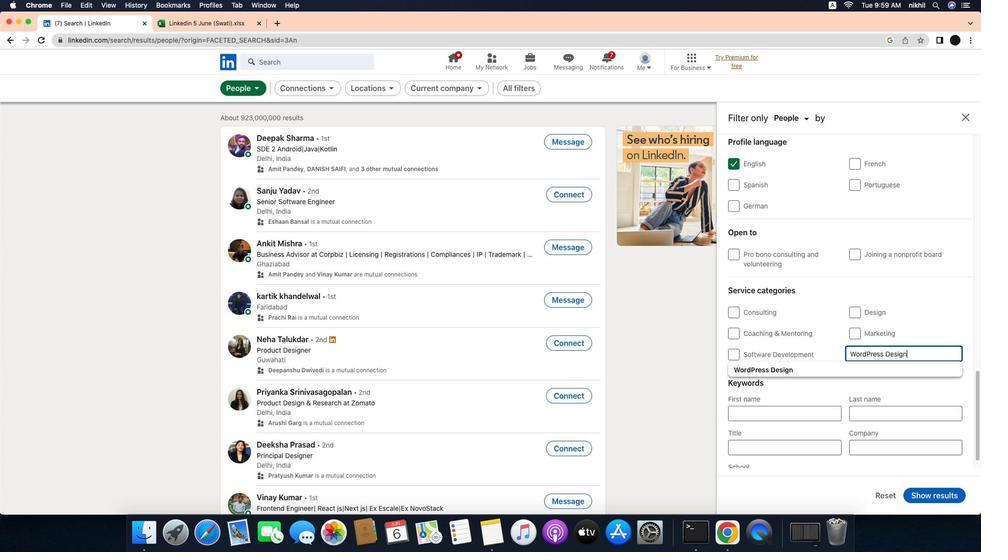 
Action: Mouse moved to (902, 365)
Screenshot: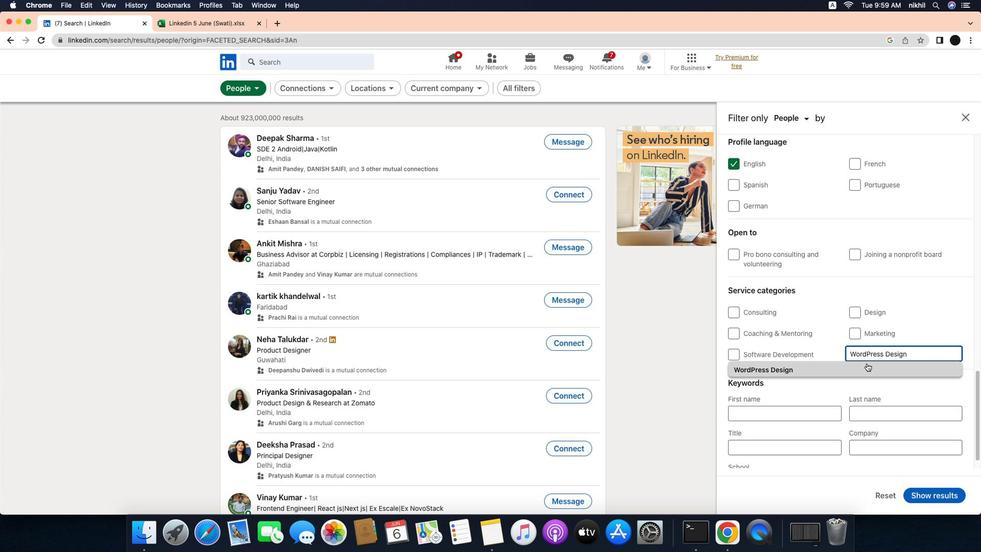 
Action: Mouse pressed left at (902, 365)
Screenshot: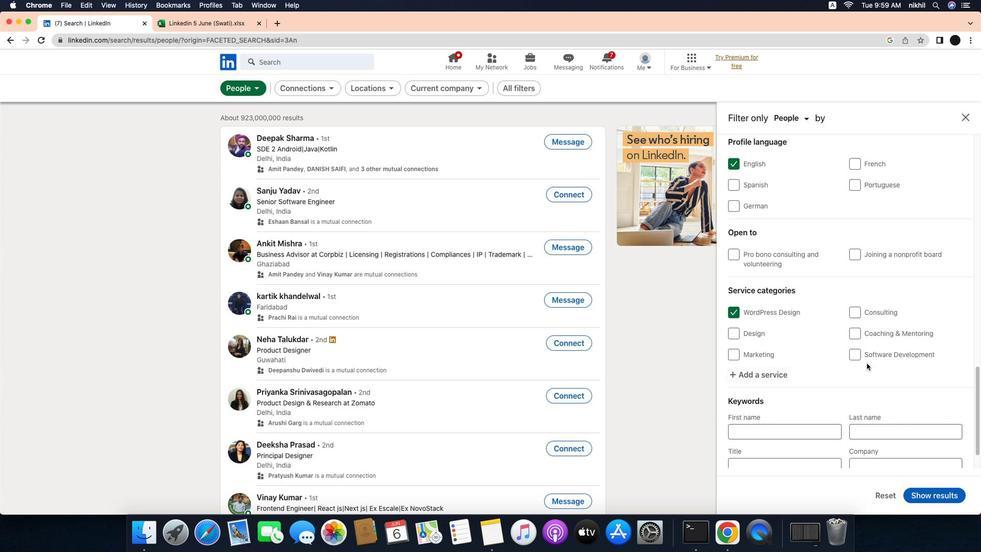 
Action: Mouse moved to (901, 365)
Screenshot: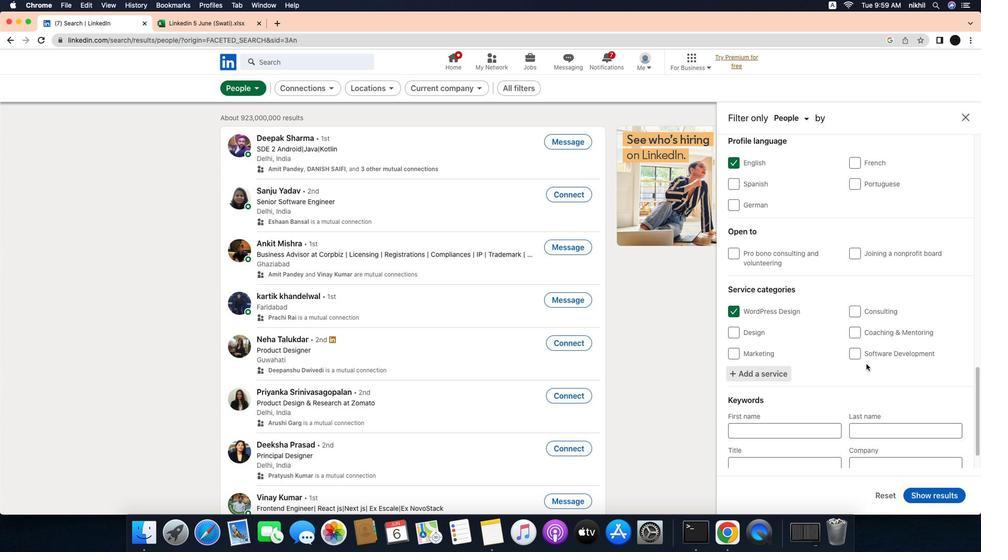 
Action: Mouse scrolled (901, 365) with delta (-21, -22)
Screenshot: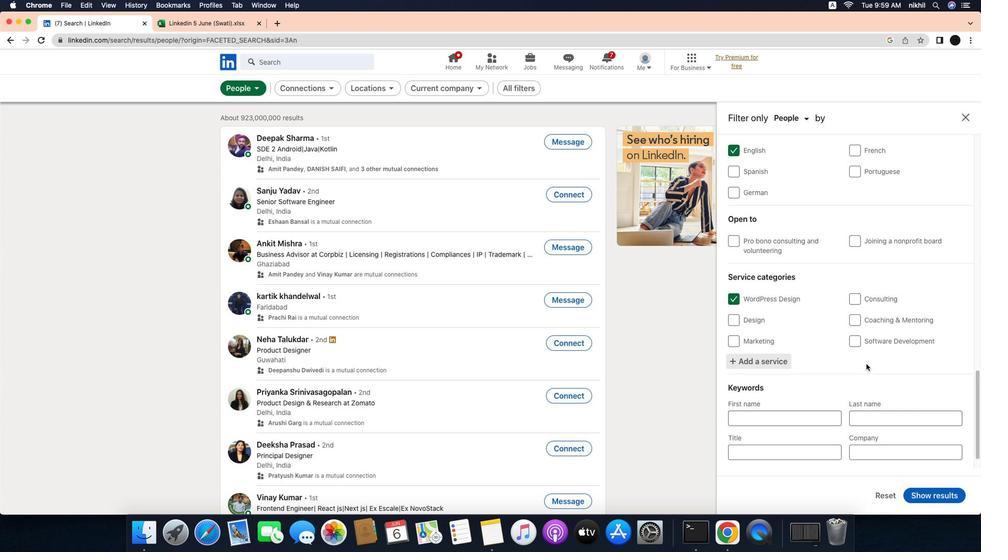 
Action: Mouse scrolled (901, 365) with delta (-21, -22)
Screenshot: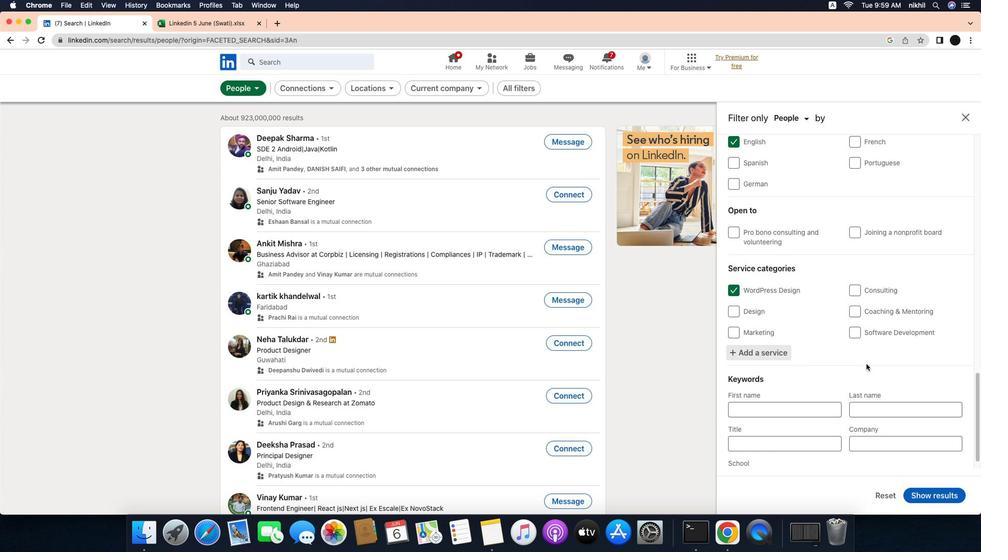 
Action: Mouse scrolled (901, 365) with delta (-21, -23)
Screenshot: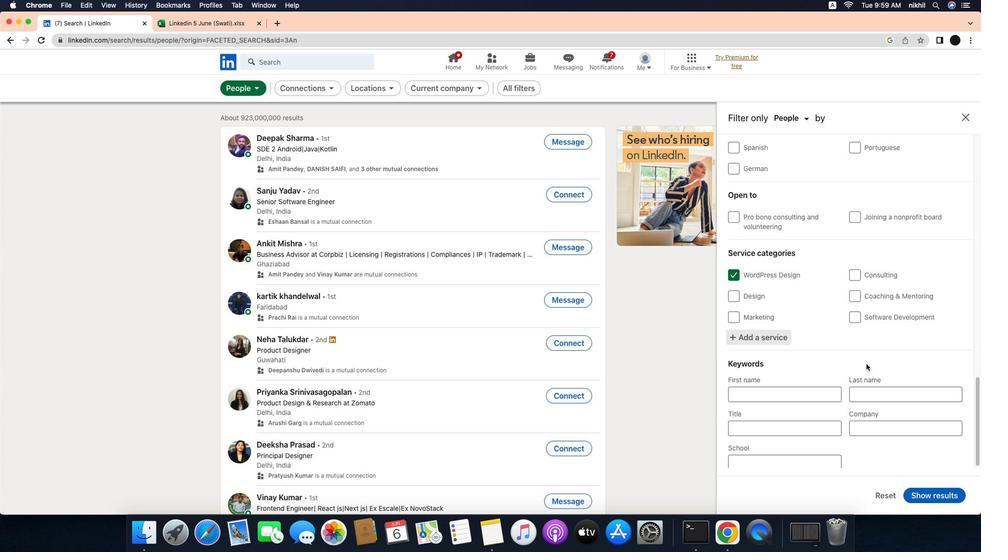 
Action: Mouse moved to (822, 425)
Screenshot: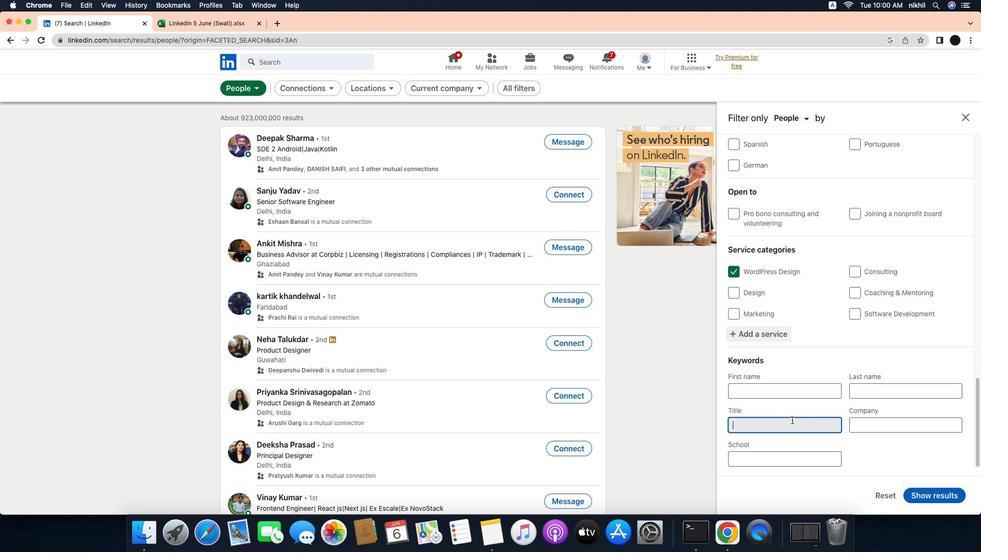 
Action: Mouse pressed left at (822, 425)
Screenshot: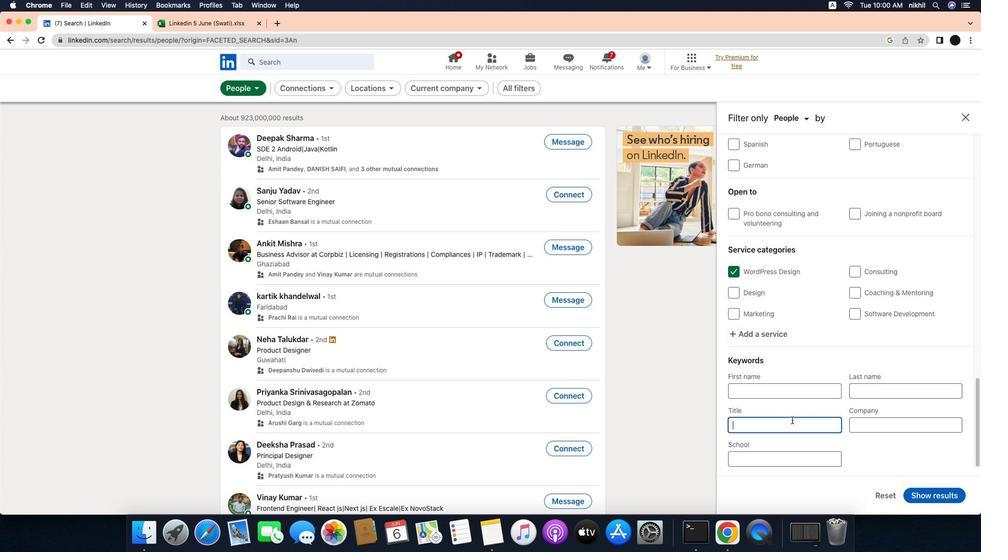 
Action: Mouse moved to (823, 425)
Screenshot: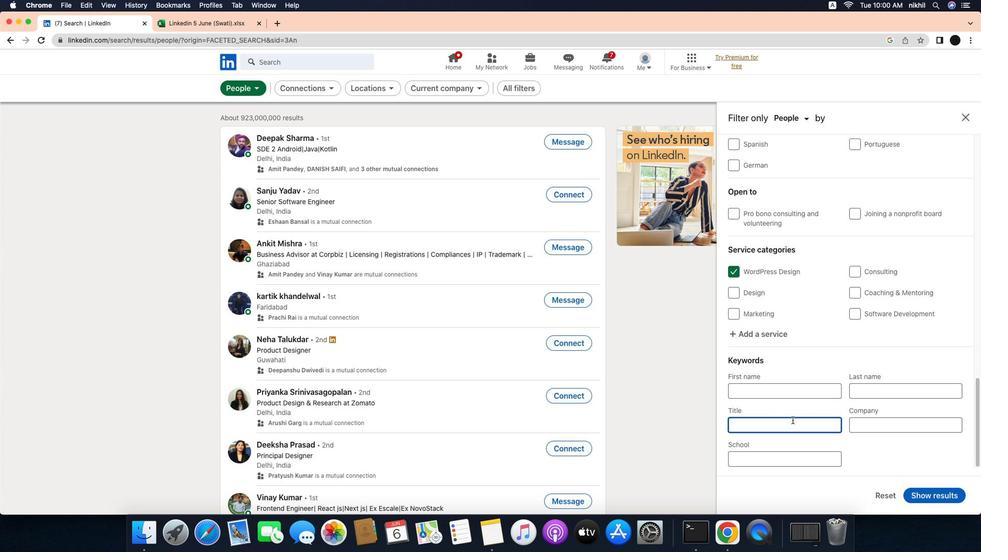 
Action: Key pressed Key.caps_lock'D'Key.caps_lock'o''g'Key.spaceKey.caps_lock'T'Key.caps_lock'r''a''i''n''e''r'Key.enter
Screenshot: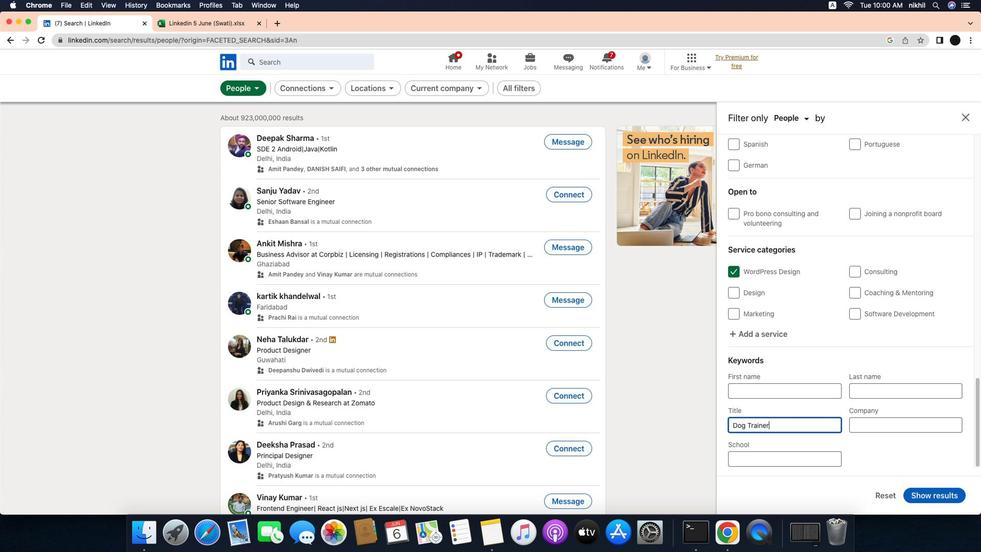 
Action: Mouse moved to (857, 437)
Screenshot: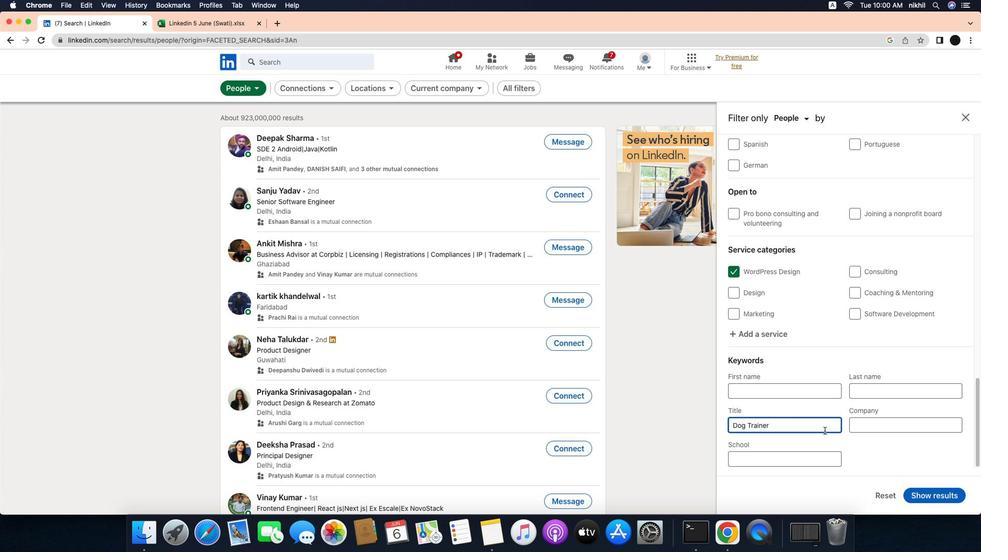
Action: Mouse scrolled (857, 437) with delta (-21, -22)
Screenshot: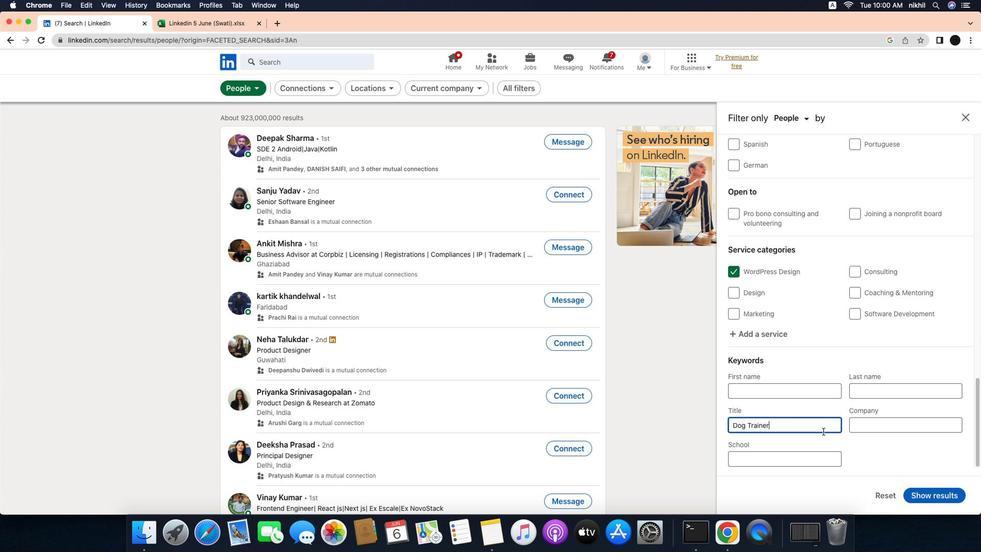 
Action: Mouse scrolled (857, 437) with delta (-21, -22)
Screenshot: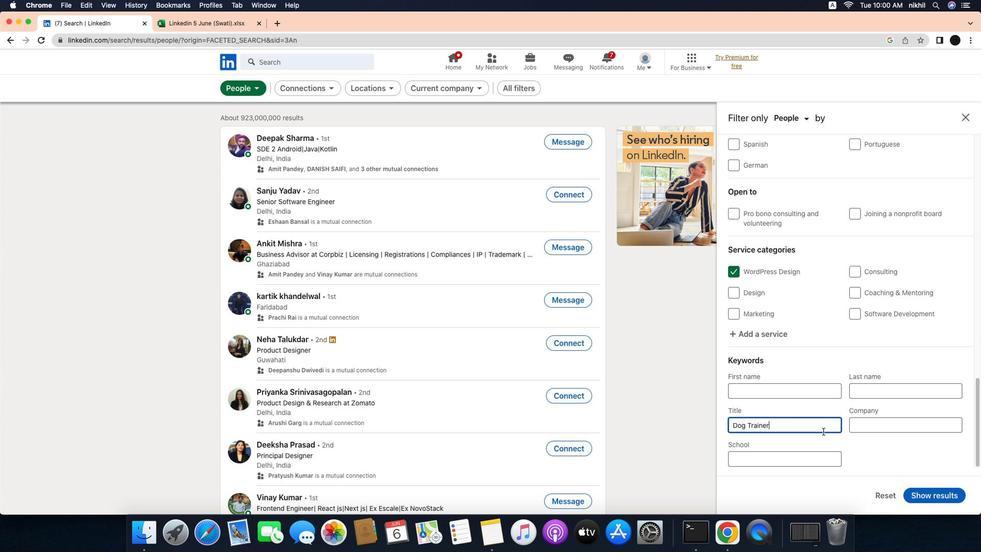 
Action: Mouse scrolled (857, 437) with delta (-21, -23)
Screenshot: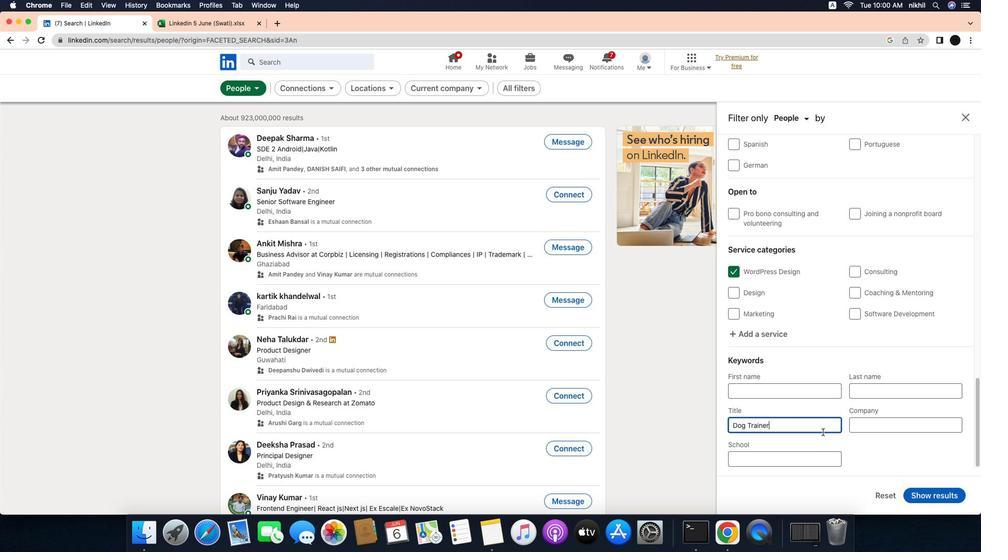 
Action: Mouse scrolled (857, 437) with delta (-21, -24)
Screenshot: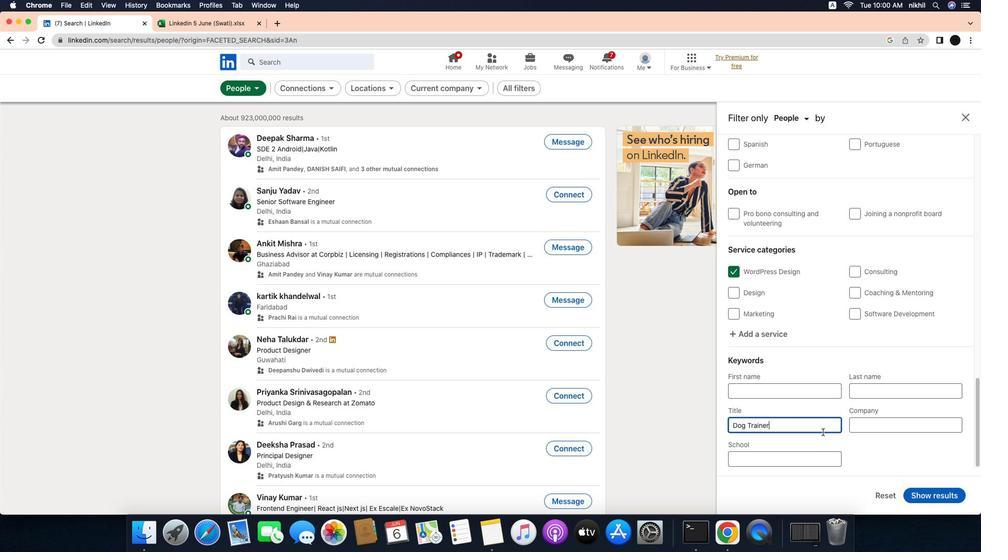 
Action: Mouse moved to (977, 505)
Screenshot: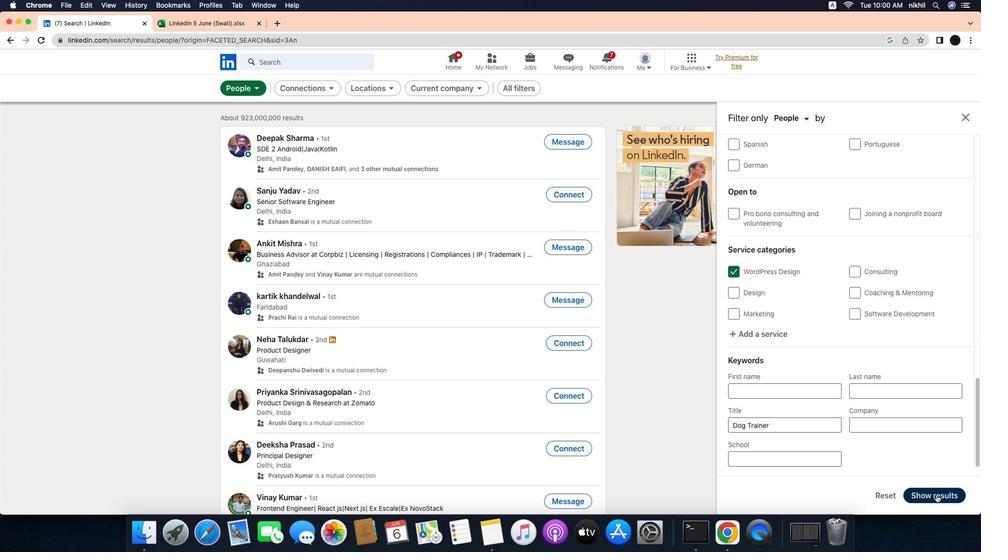 
Action: Mouse pressed left at (977, 505)
Screenshot: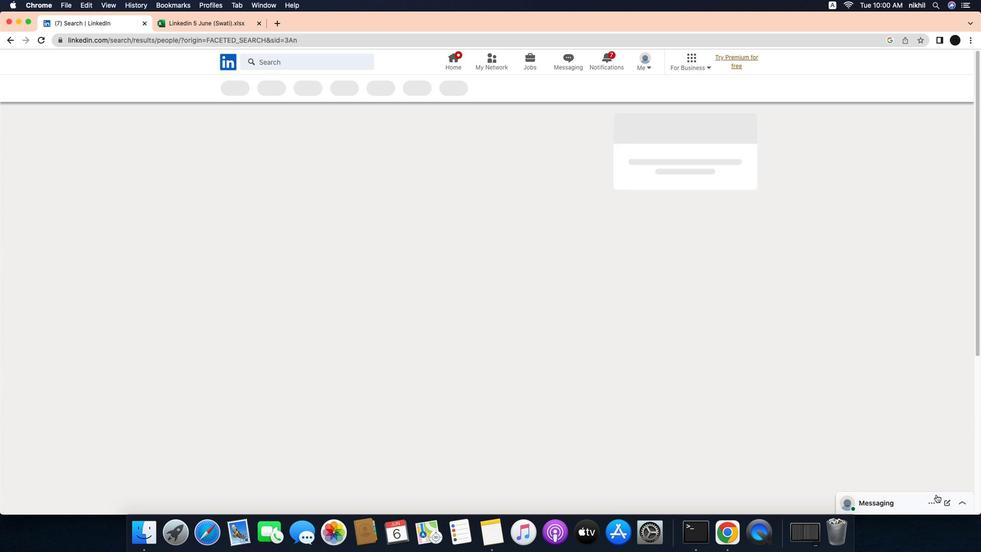 
Action: Mouse moved to (795, 326)
Screenshot: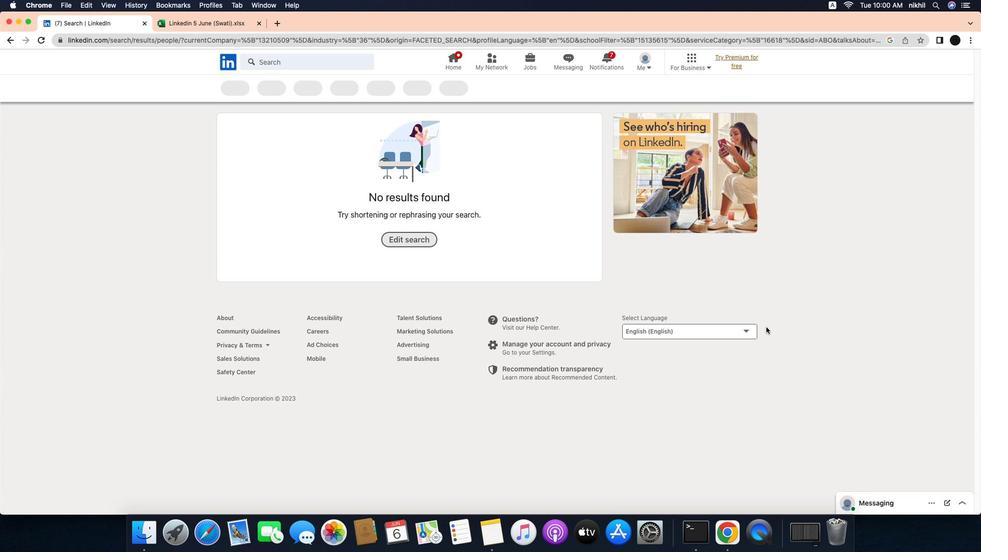 
